 Task: Find an Airbnb in Shizuishan, China for 6 guests from 5th to 13th September, with a budget of ₹15,000 to ₹20,000, requiring 3 bedrooms, 3 beds, and 2 bathrooms.
Action: Mouse moved to (543, 97)
Screenshot: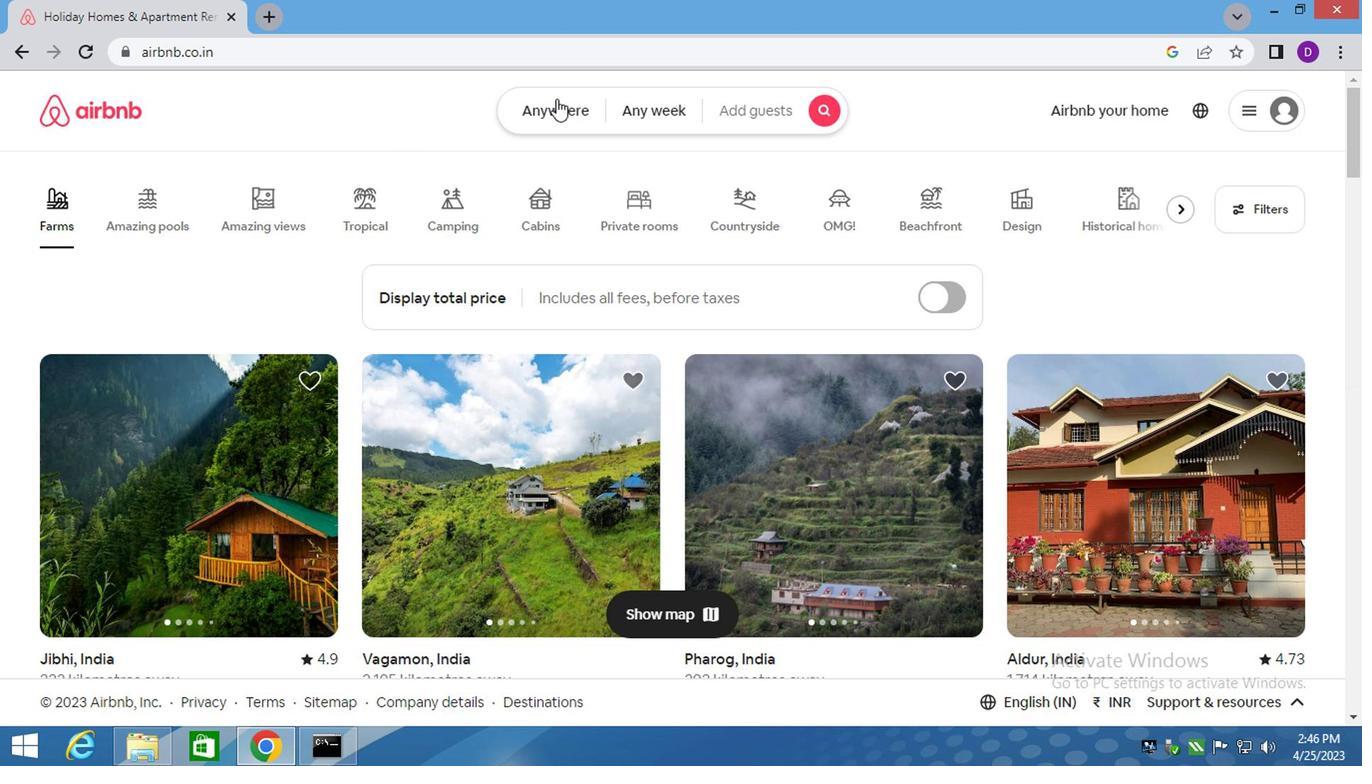 
Action: Mouse pressed left at (543, 97)
Screenshot: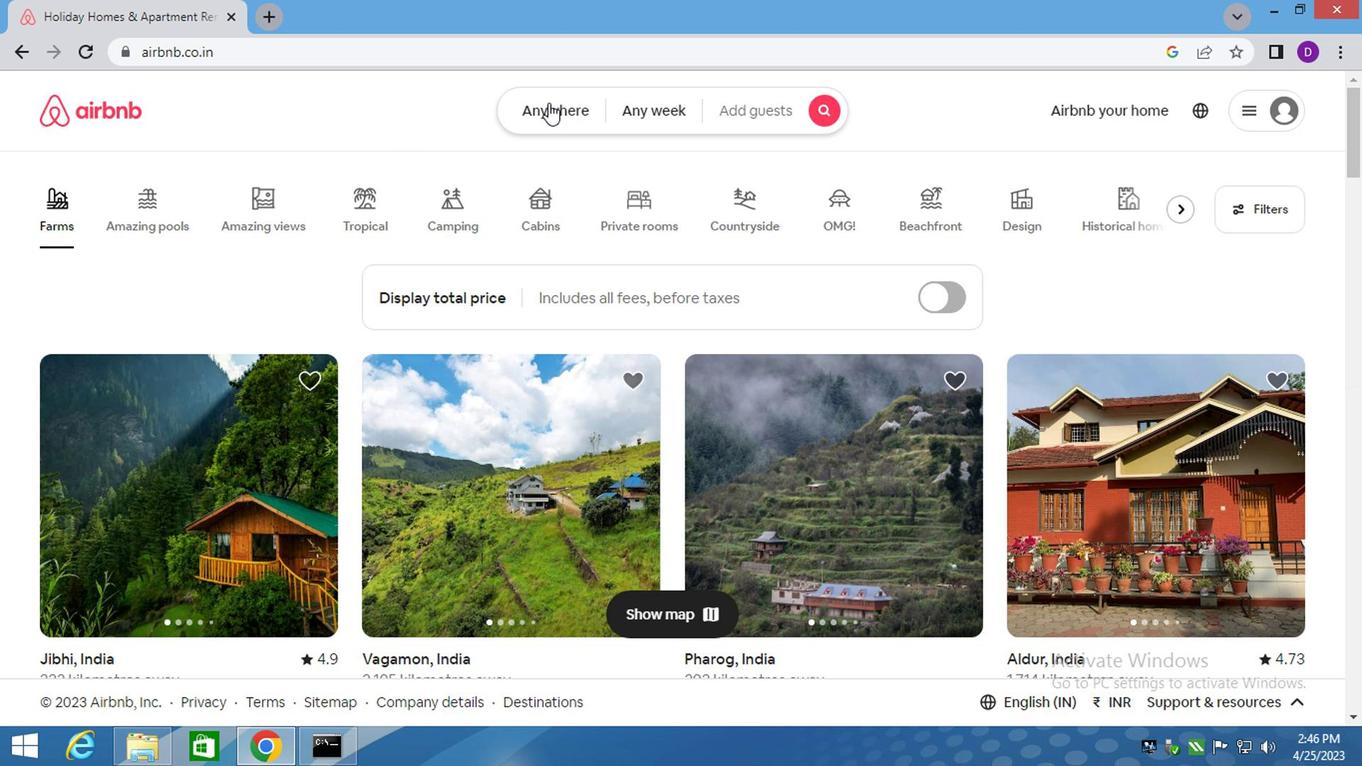 
Action: Mouse moved to (325, 195)
Screenshot: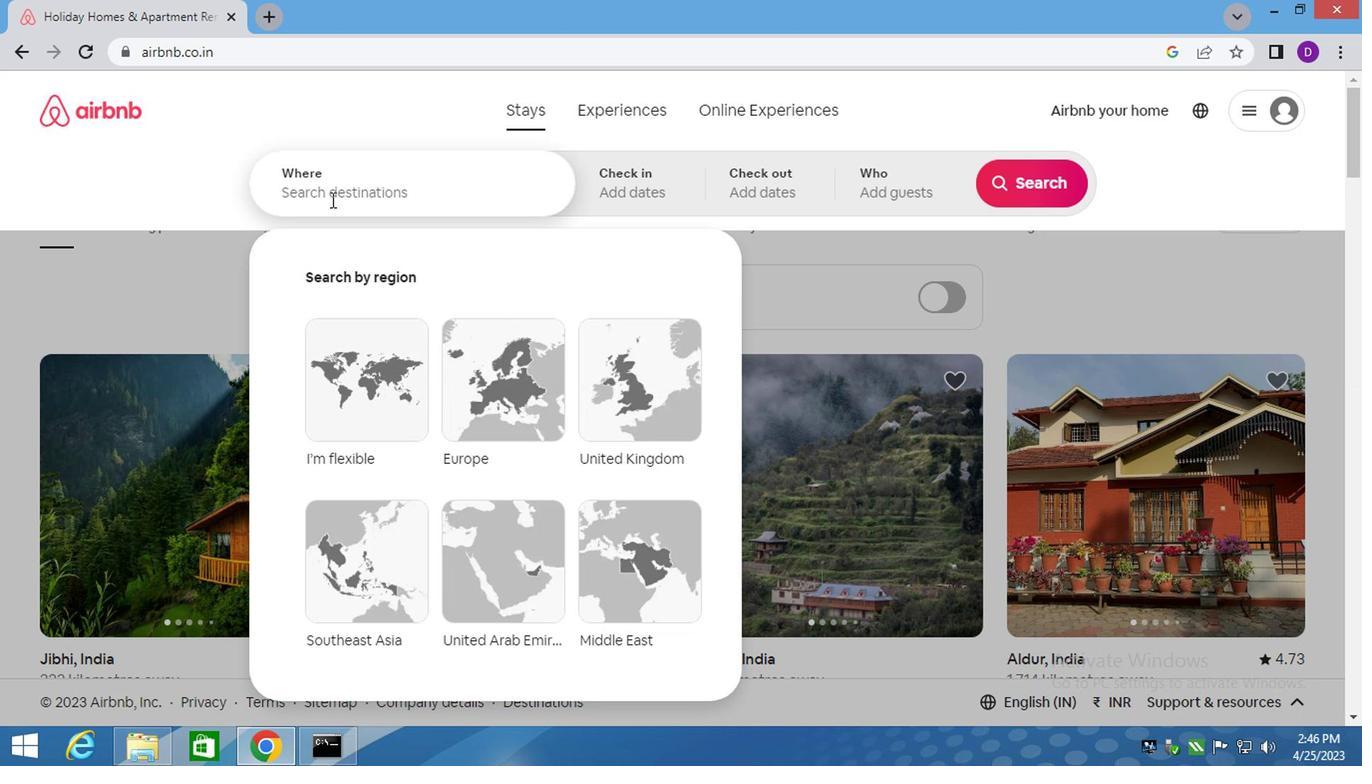 
Action: Mouse pressed left at (325, 195)
Screenshot: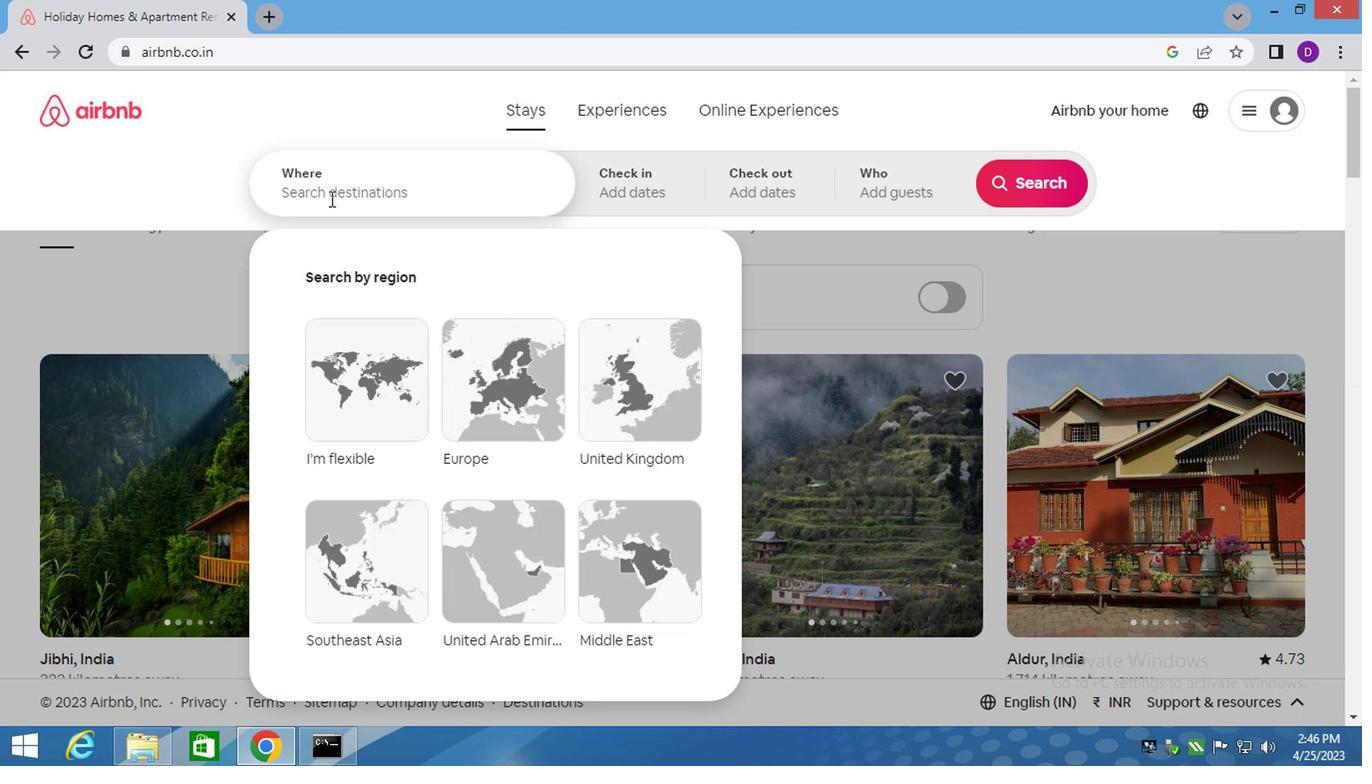 
Action: Key pressed <Key.shift>SHIZUISHAN,<Key.space><Key.shift><Key.shift><Key.shift><Key.shift><Key.shift><Key.shift><Key.shift><Key.shift>CHINA<Key.enter>
Screenshot: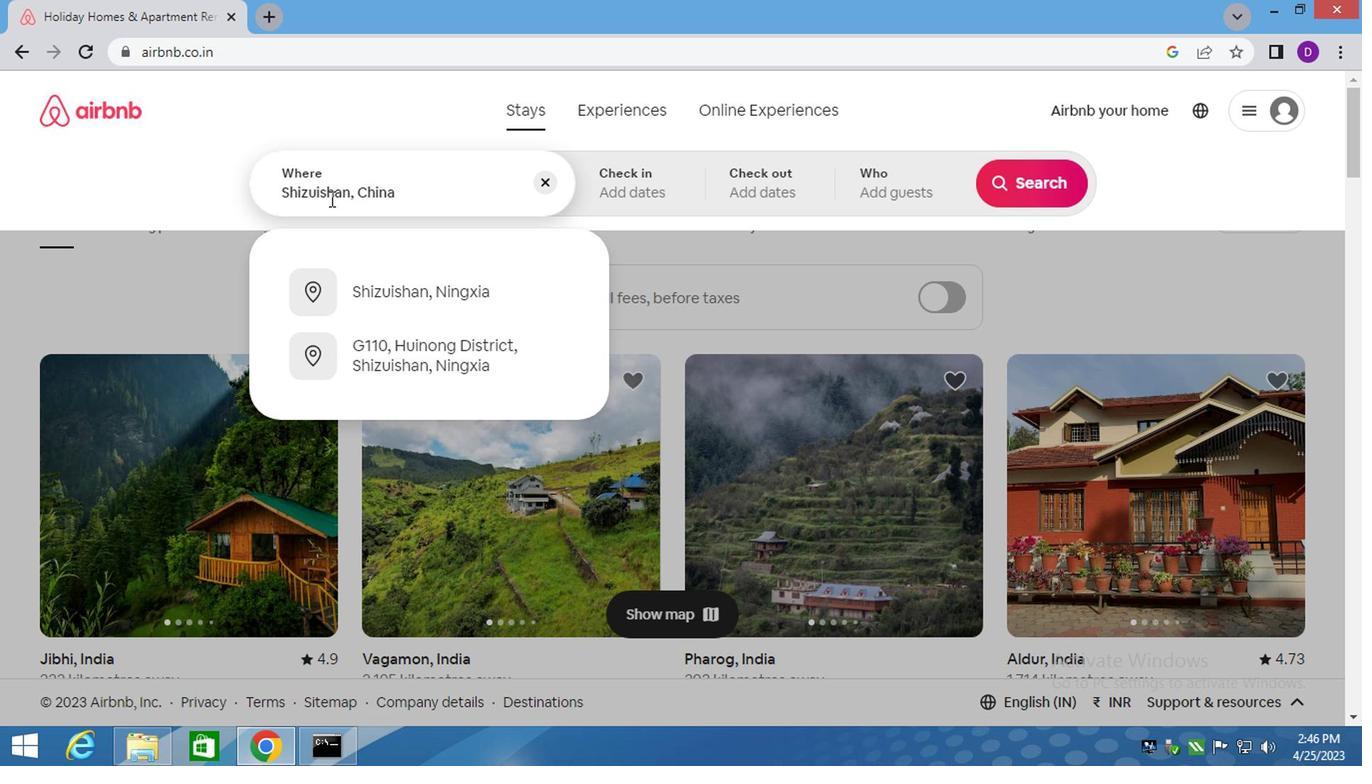 
Action: Mouse moved to (1007, 341)
Screenshot: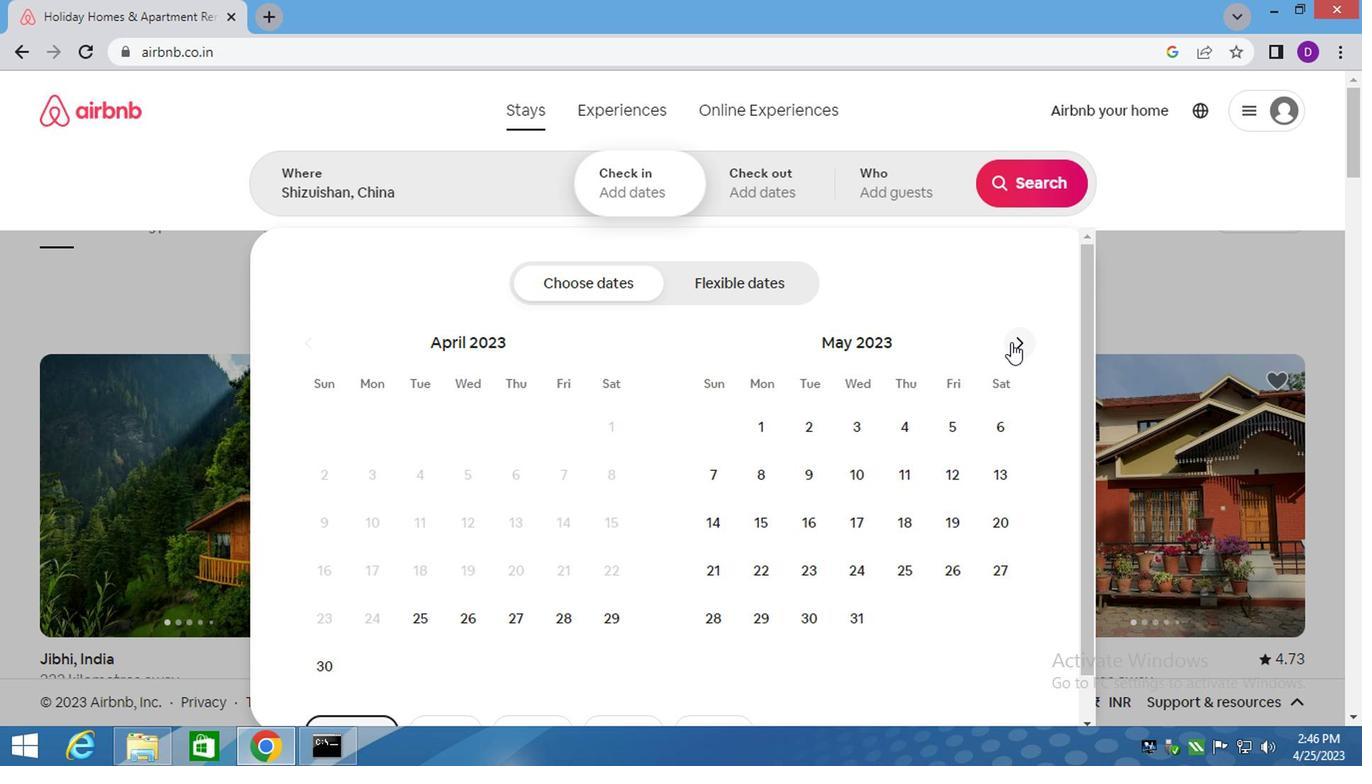 
Action: Mouse pressed left at (1007, 341)
Screenshot: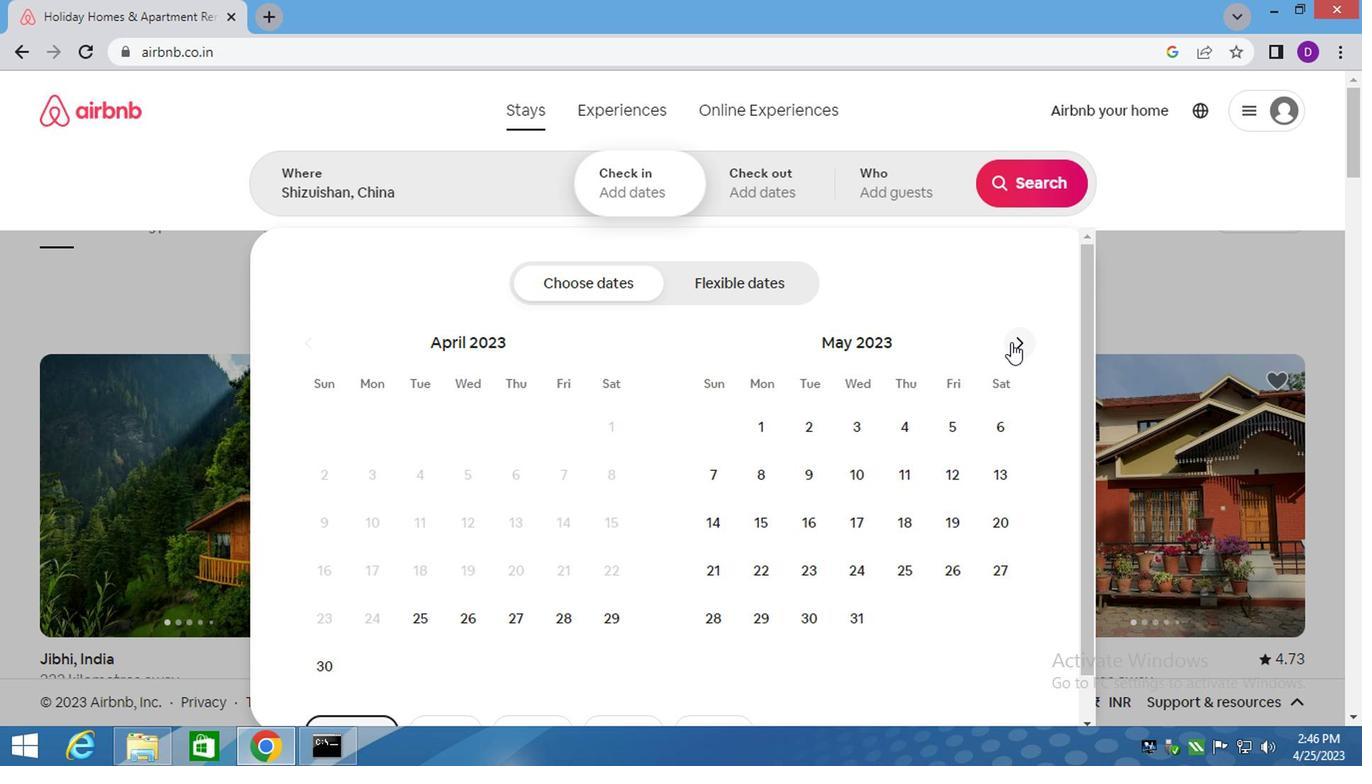 
Action: Mouse moved to (1007, 341)
Screenshot: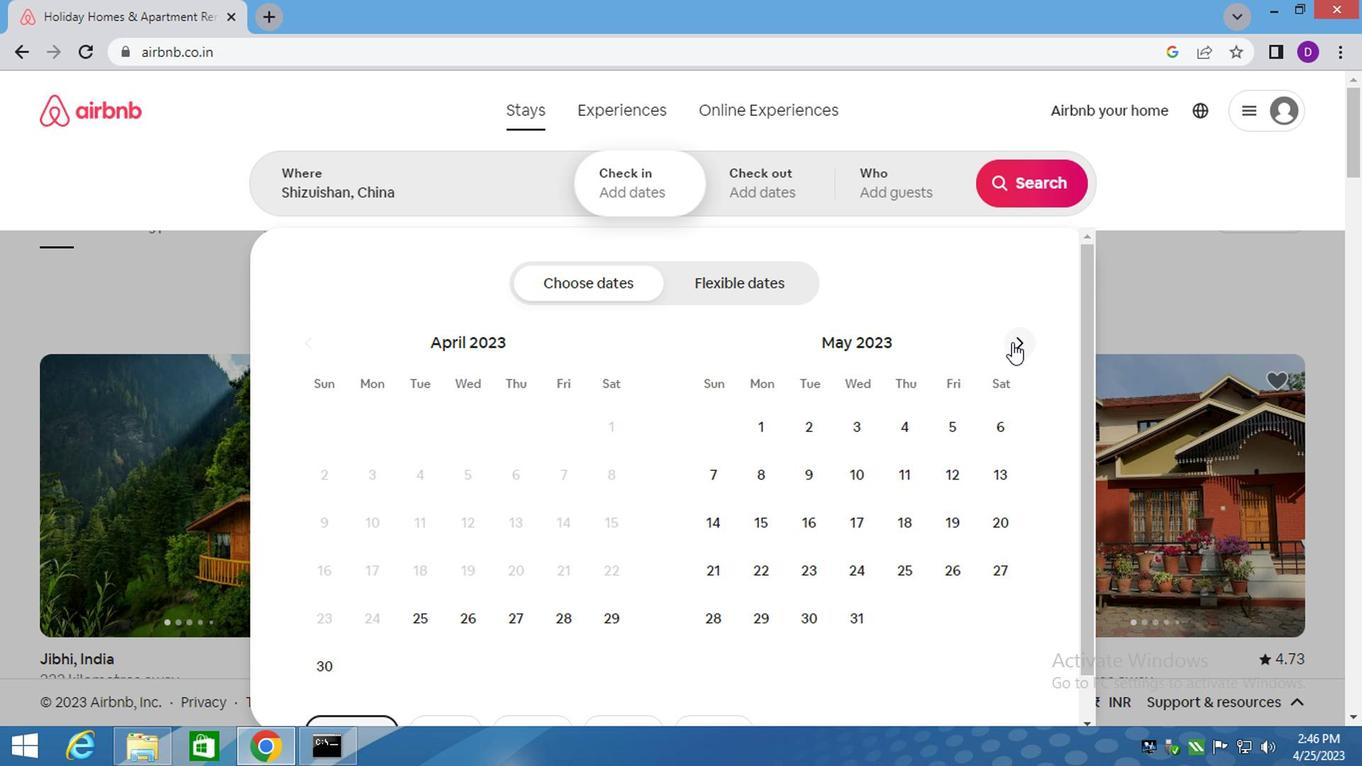 
Action: Mouse pressed left at (1007, 341)
Screenshot: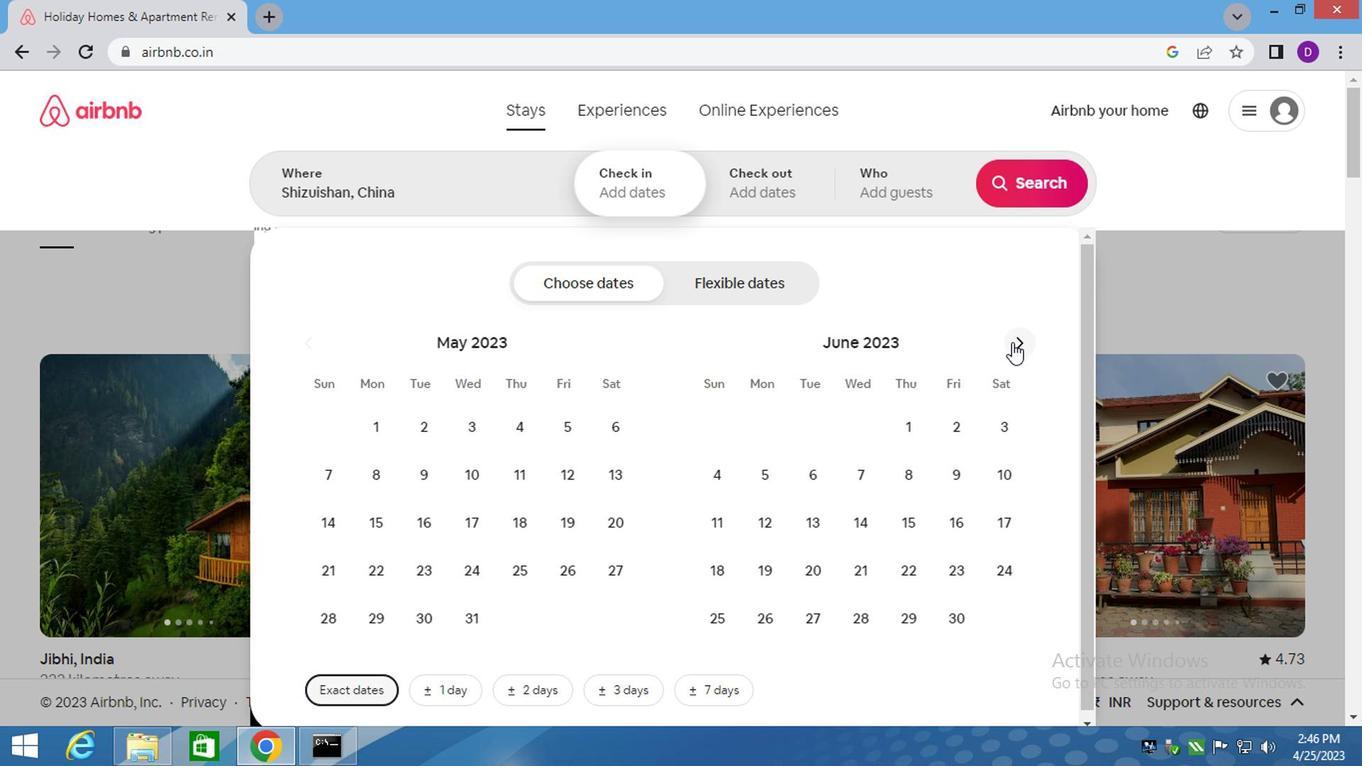
Action: Mouse moved to (1008, 341)
Screenshot: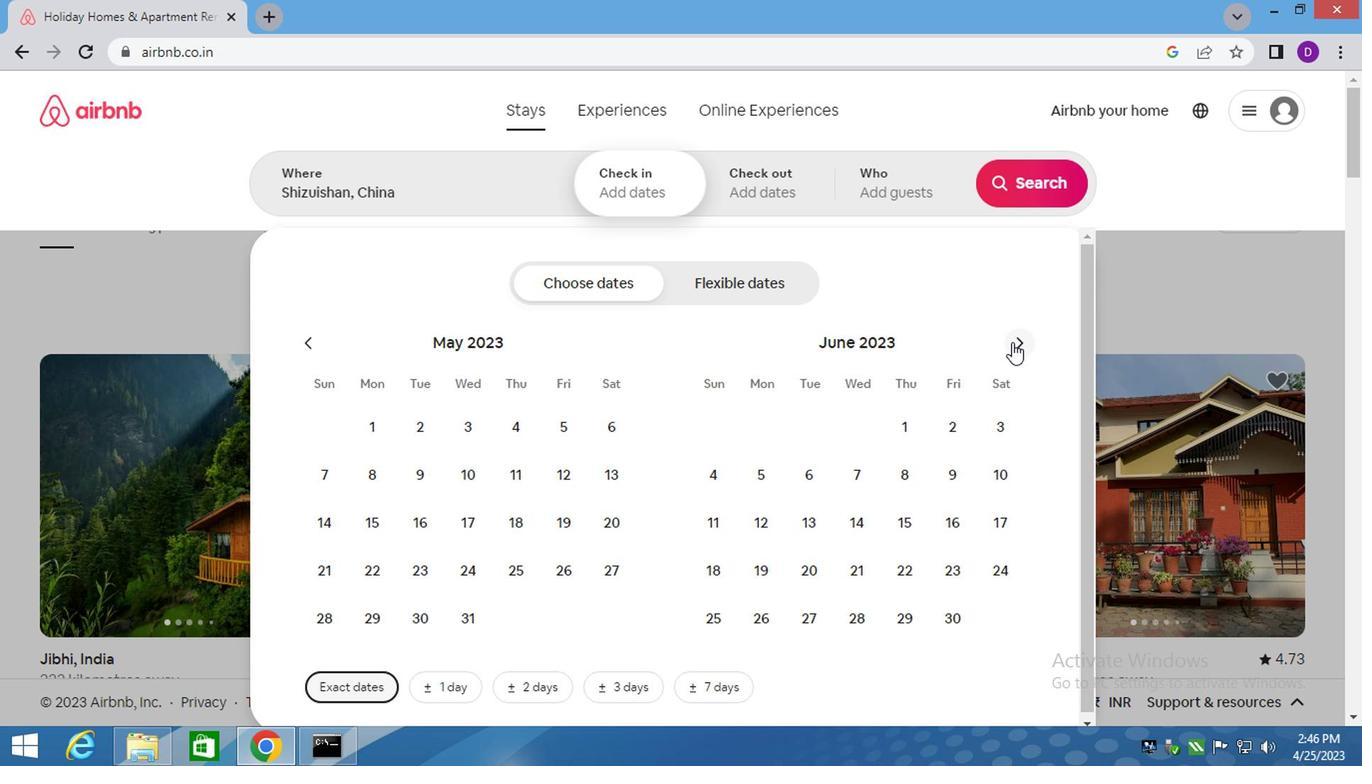 
Action: Mouse pressed left at (1008, 341)
Screenshot: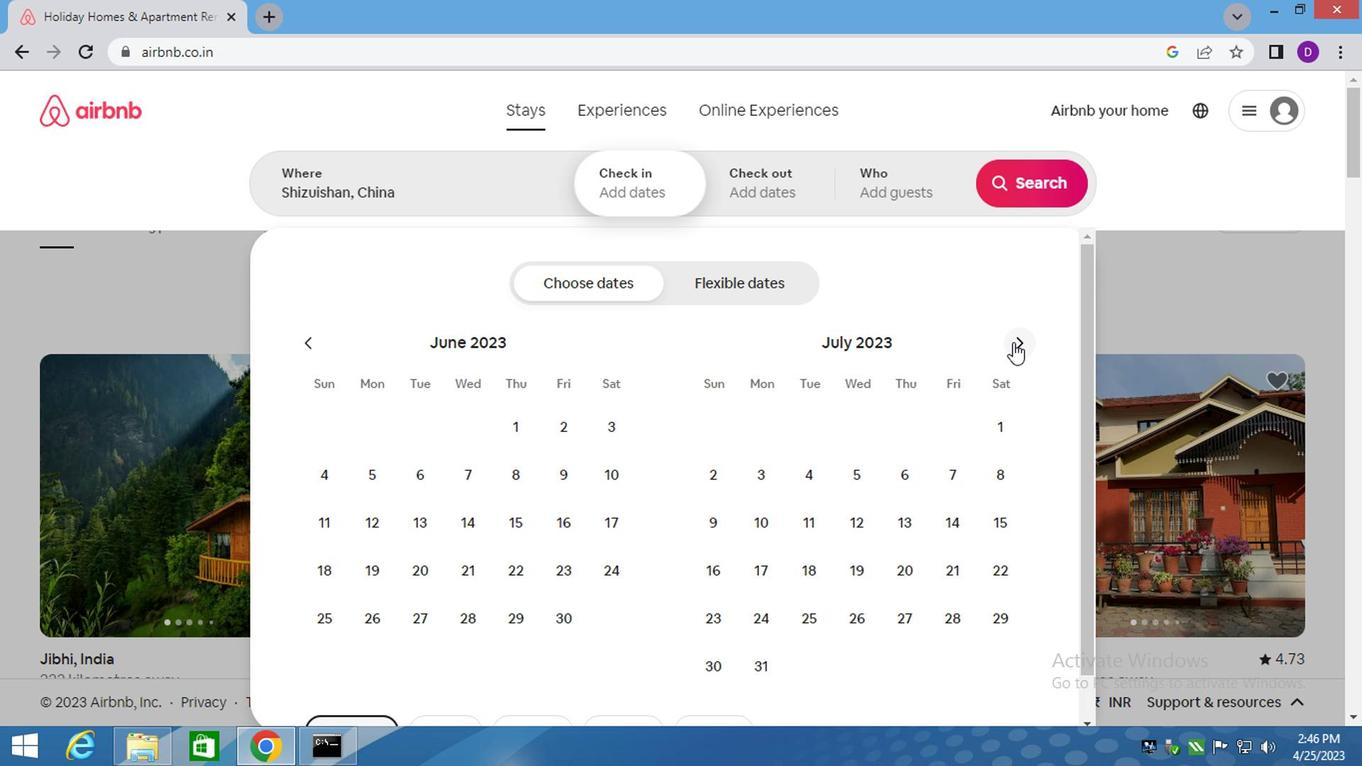 
Action: Mouse moved to (1010, 341)
Screenshot: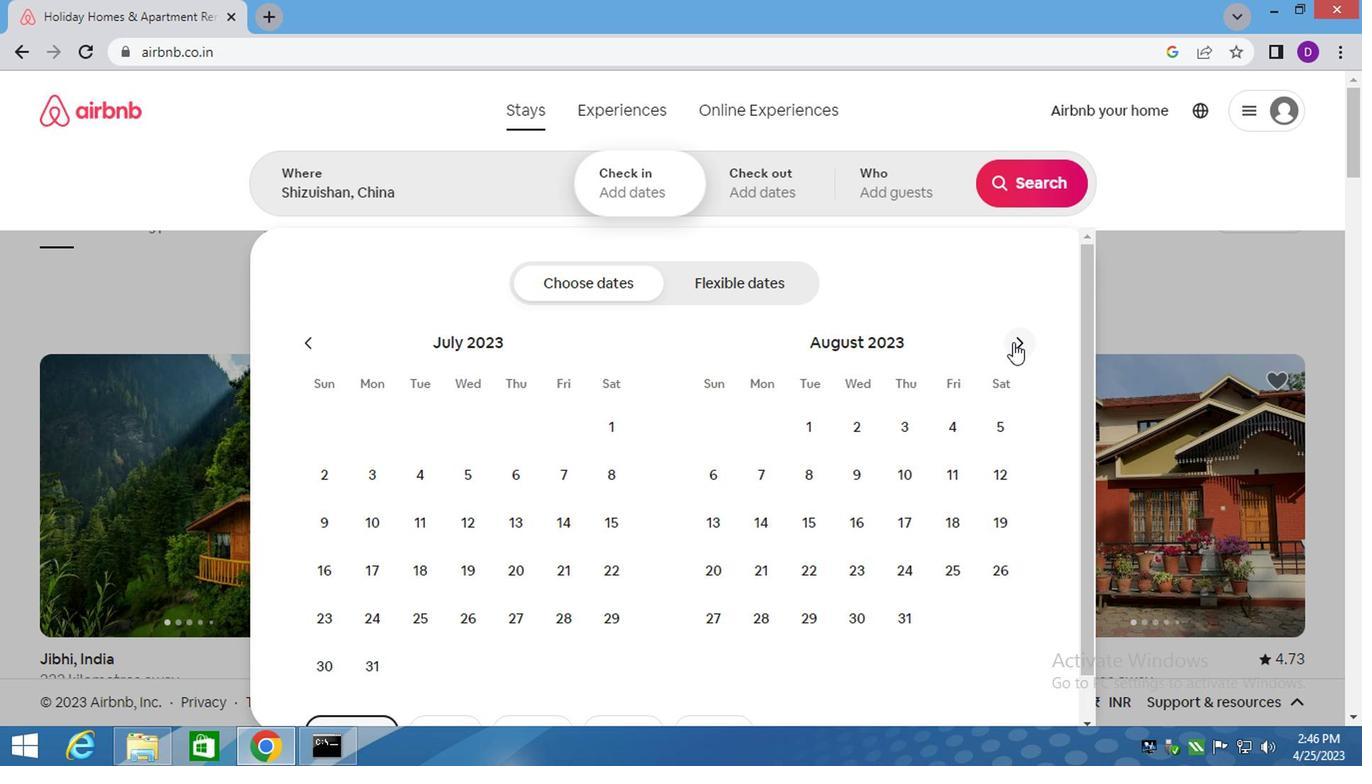 
Action: Mouse pressed left at (1010, 341)
Screenshot: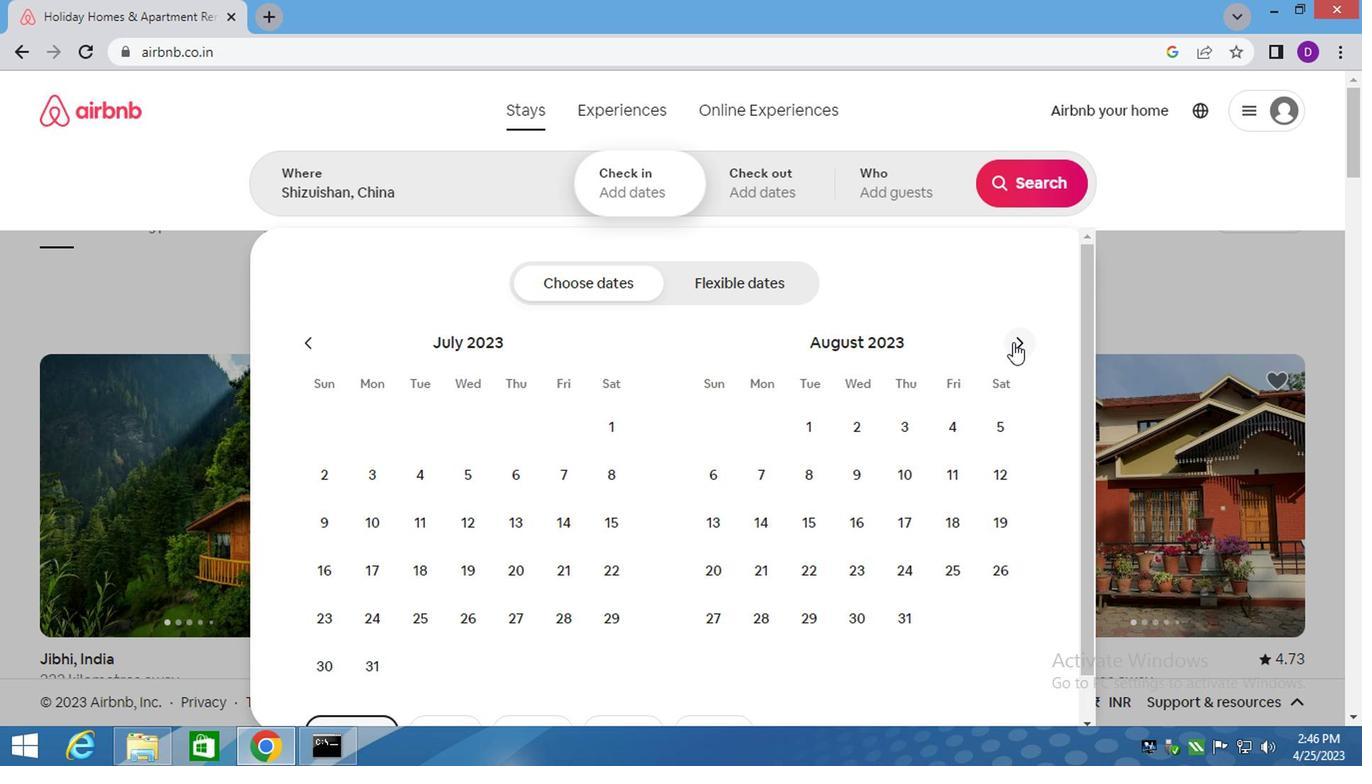 
Action: Mouse moved to (804, 474)
Screenshot: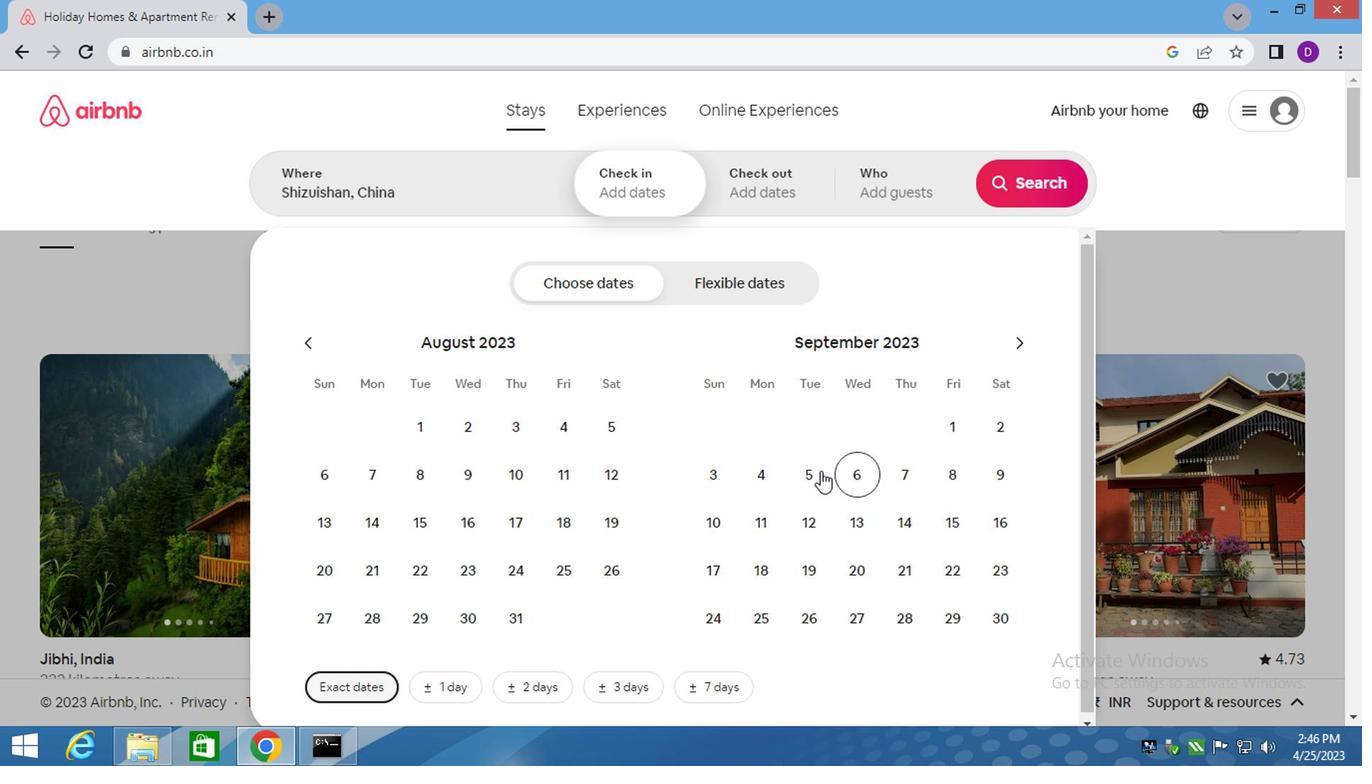 
Action: Mouse pressed left at (804, 474)
Screenshot: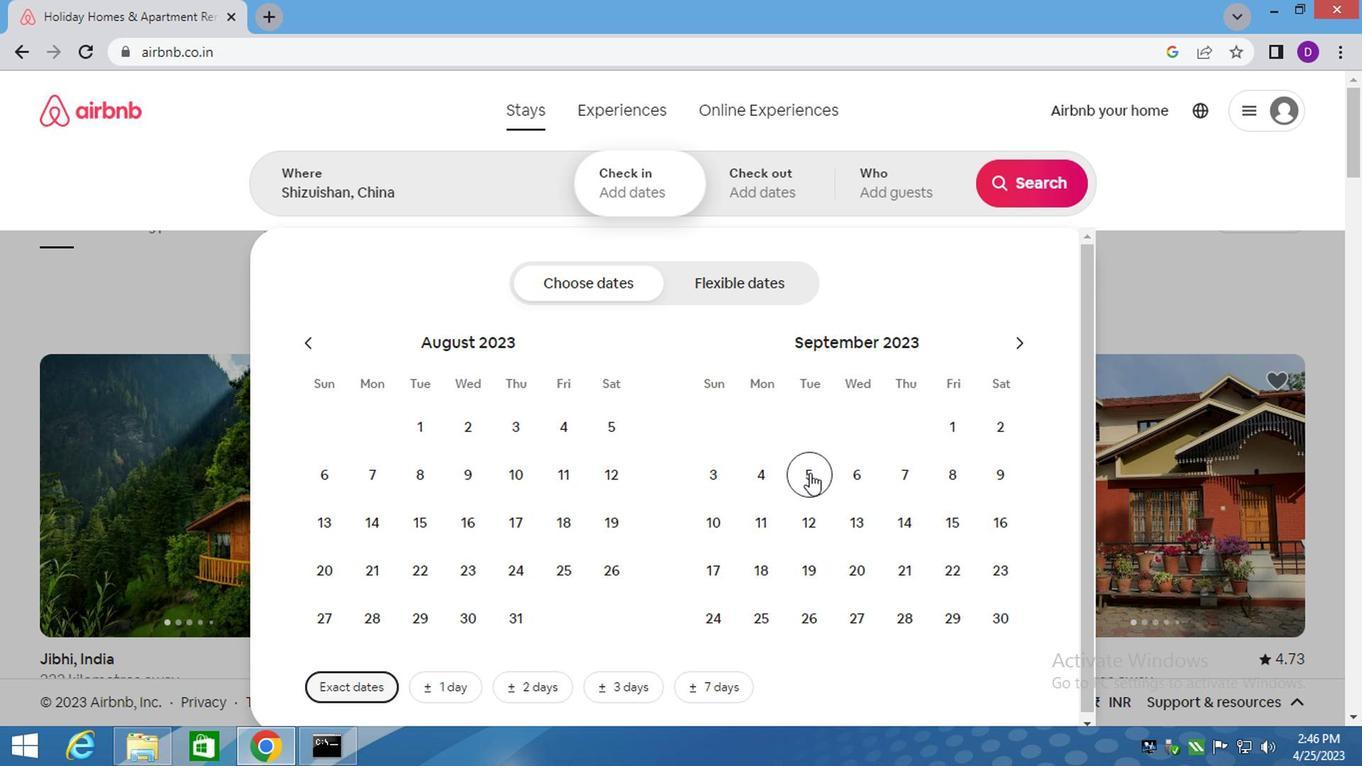 
Action: Mouse moved to (845, 513)
Screenshot: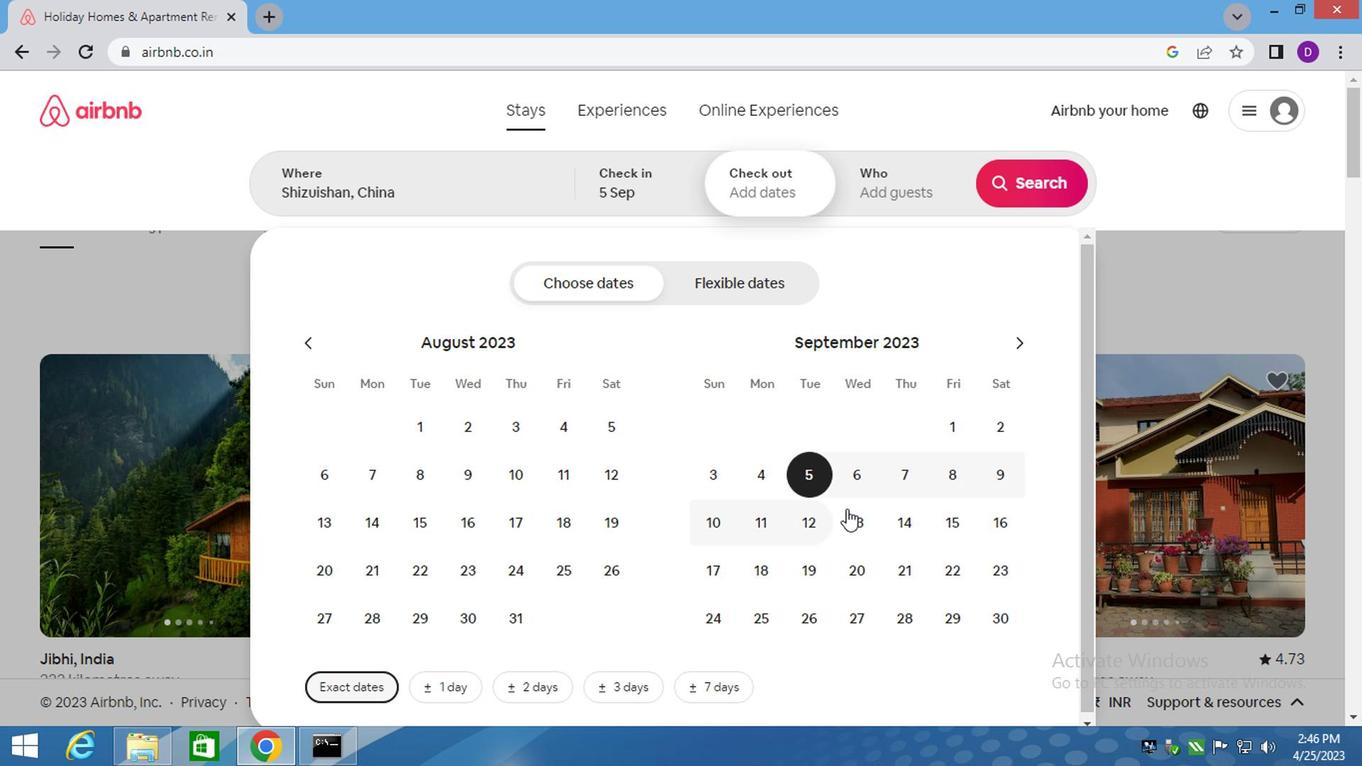 
Action: Mouse pressed left at (845, 513)
Screenshot: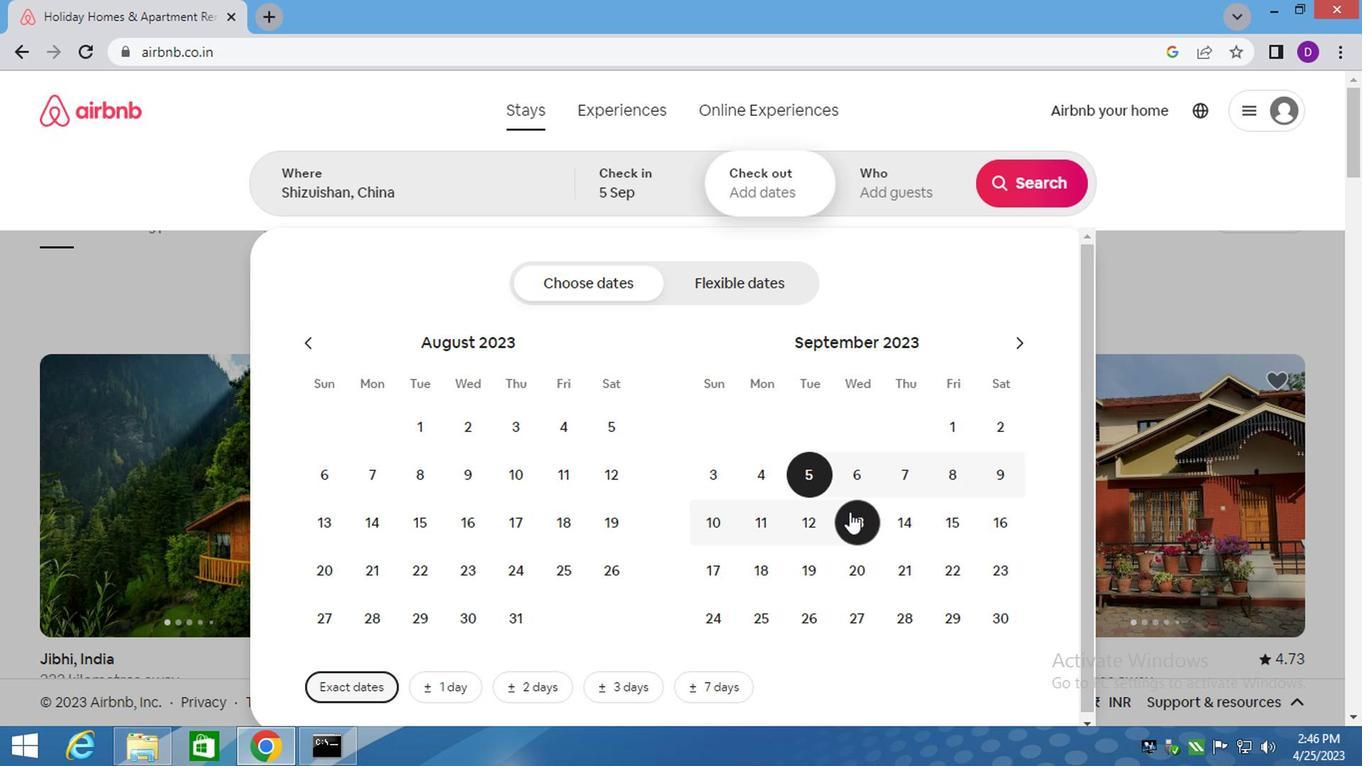 
Action: Mouse moved to (878, 181)
Screenshot: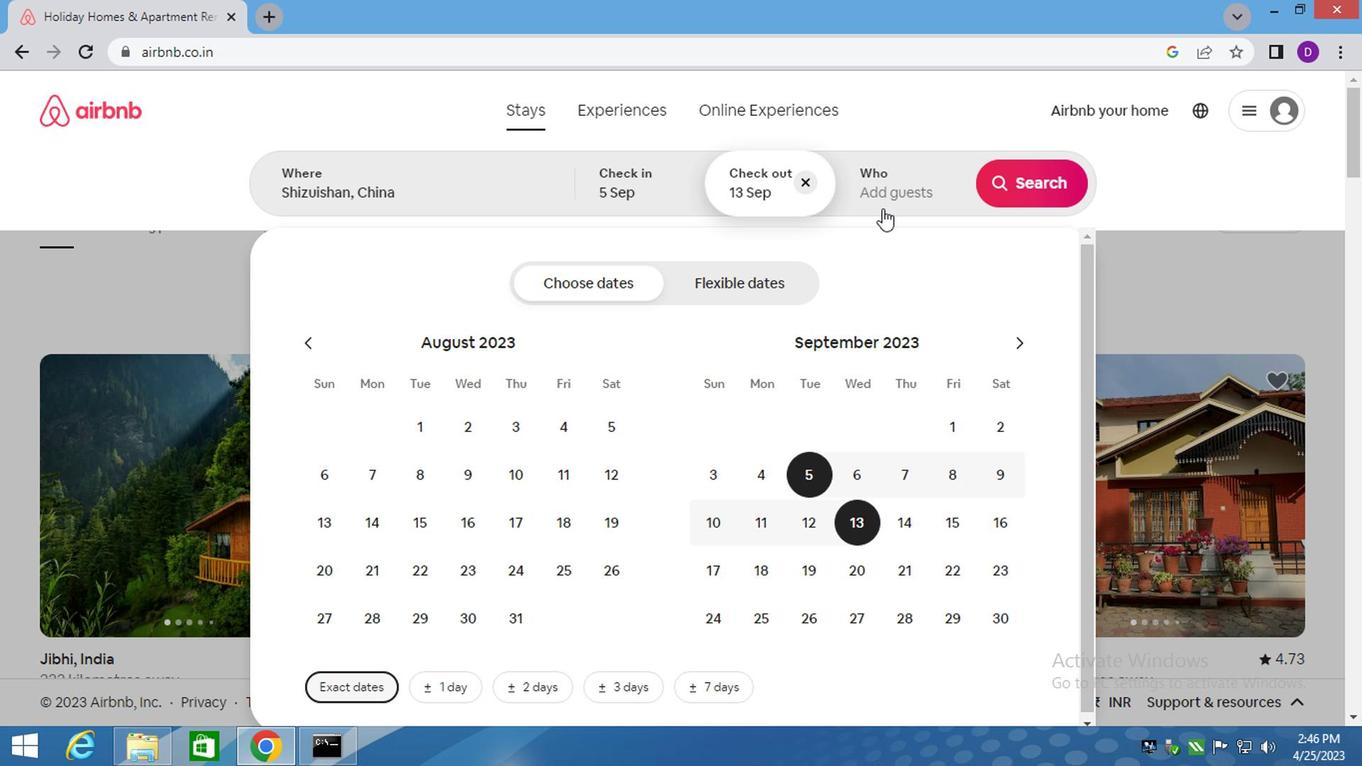 
Action: Mouse pressed left at (878, 181)
Screenshot: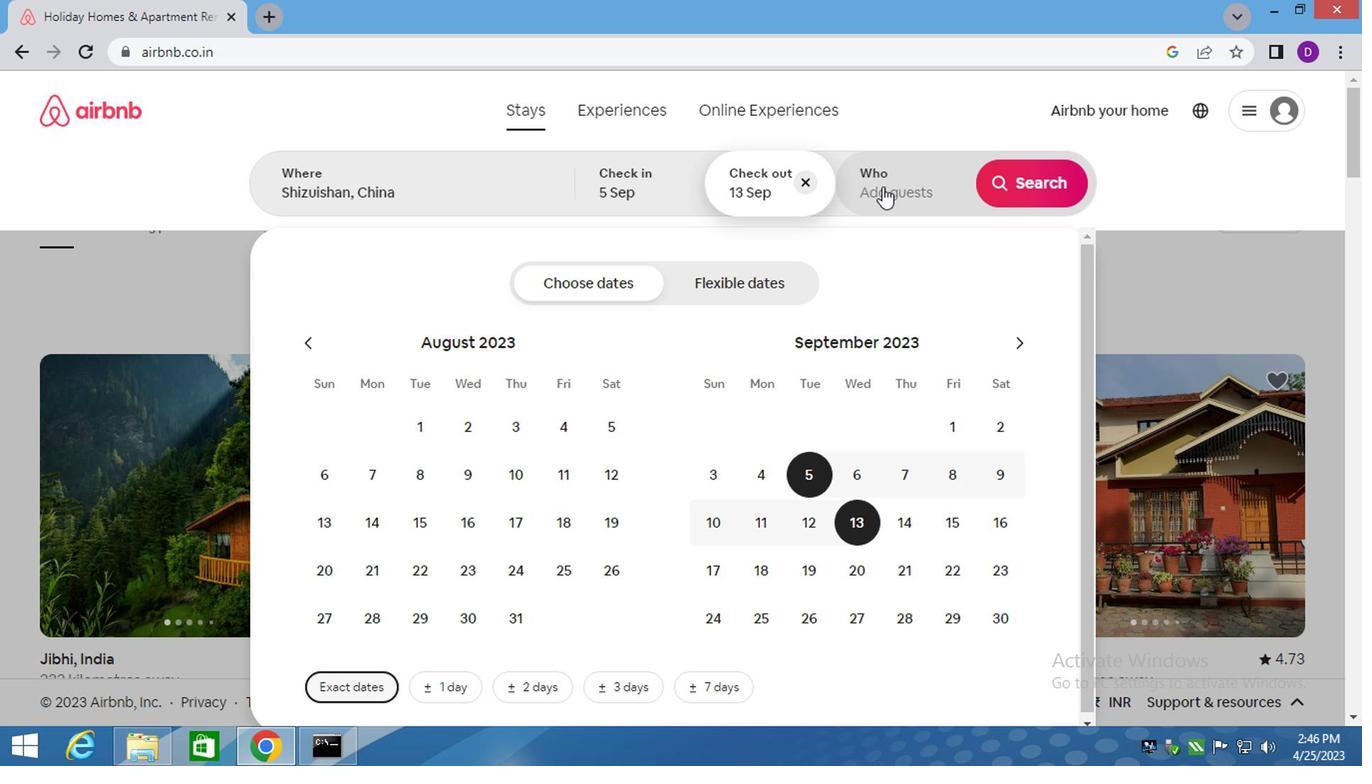 
Action: Mouse moved to (1027, 294)
Screenshot: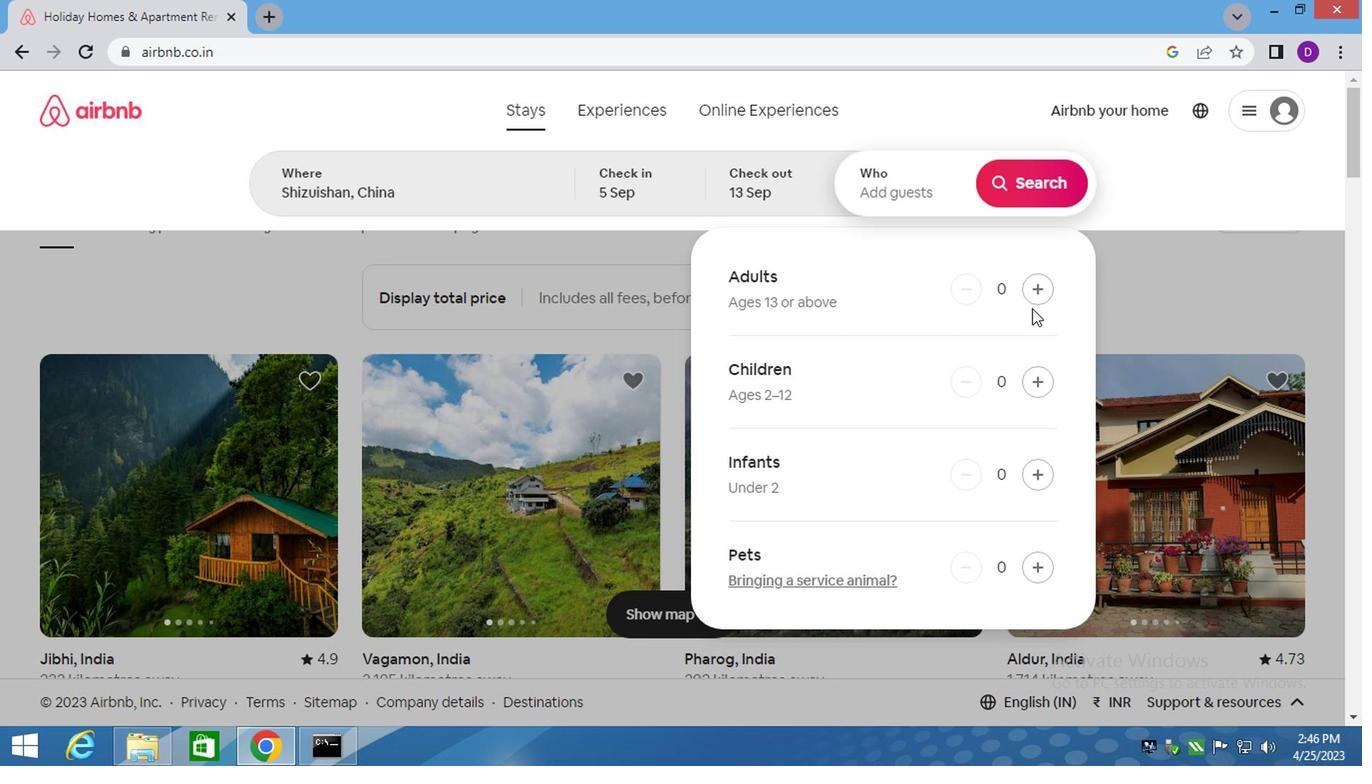 
Action: Mouse pressed left at (1027, 294)
Screenshot: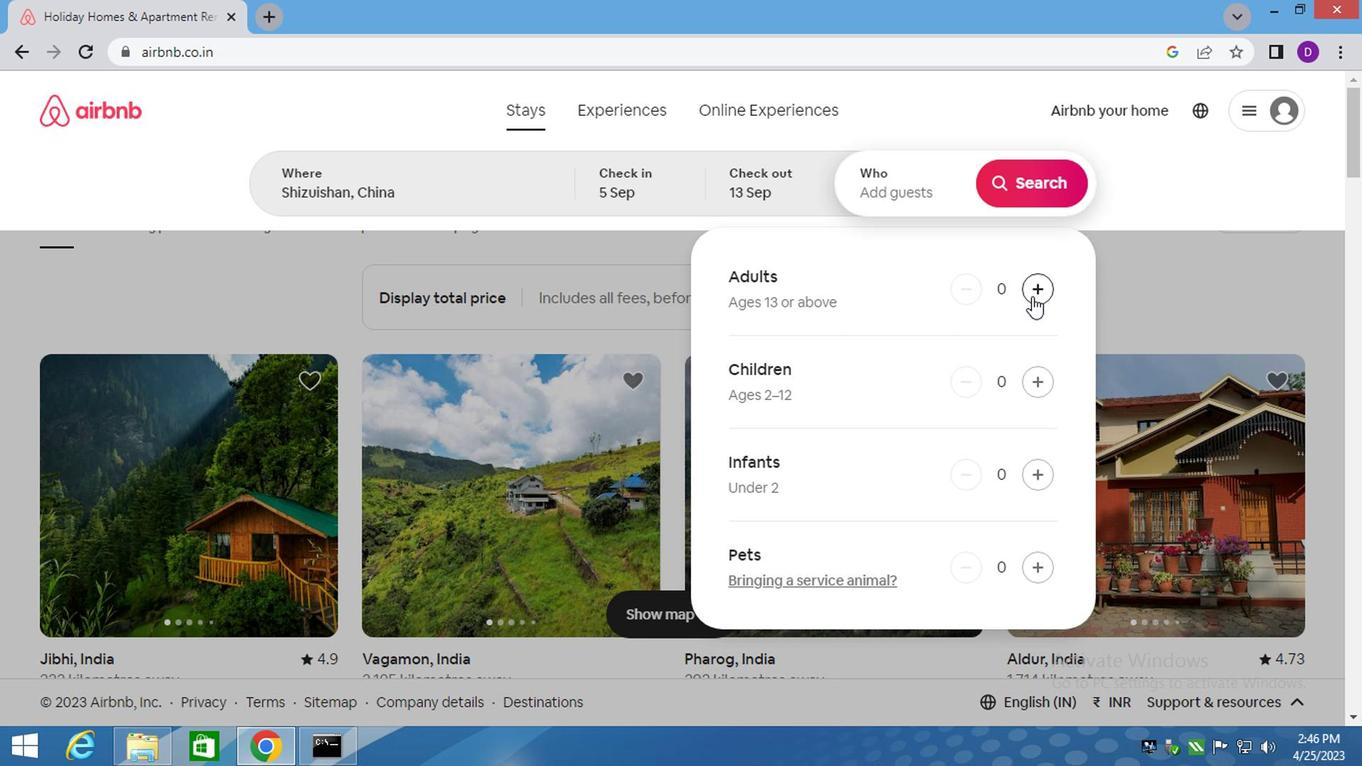 
Action: Mouse pressed left at (1027, 294)
Screenshot: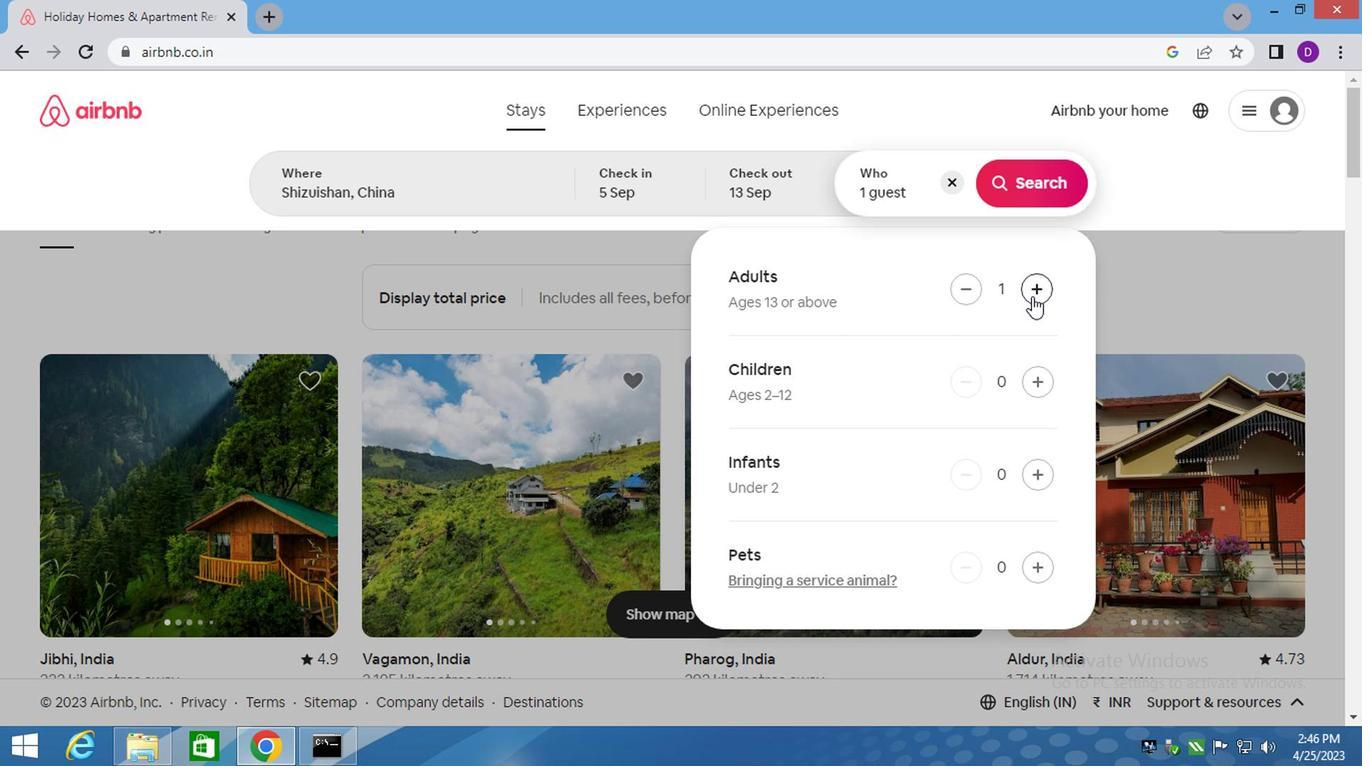
Action: Mouse pressed left at (1027, 294)
Screenshot: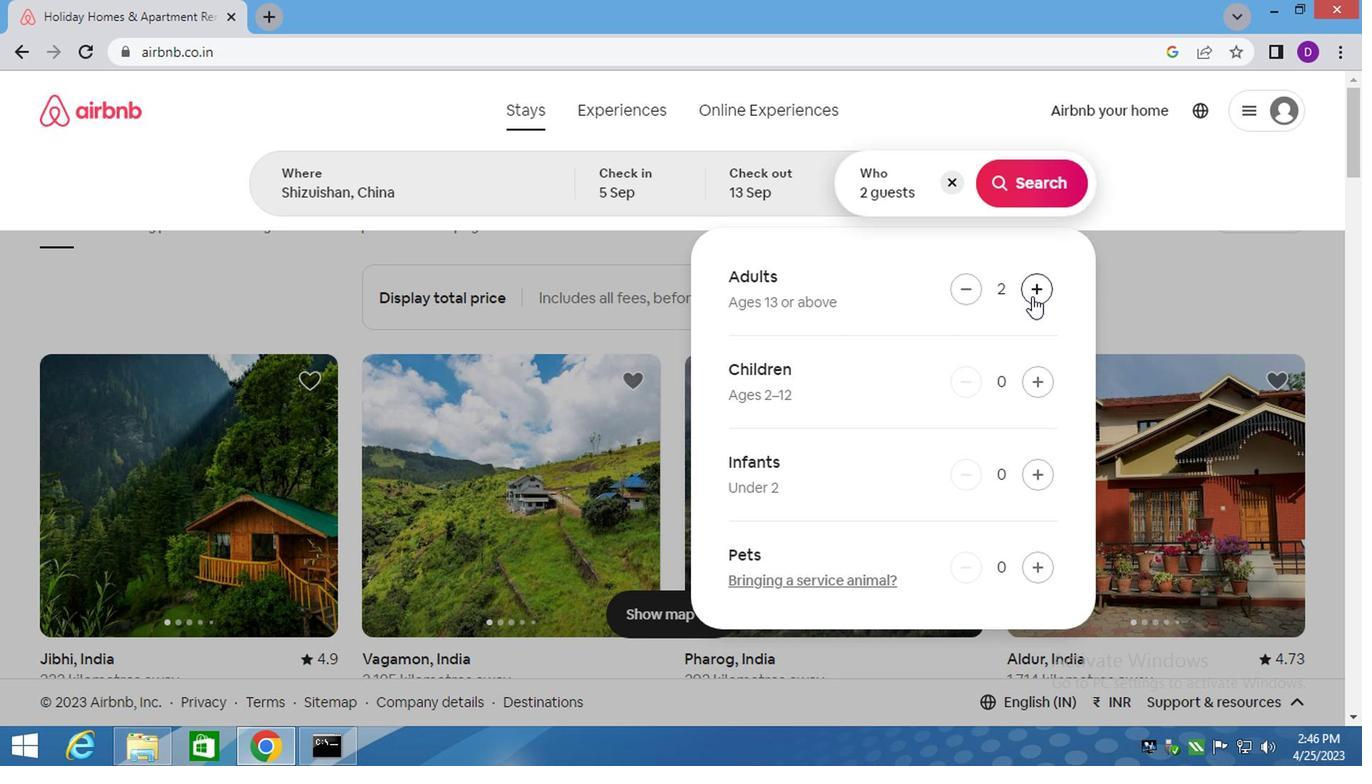 
Action: Mouse pressed left at (1027, 294)
Screenshot: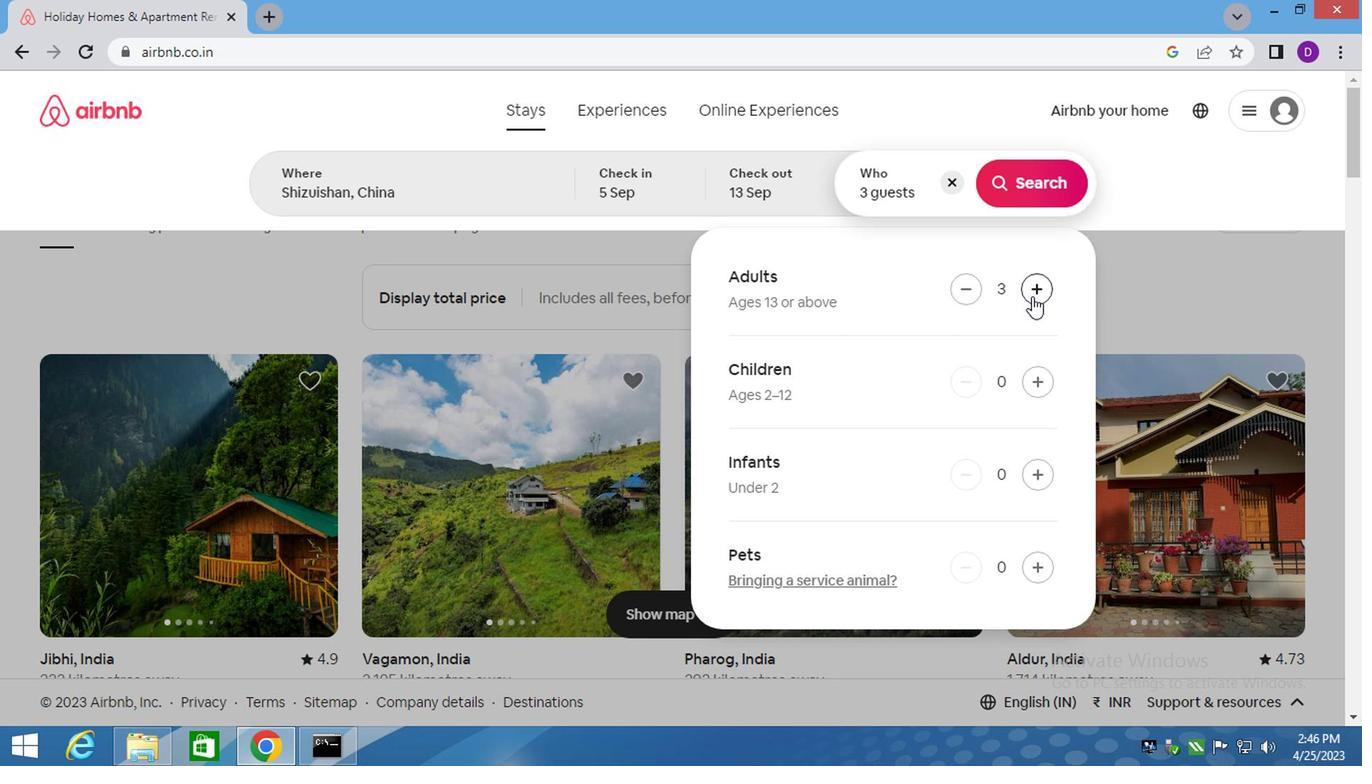 
Action: Mouse pressed left at (1027, 294)
Screenshot: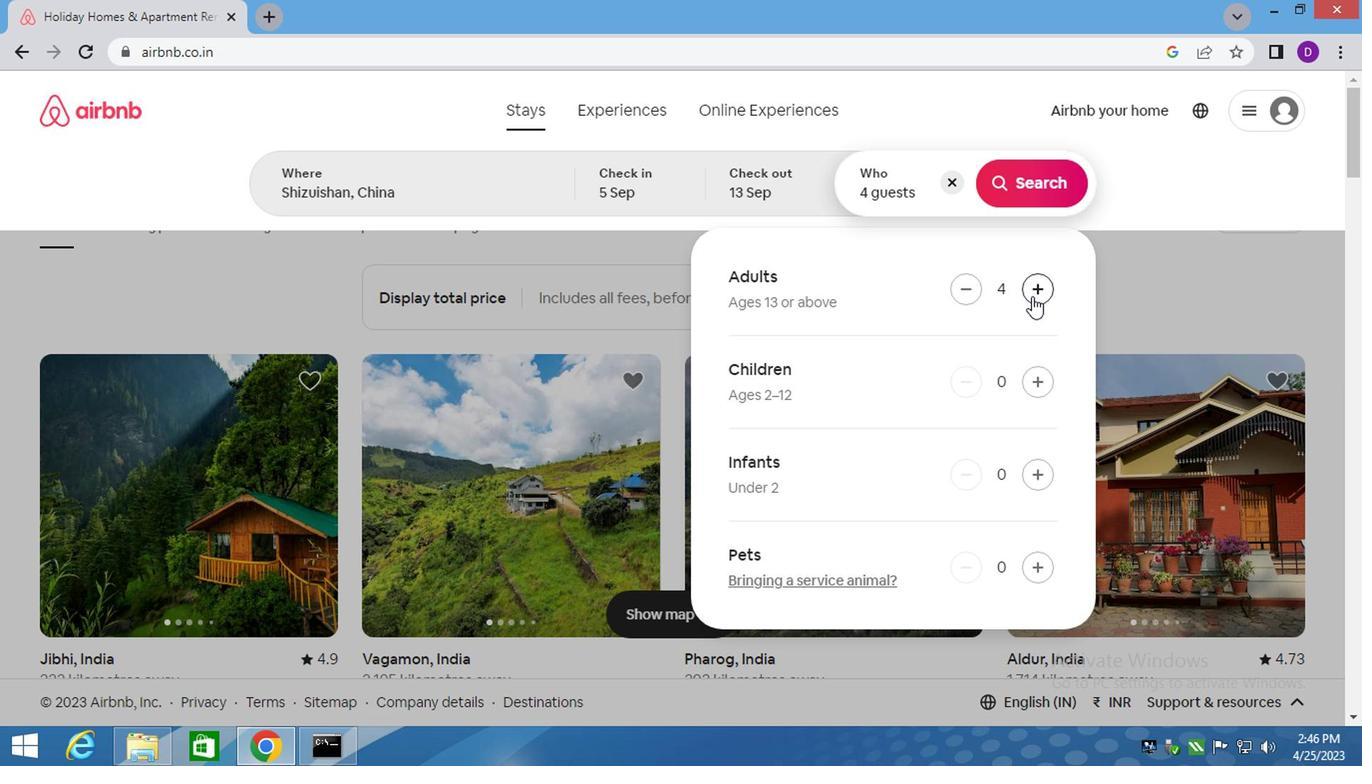 
Action: Mouse pressed left at (1027, 294)
Screenshot: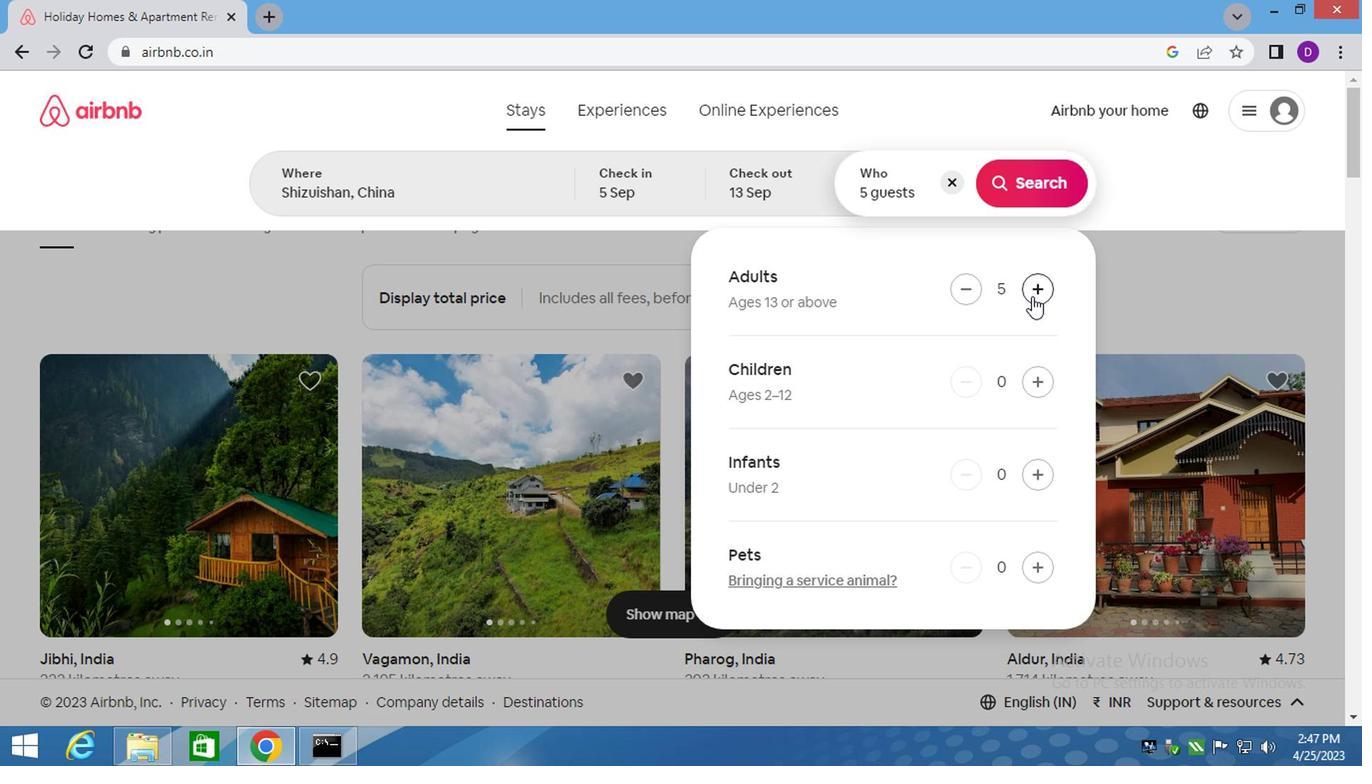 
Action: Mouse moved to (1049, 181)
Screenshot: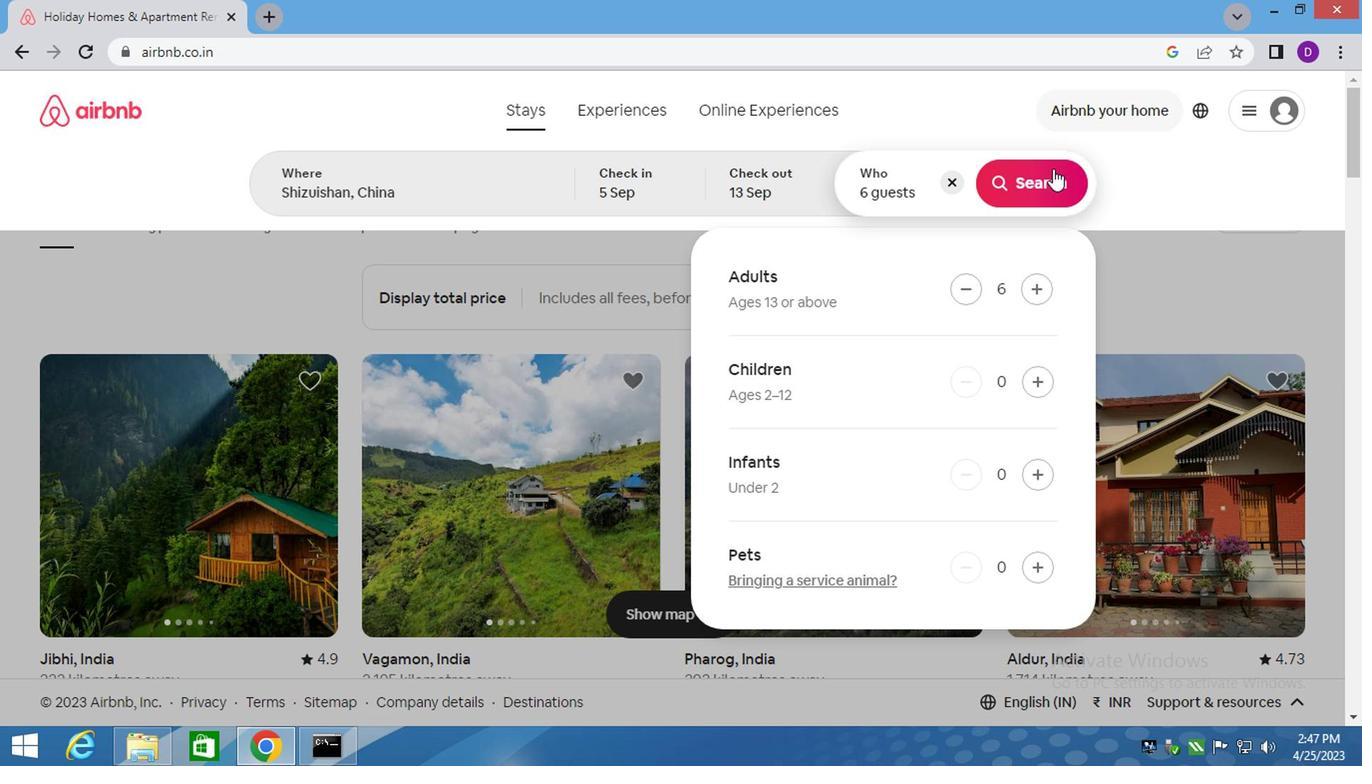 
Action: Mouse pressed left at (1049, 181)
Screenshot: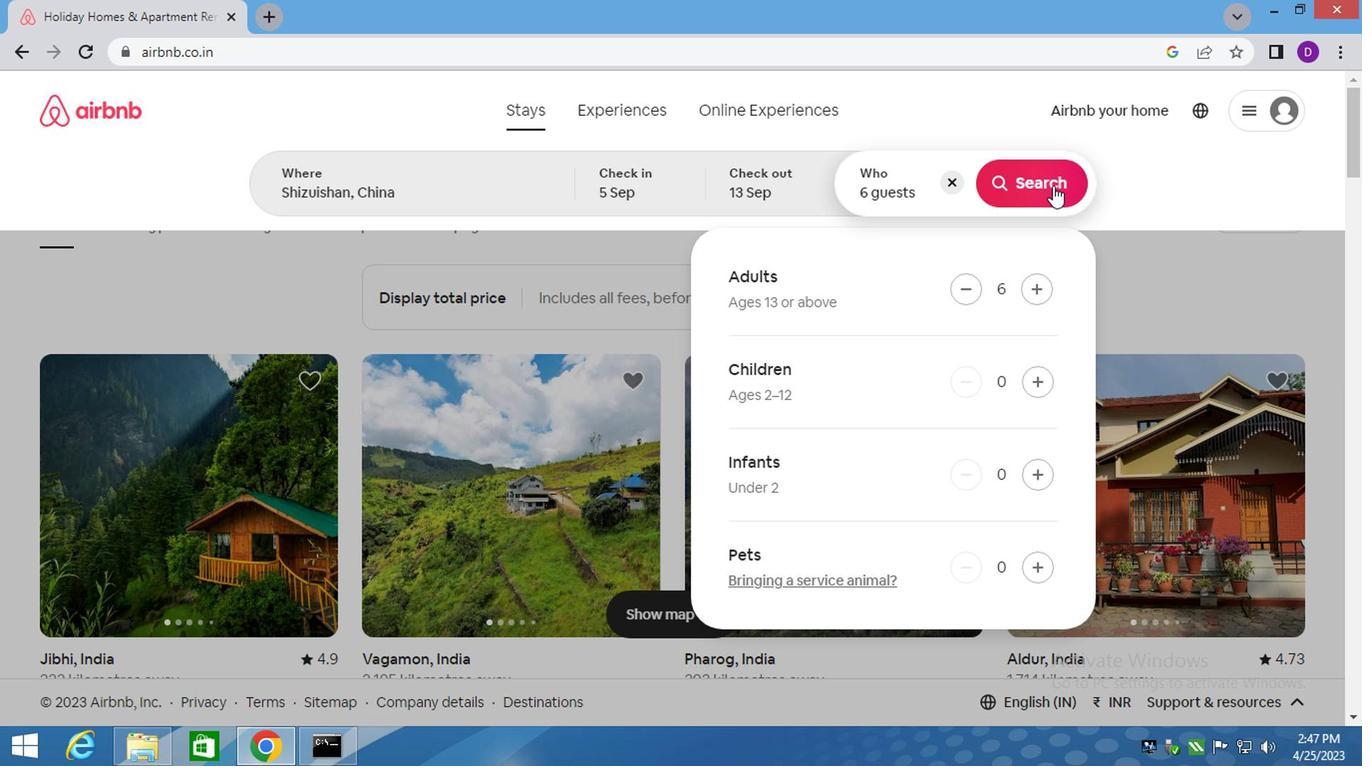 
Action: Mouse moved to (1232, 194)
Screenshot: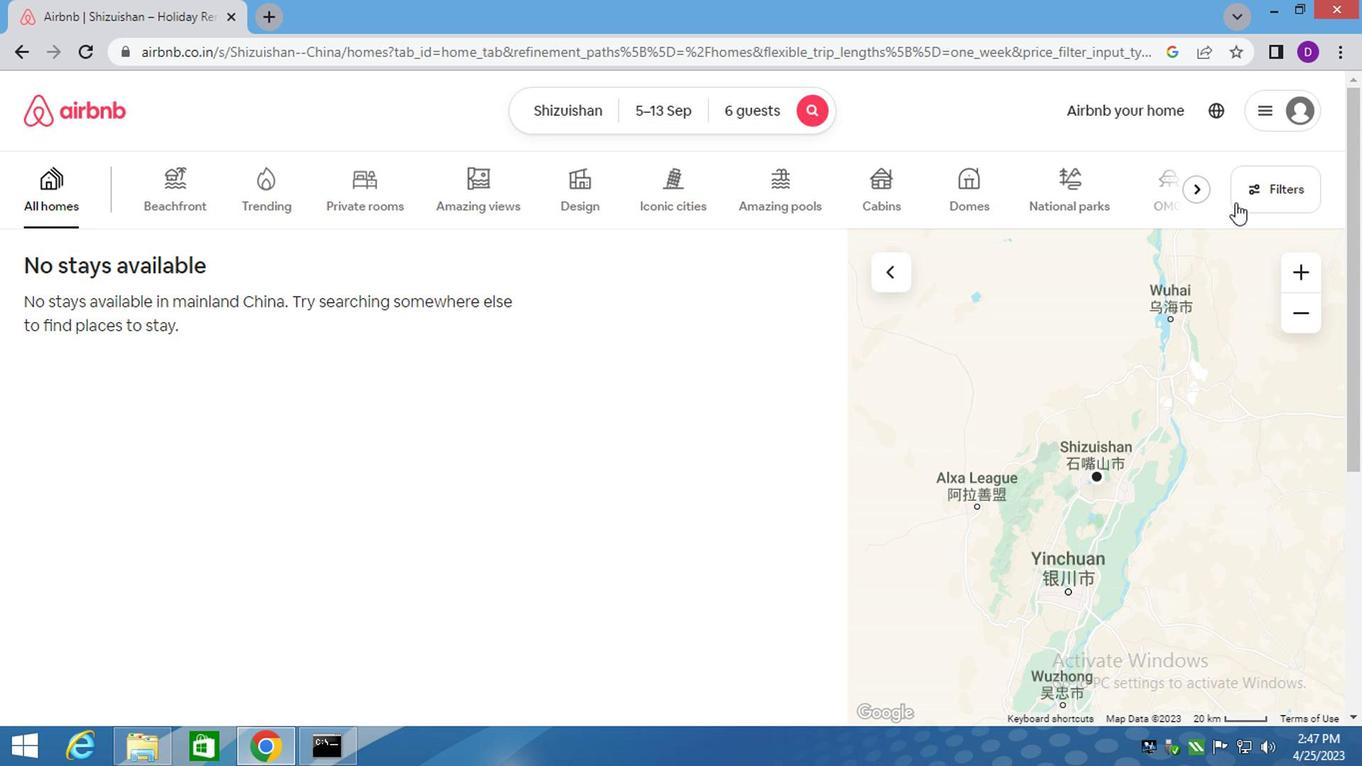 
Action: Mouse pressed left at (1232, 194)
Screenshot: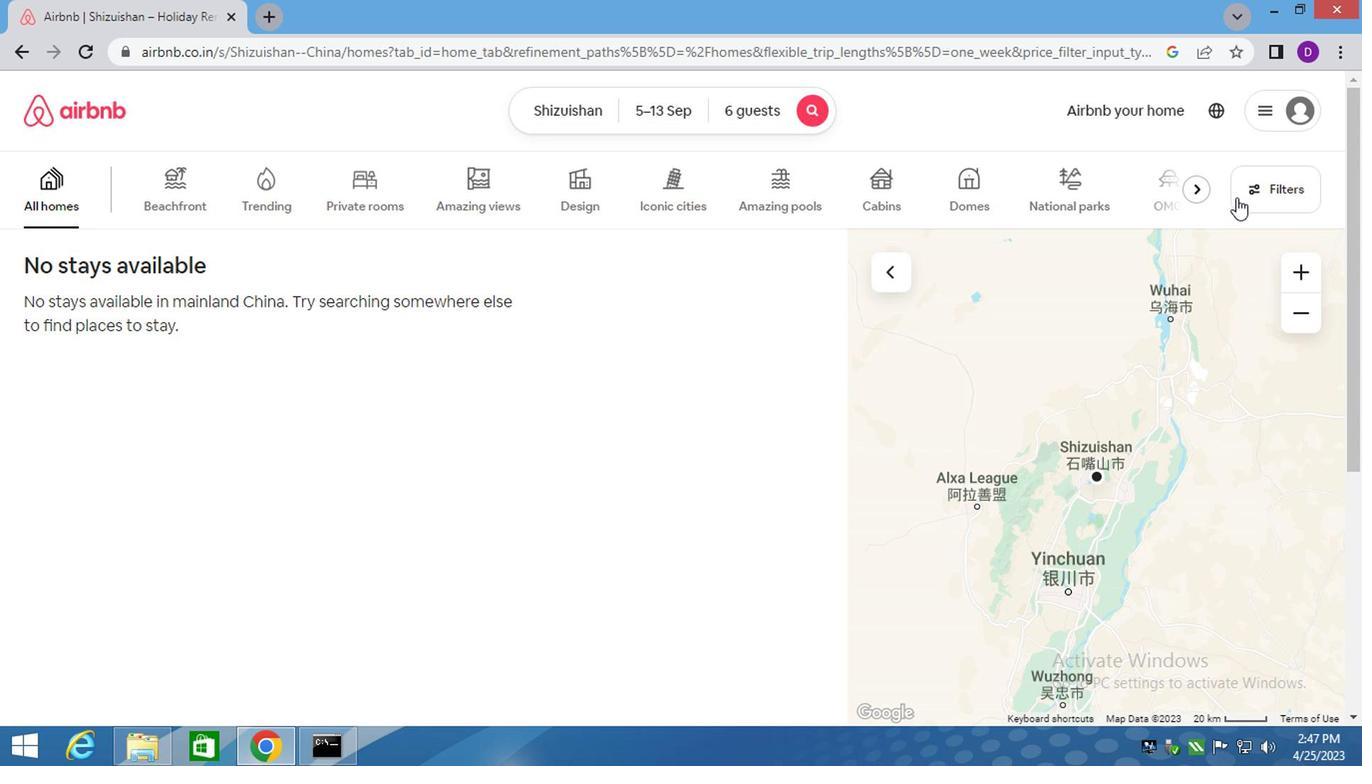 
Action: Mouse moved to (462, 316)
Screenshot: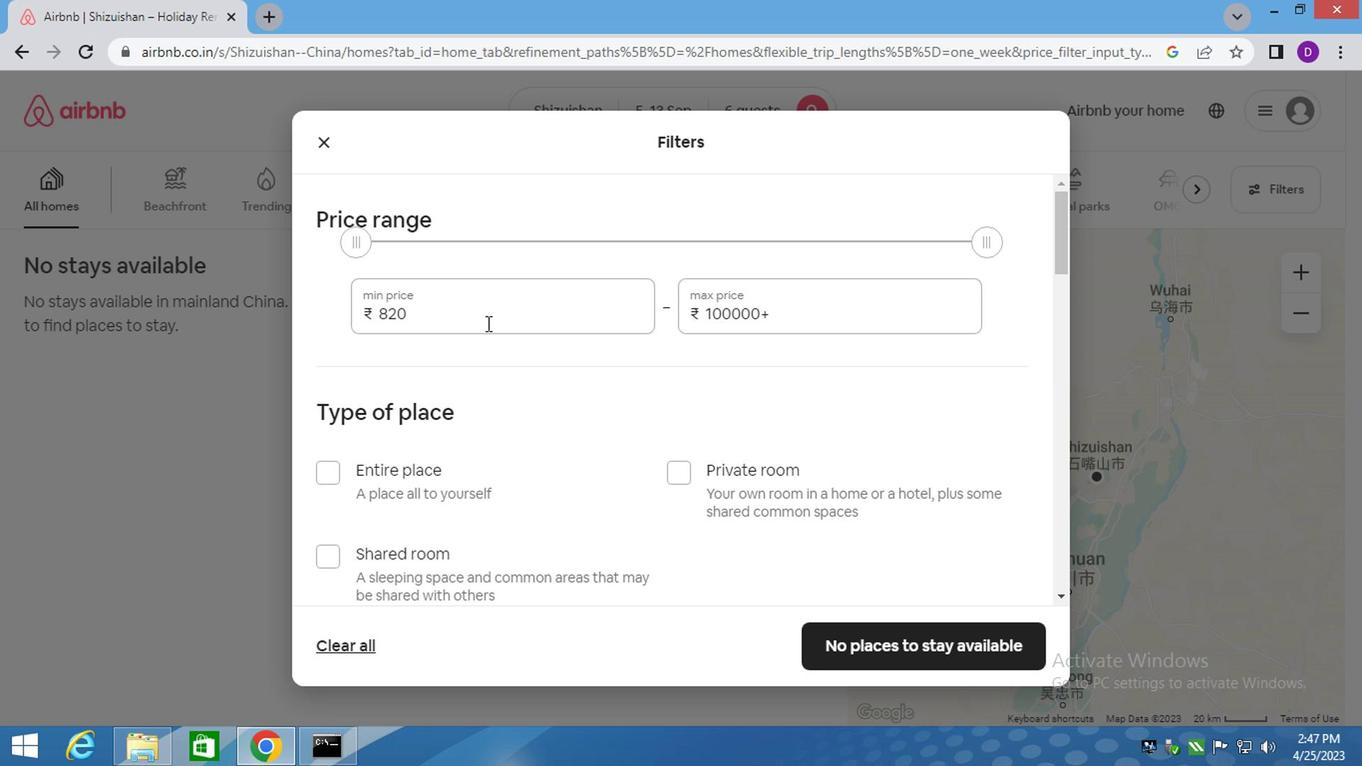 
Action: Mouse pressed left at (462, 316)
Screenshot: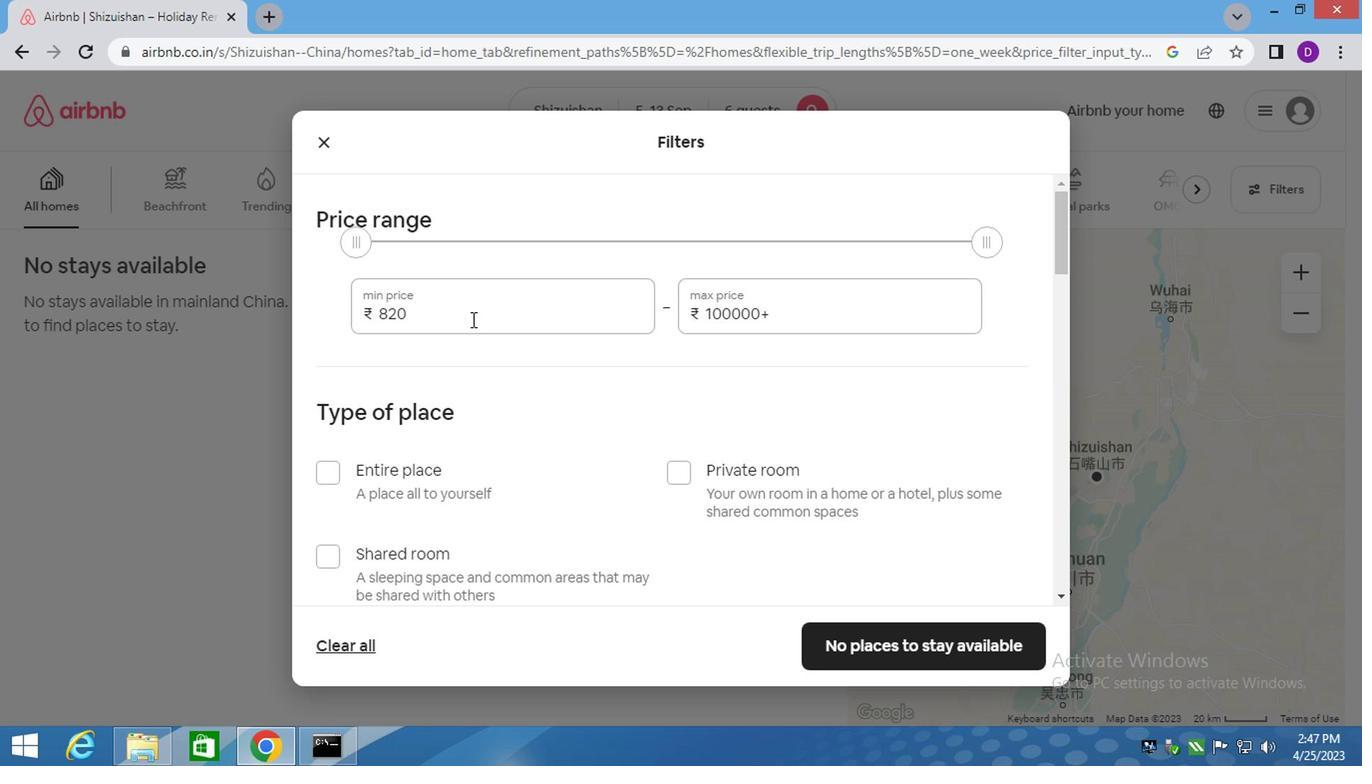 
Action: Mouse pressed left at (462, 316)
Screenshot: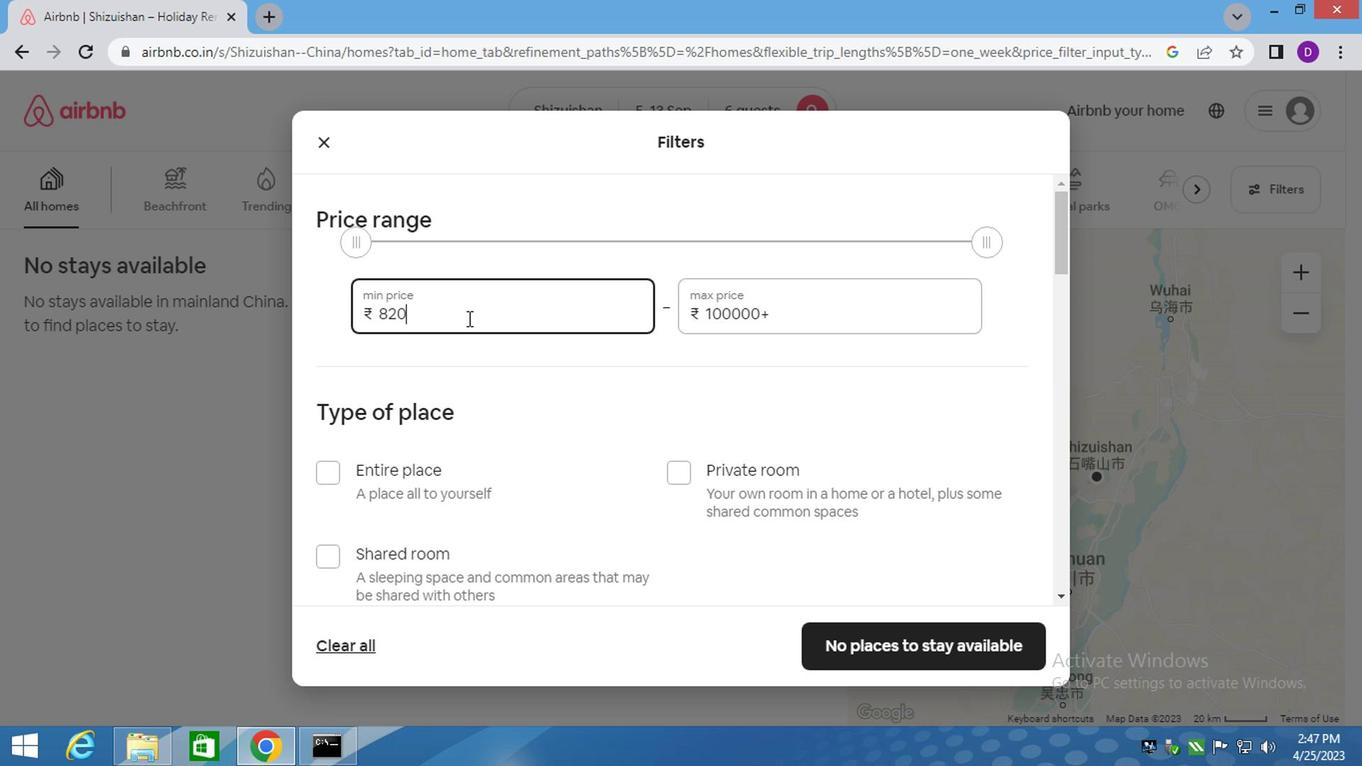 
Action: Key pressed 15000<Key.tab>20000
Screenshot: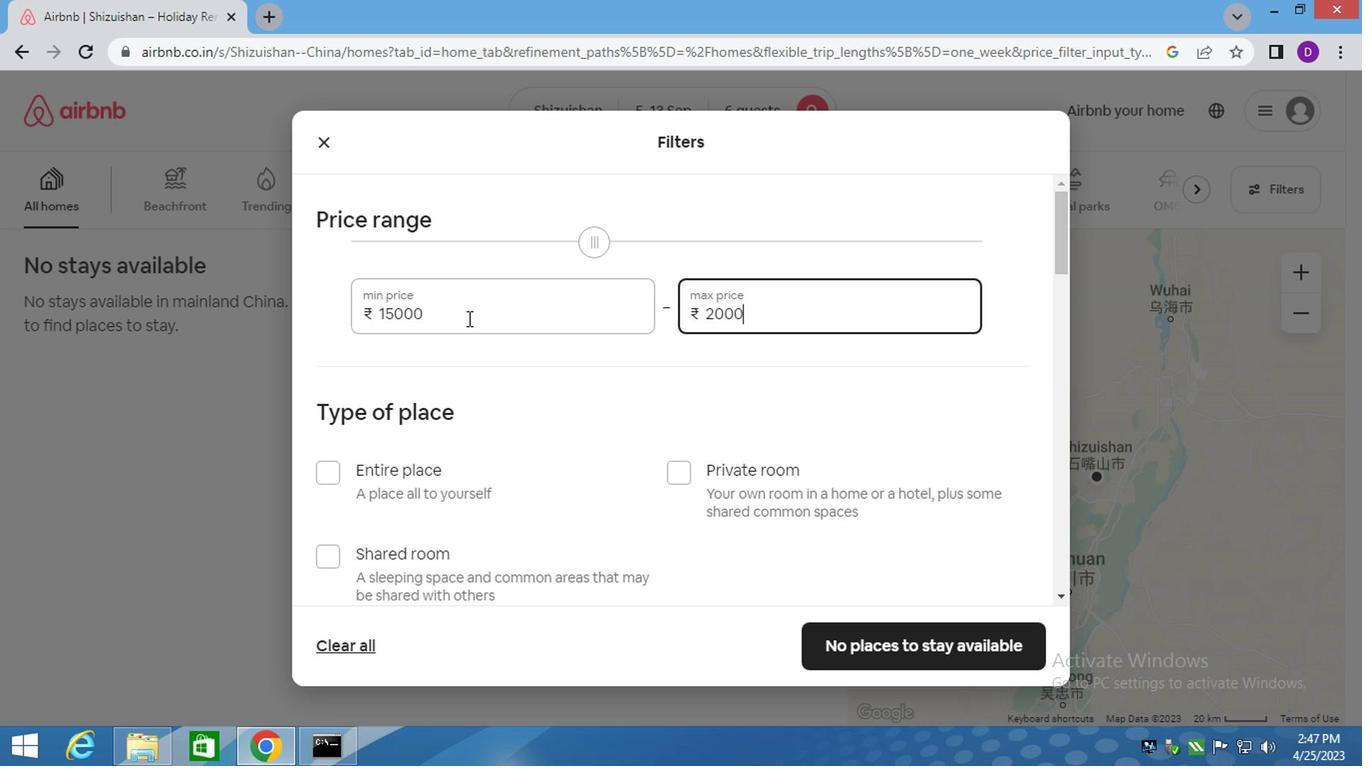 
Action: Mouse scrolled (462, 318) with delta (0, 1)
Screenshot: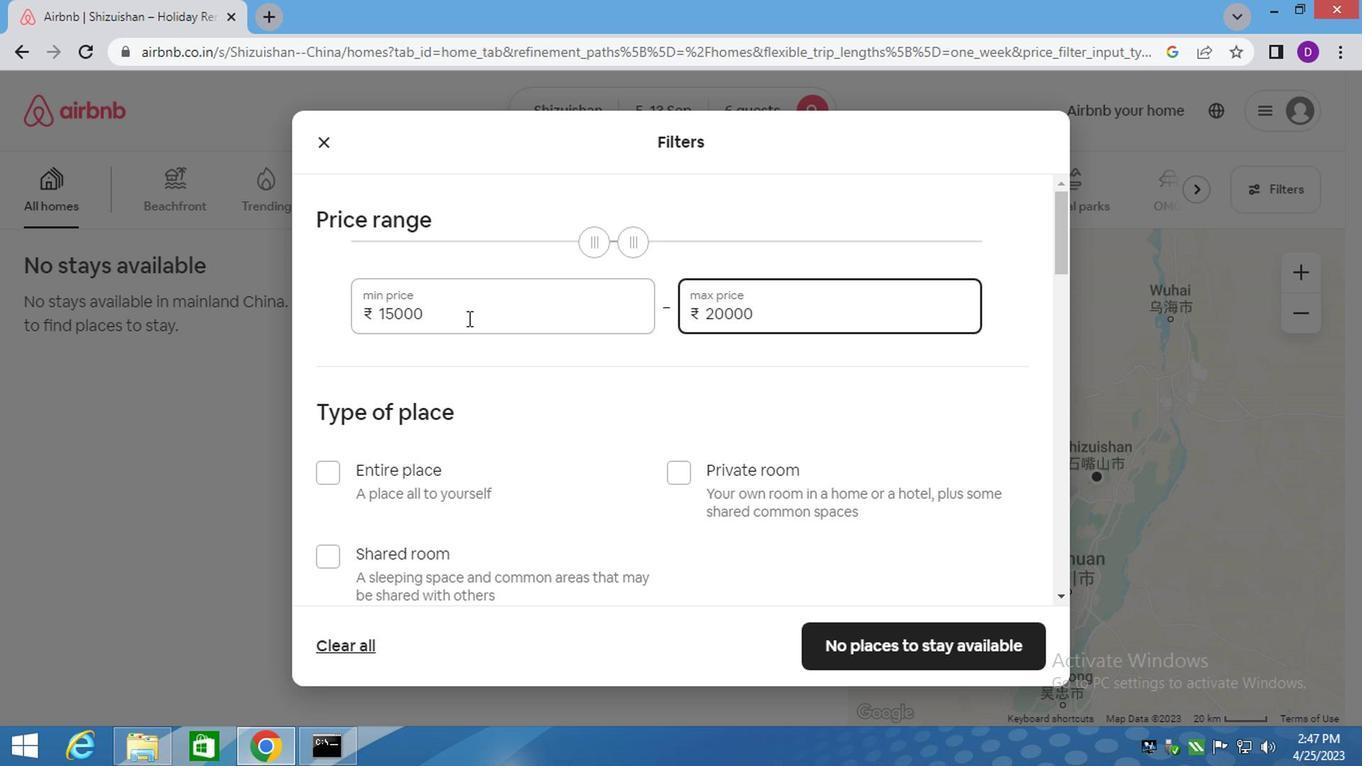 
Action: Mouse moved to (322, 481)
Screenshot: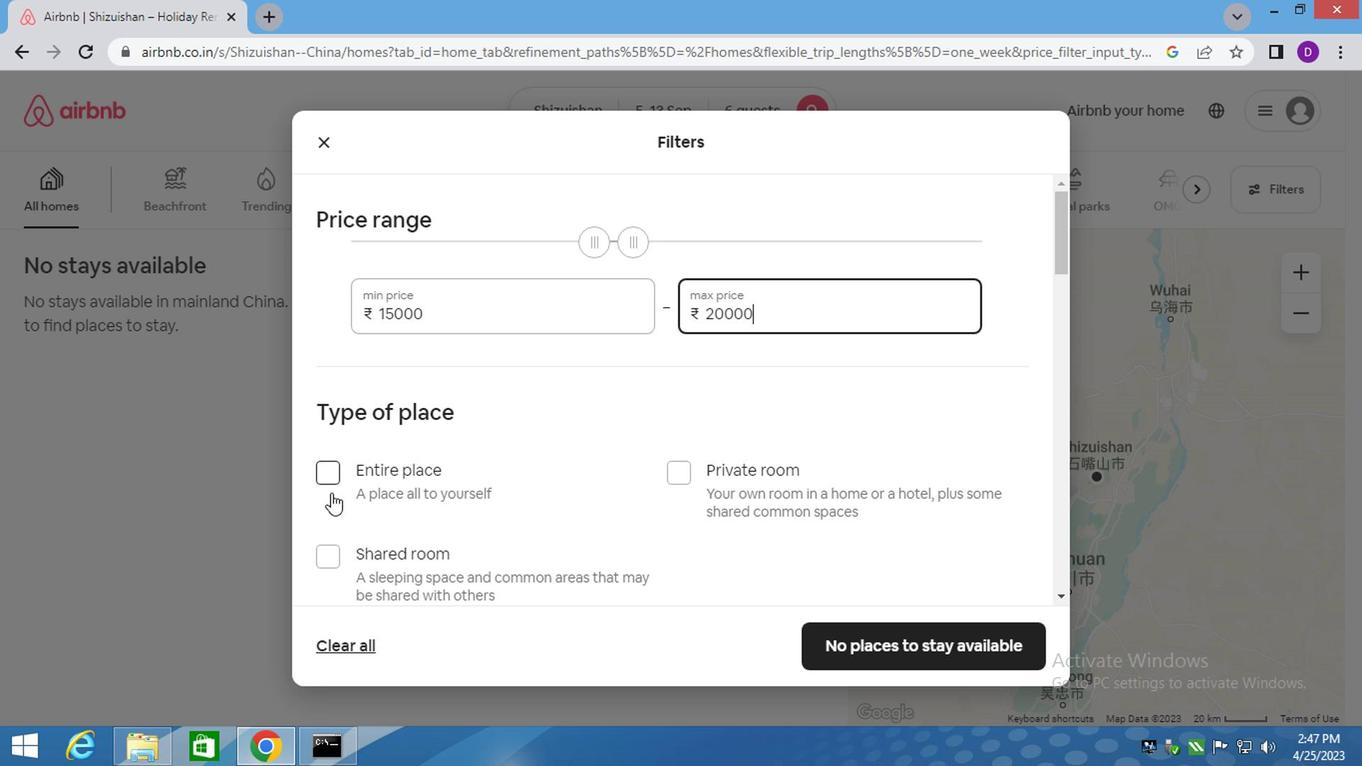 
Action: Mouse pressed left at (322, 481)
Screenshot: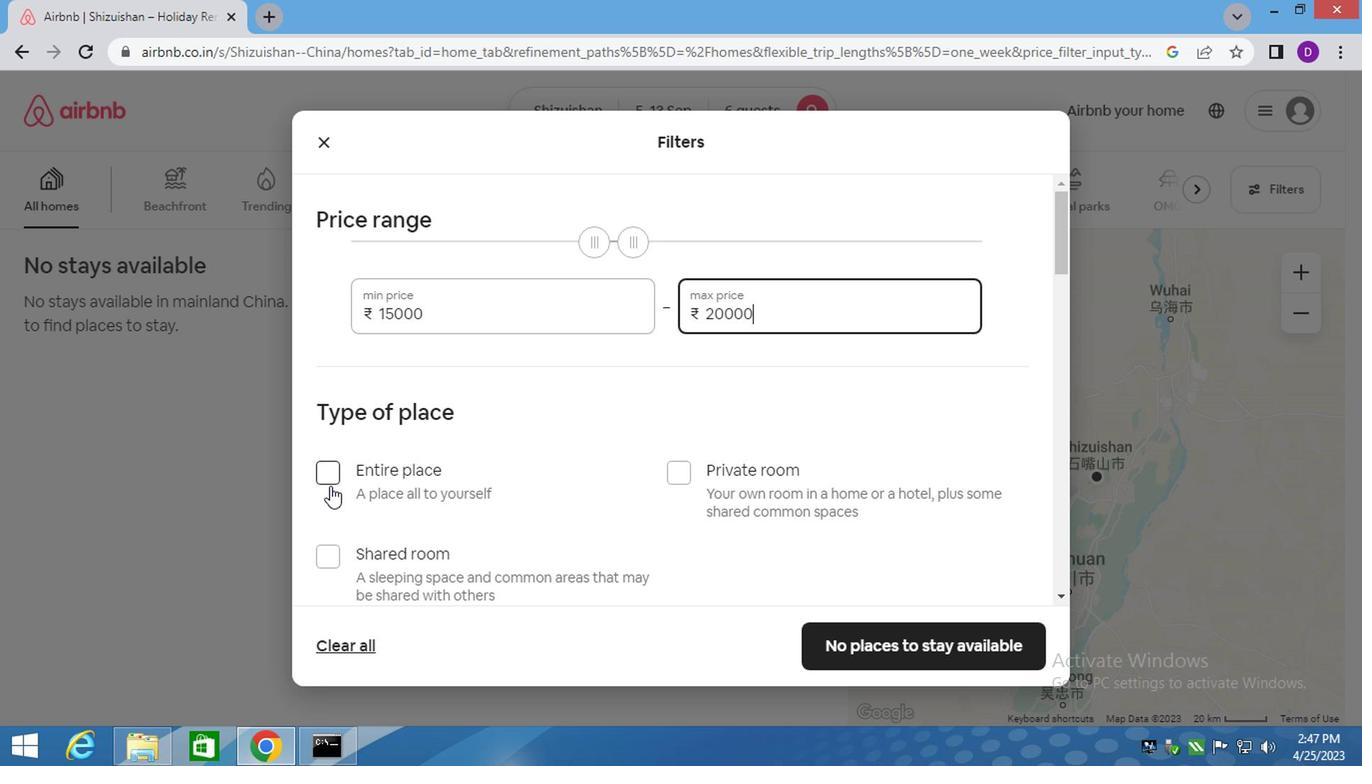 
Action: Mouse moved to (590, 530)
Screenshot: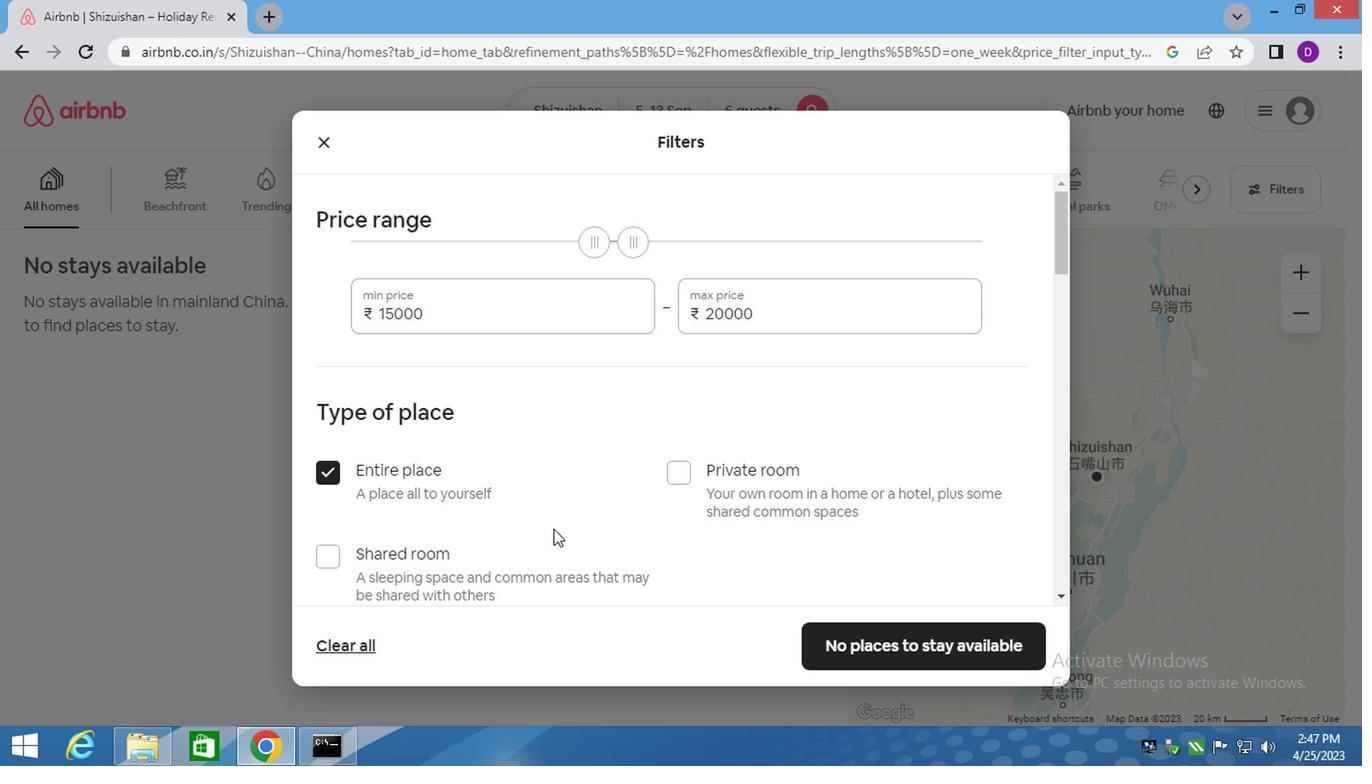 
Action: Mouse scrolled (590, 529) with delta (0, 0)
Screenshot: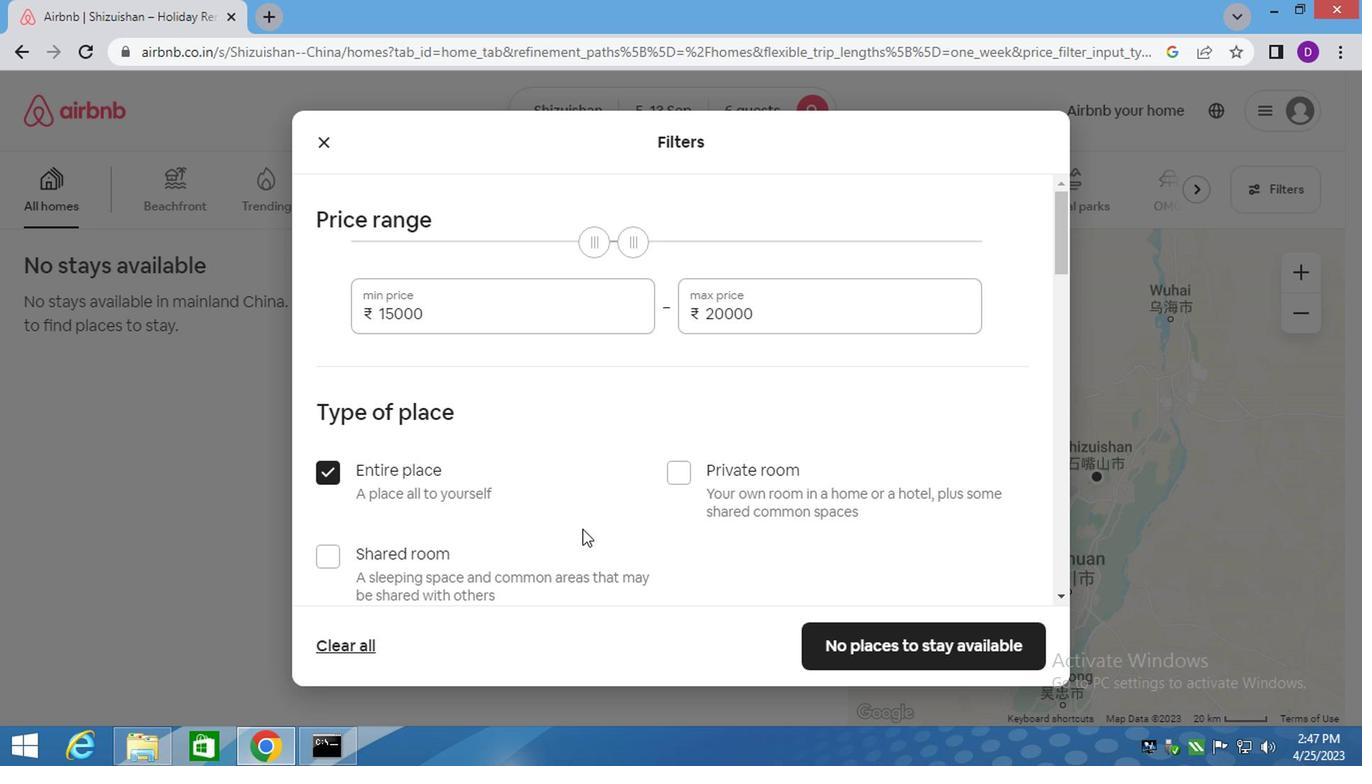 
Action: Mouse scrolled (590, 529) with delta (0, 0)
Screenshot: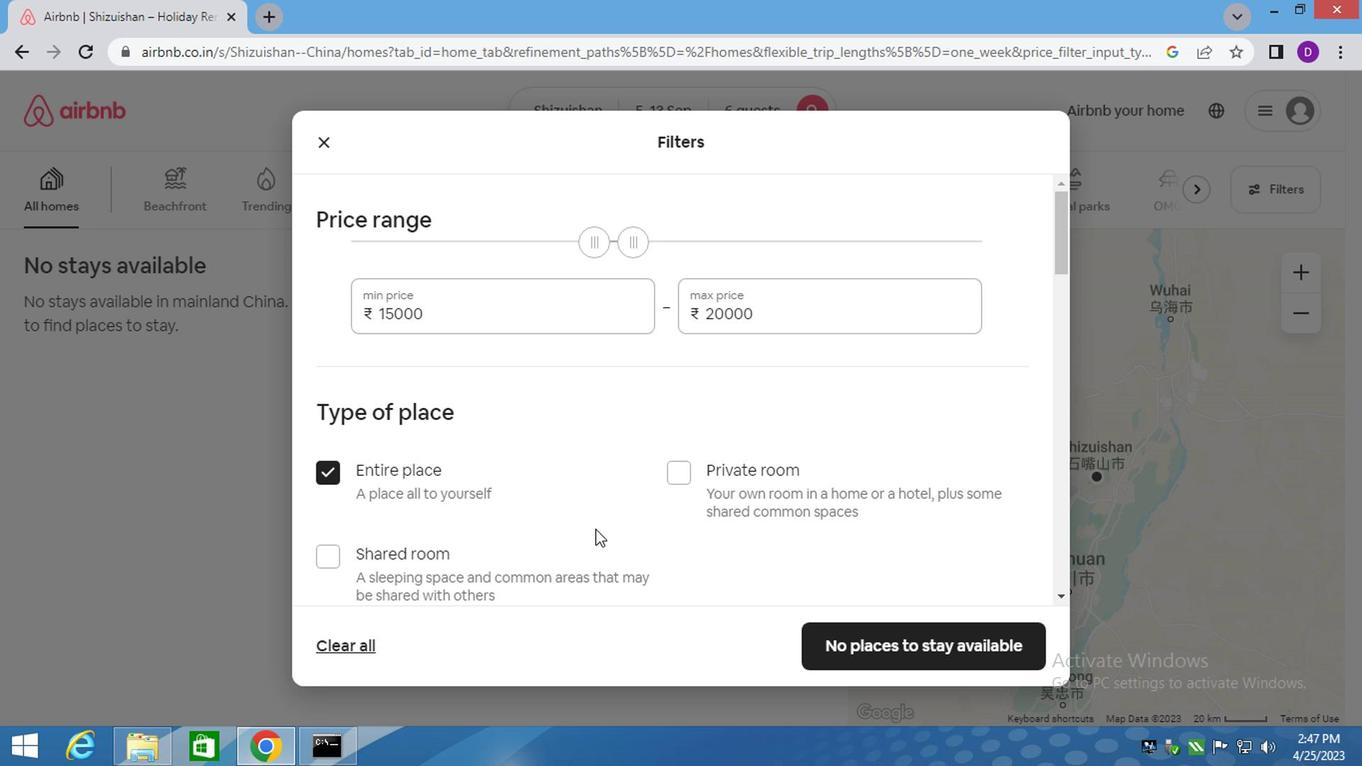 
Action: Mouse scrolled (590, 529) with delta (0, 0)
Screenshot: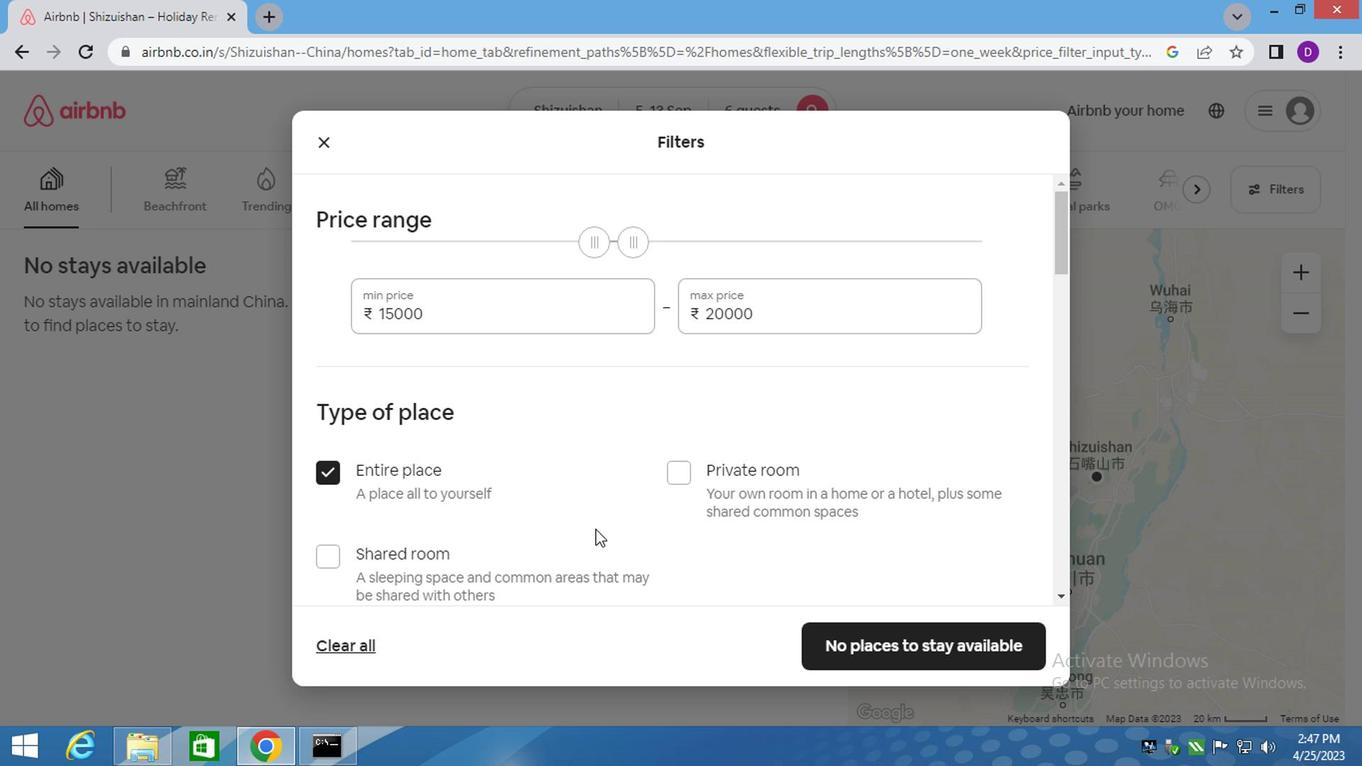 
Action: Mouse moved to (591, 530)
Screenshot: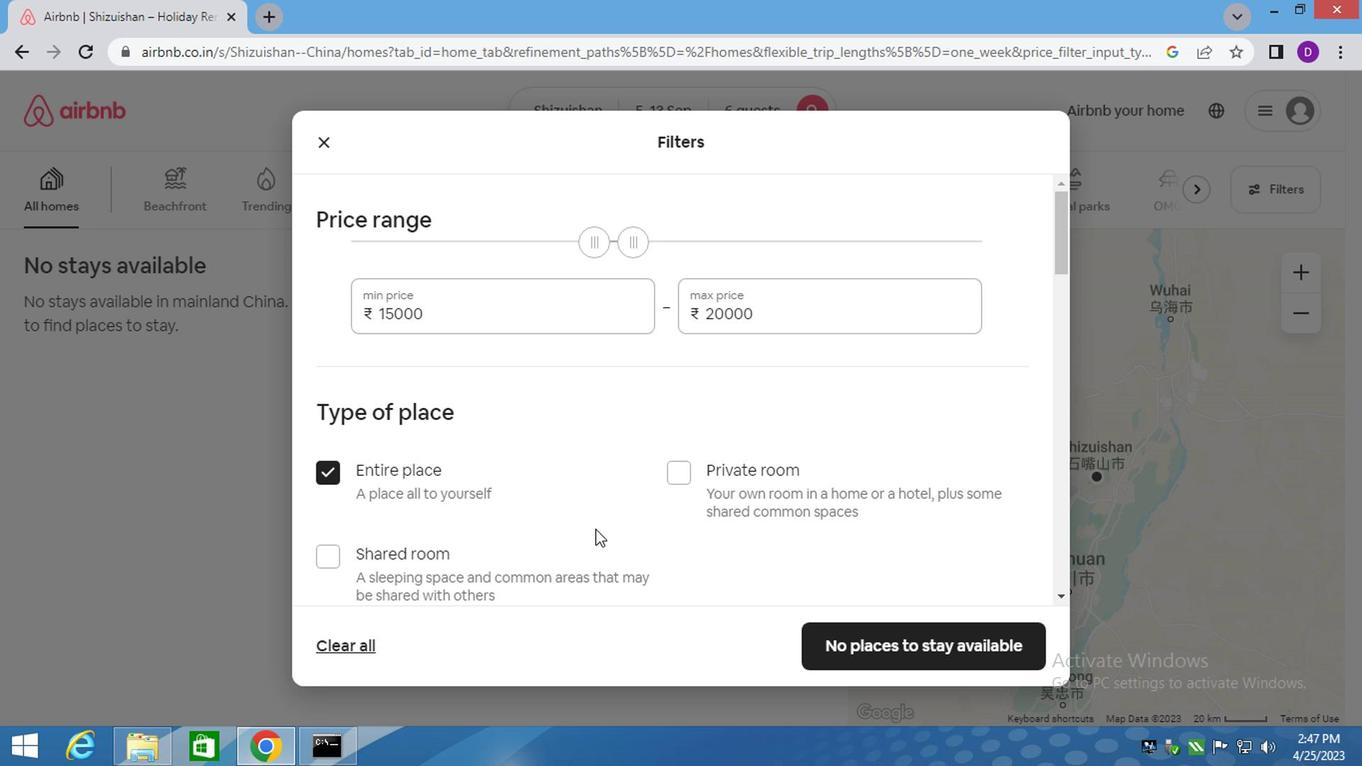 
Action: Mouse scrolled (591, 529) with delta (0, 0)
Screenshot: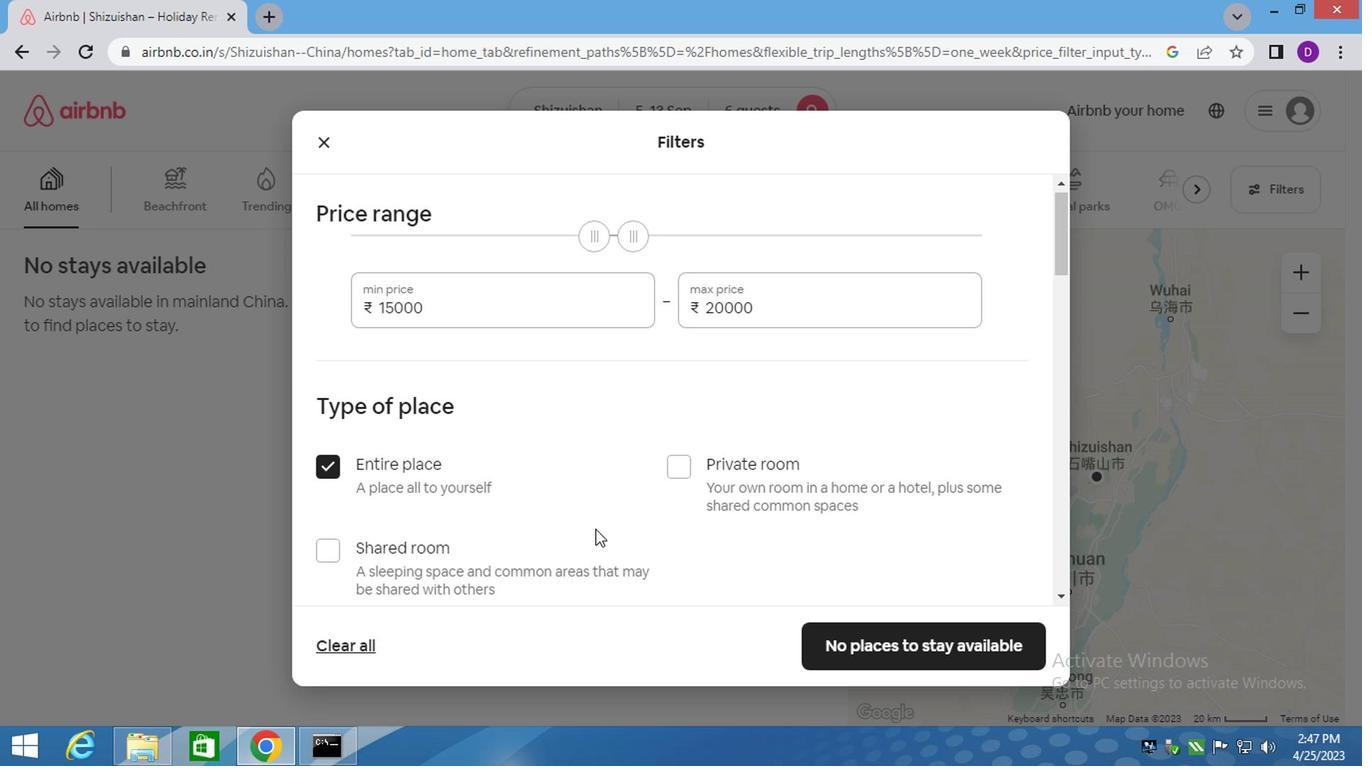
Action: Mouse scrolled (591, 529) with delta (0, 0)
Screenshot: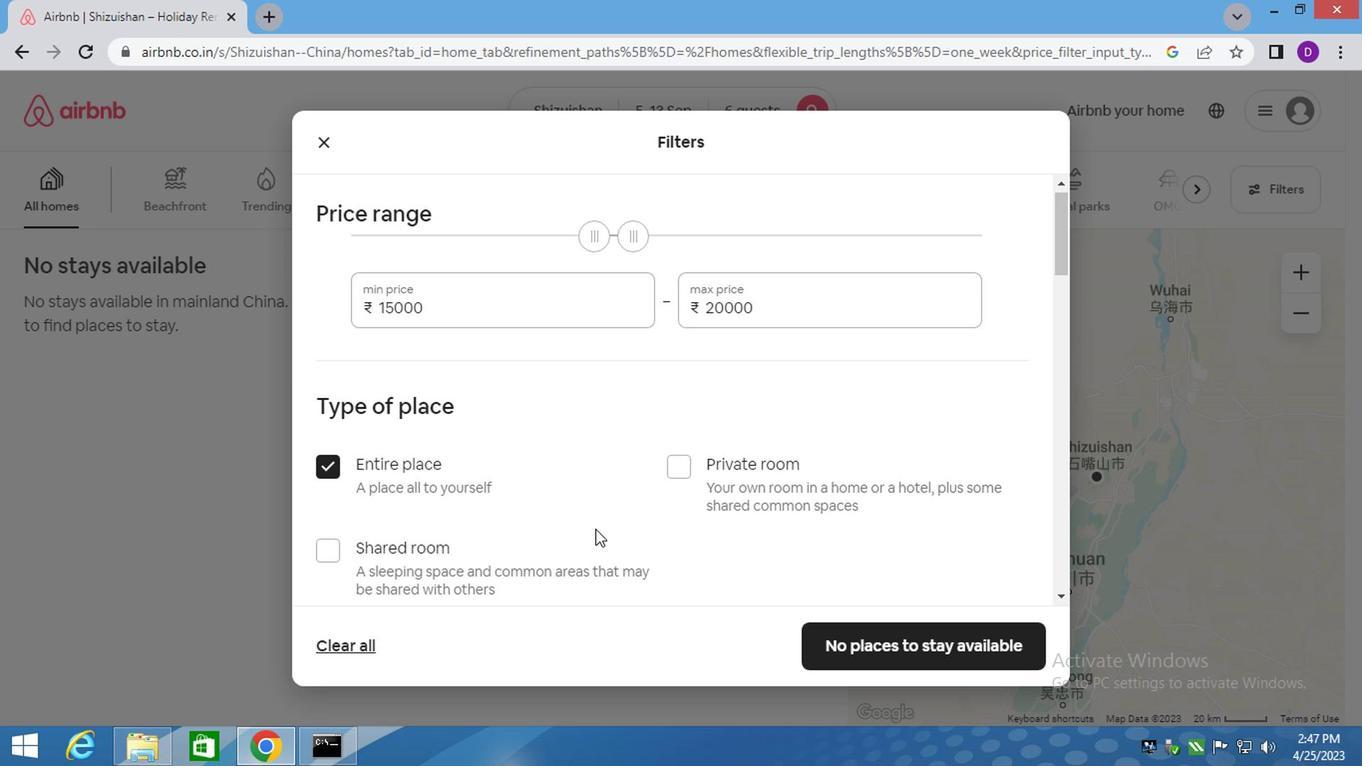 
Action: Mouse moved to (560, 302)
Screenshot: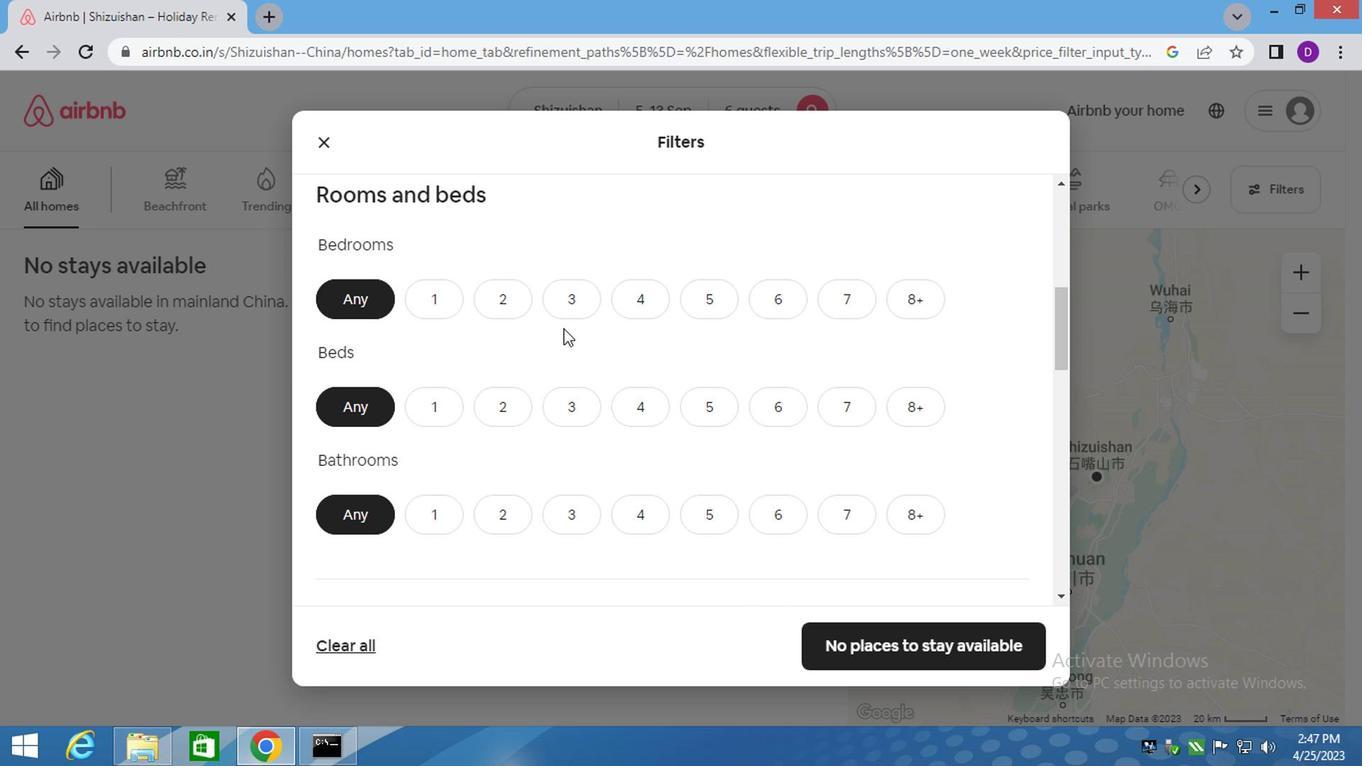 
Action: Mouse pressed left at (560, 302)
Screenshot: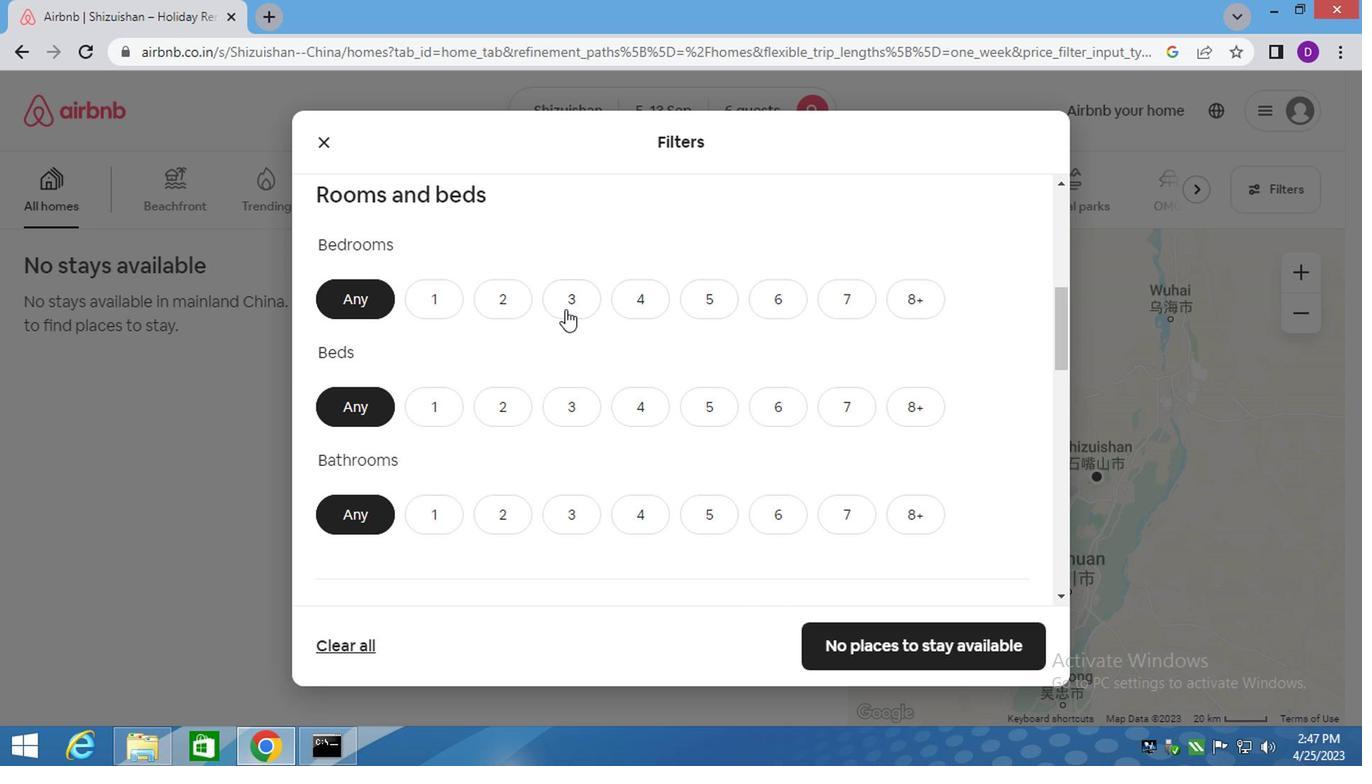 
Action: Mouse moved to (567, 401)
Screenshot: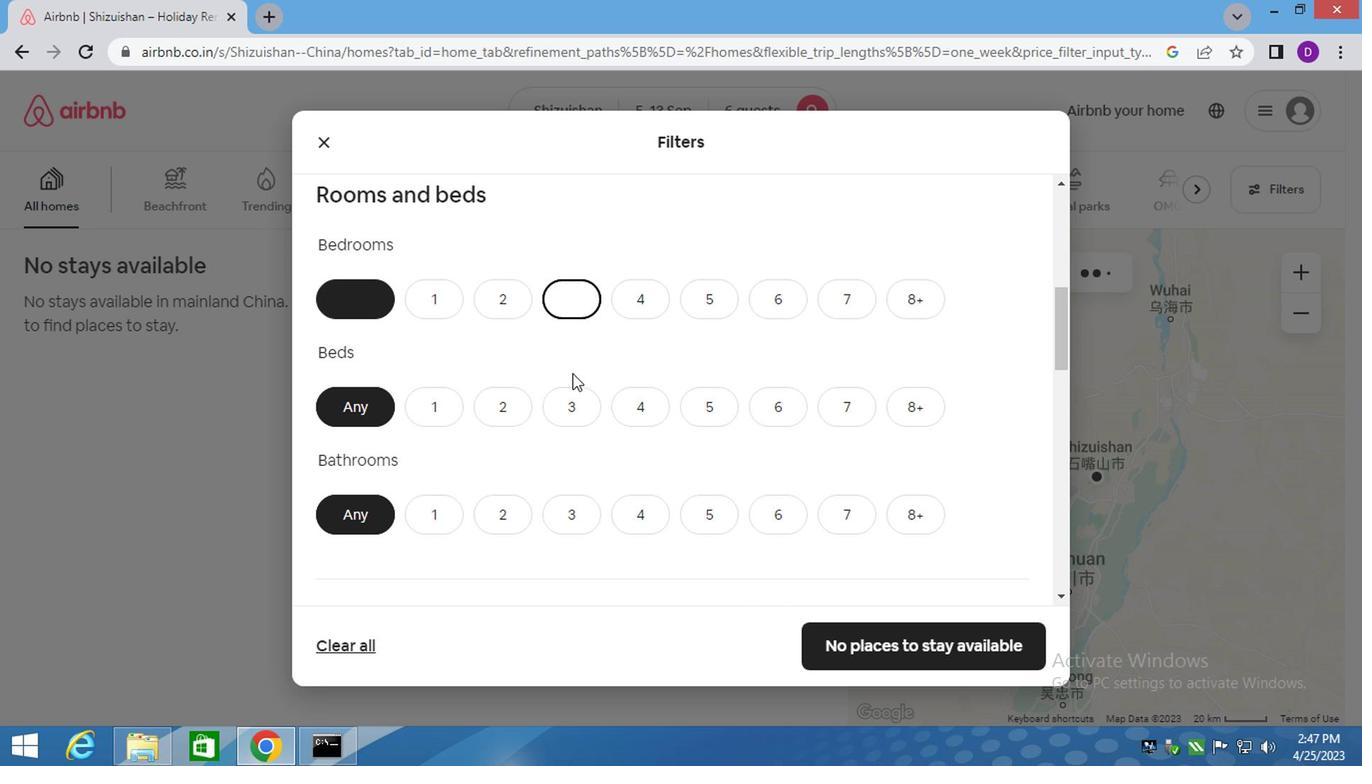 
Action: Mouse pressed left at (567, 401)
Screenshot: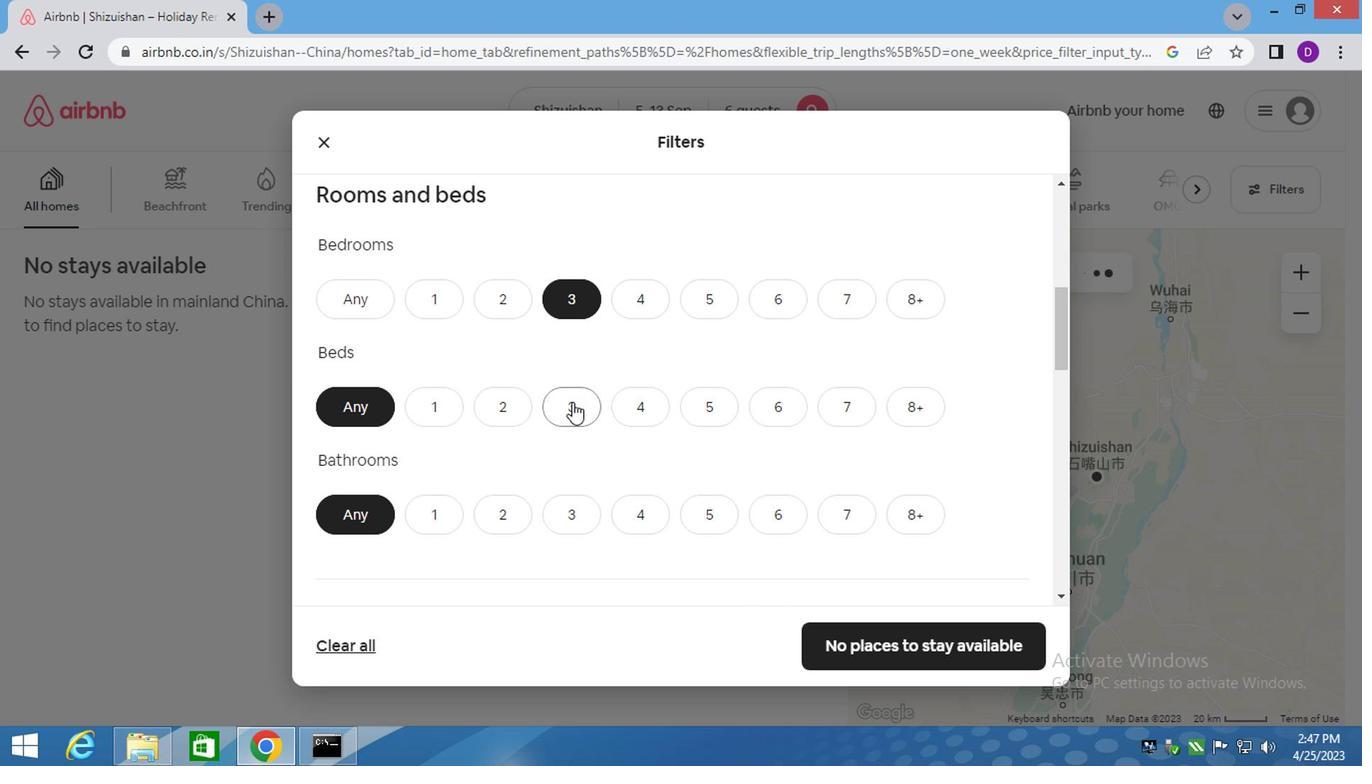 
Action: Mouse moved to (562, 512)
Screenshot: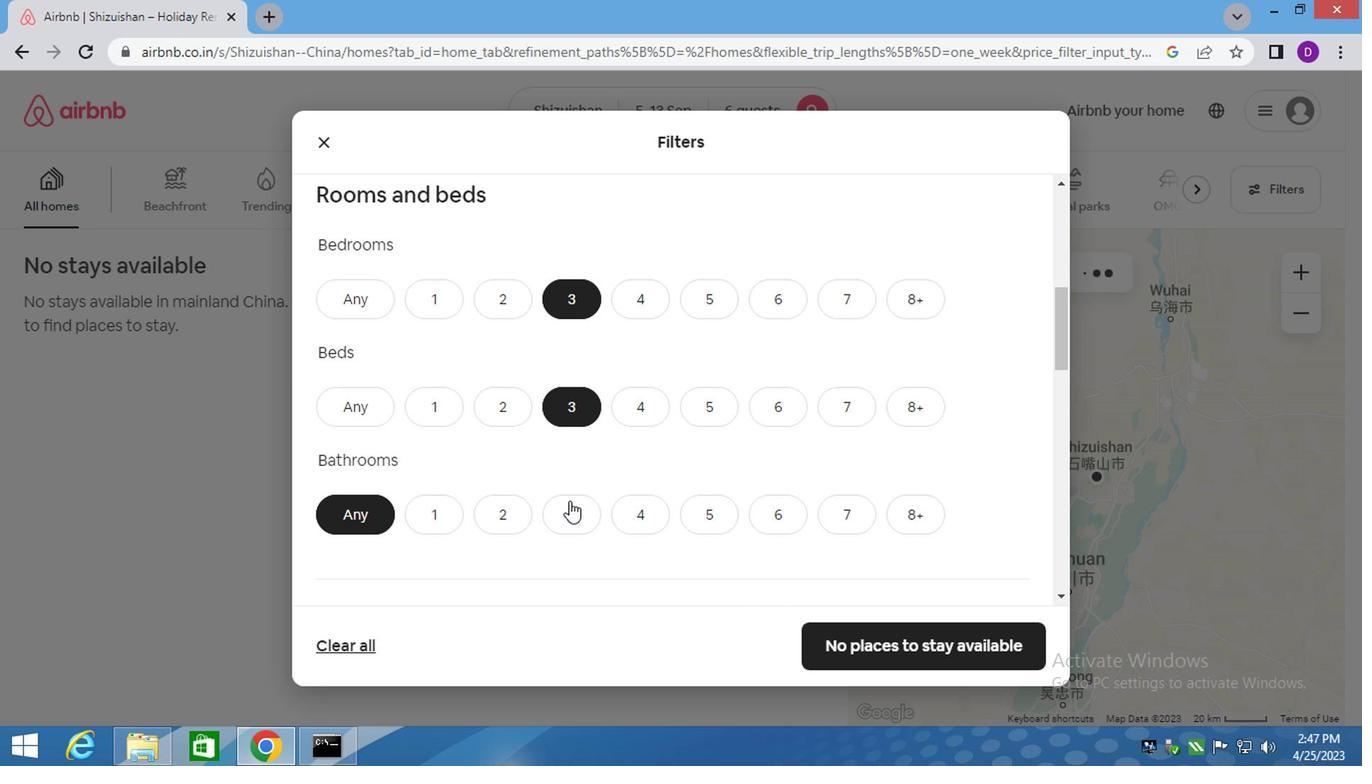 
Action: Mouse pressed left at (562, 512)
Screenshot: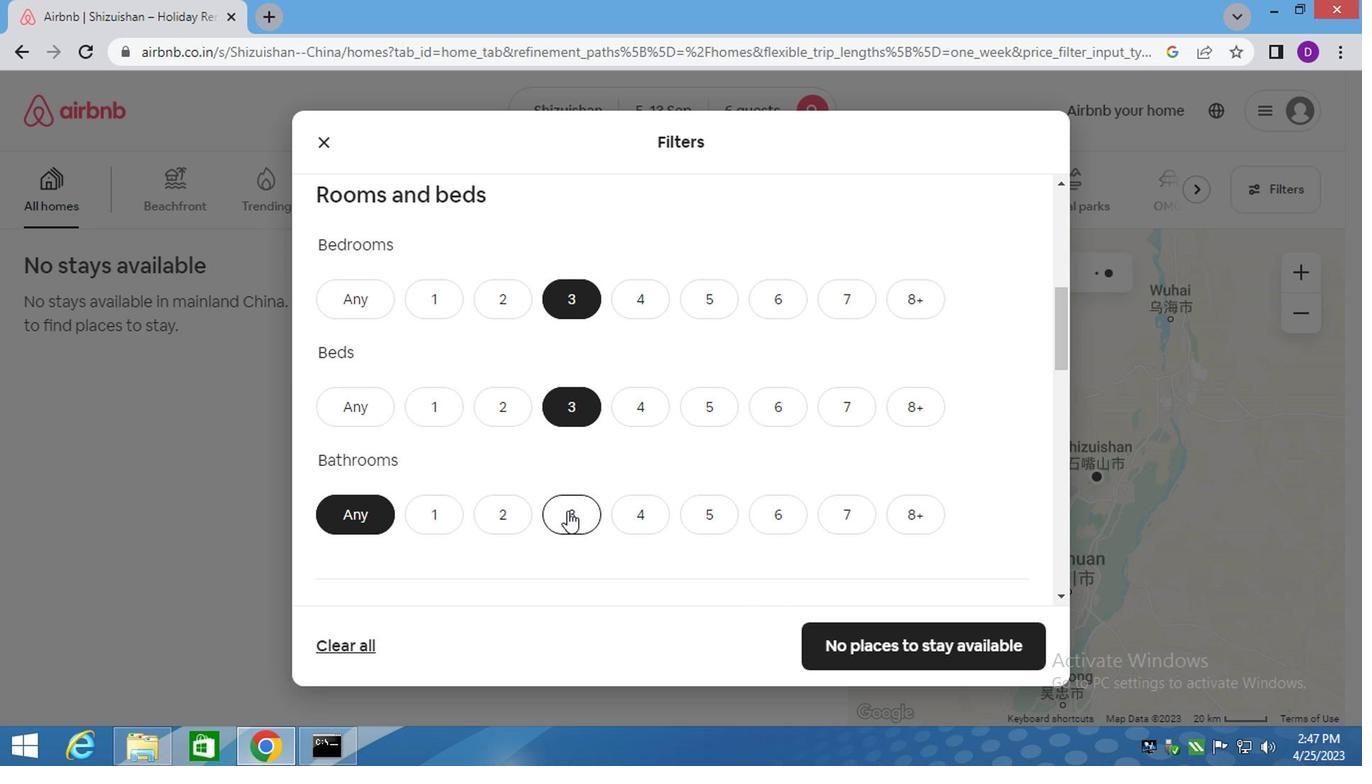 
Action: Mouse moved to (623, 511)
Screenshot: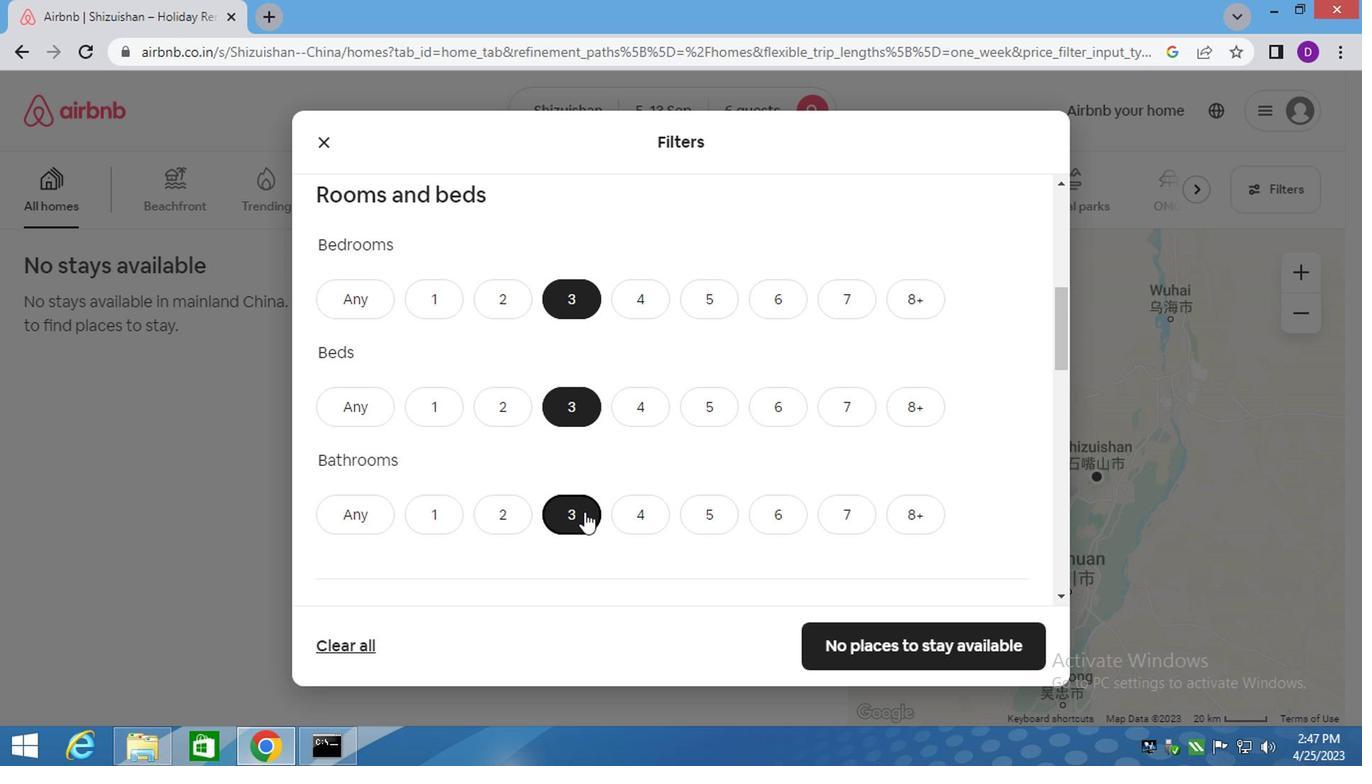 
Action: Mouse scrolled (623, 510) with delta (0, 0)
Screenshot: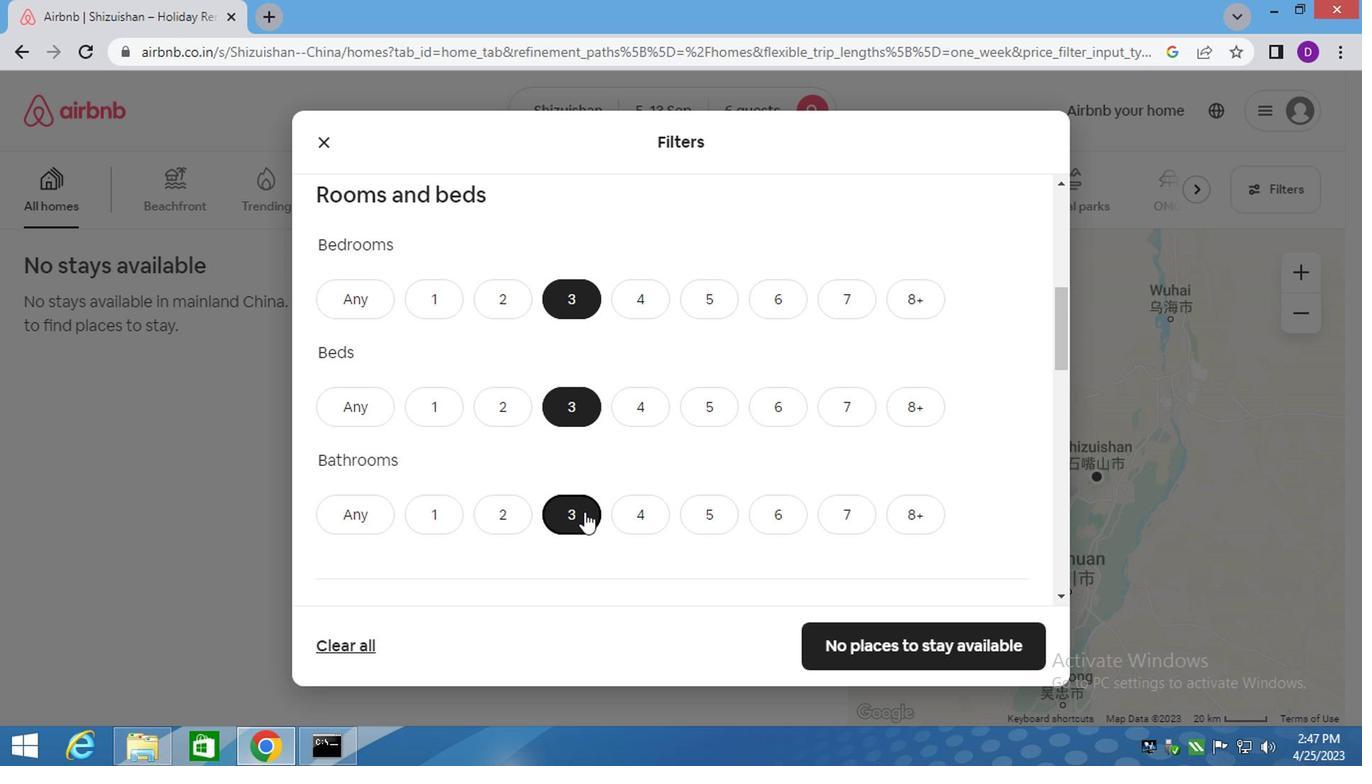 
Action: Mouse scrolled (623, 510) with delta (0, 0)
Screenshot: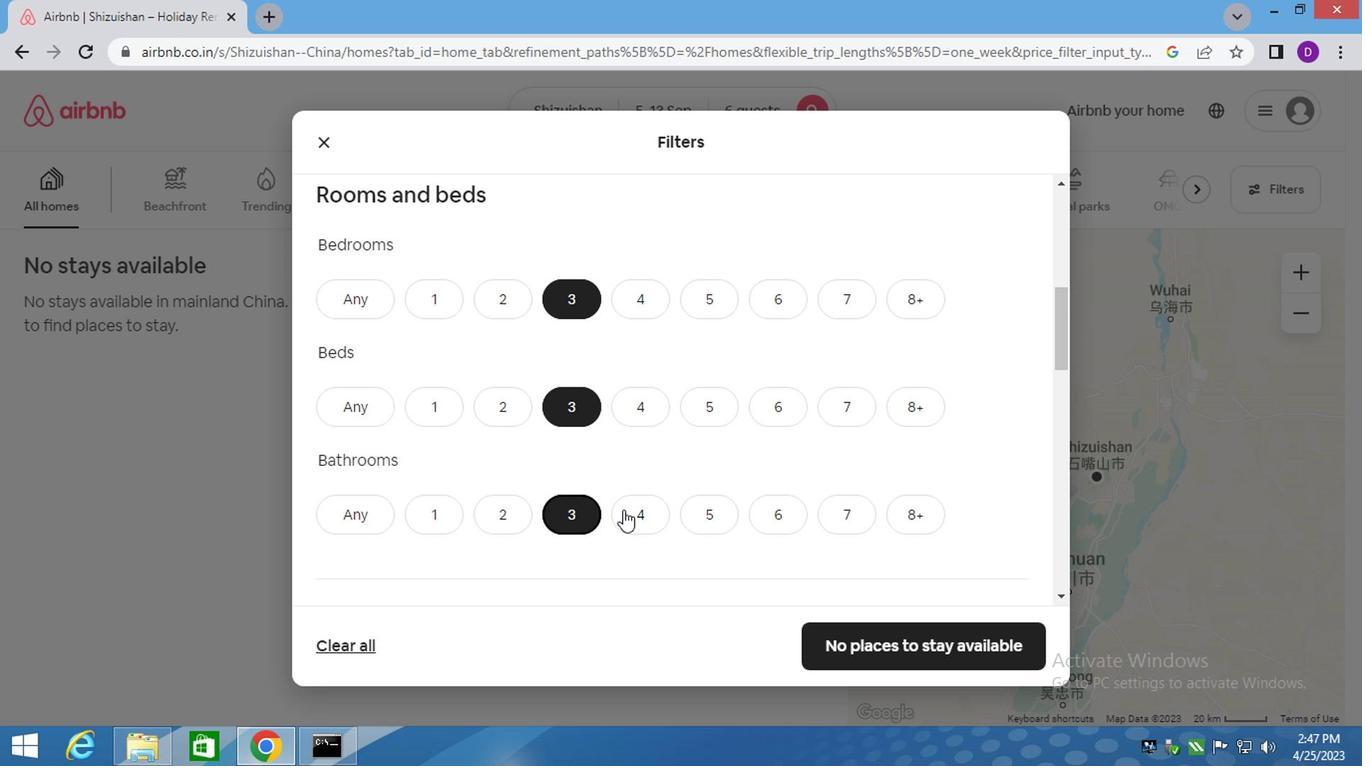 
Action: Mouse scrolled (623, 510) with delta (0, 0)
Screenshot: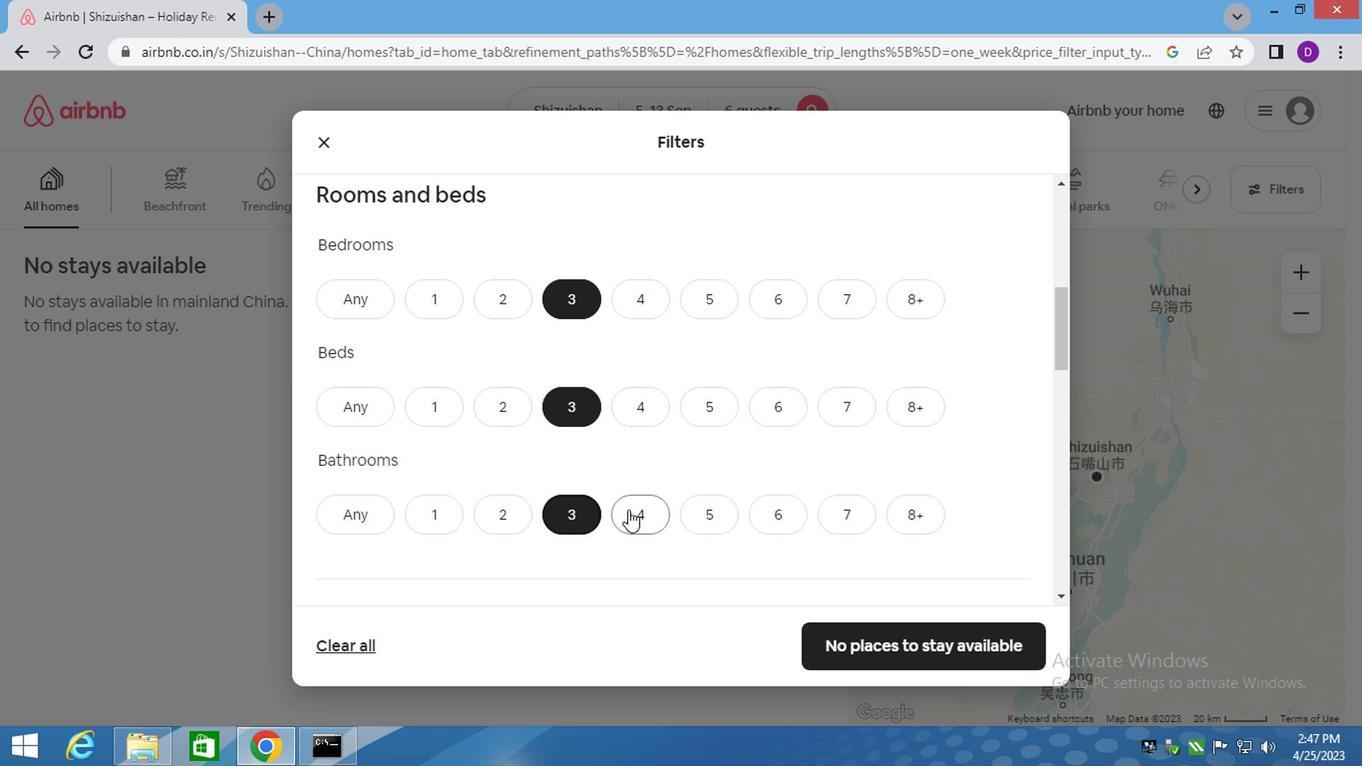 
Action: Mouse moved to (601, 501)
Screenshot: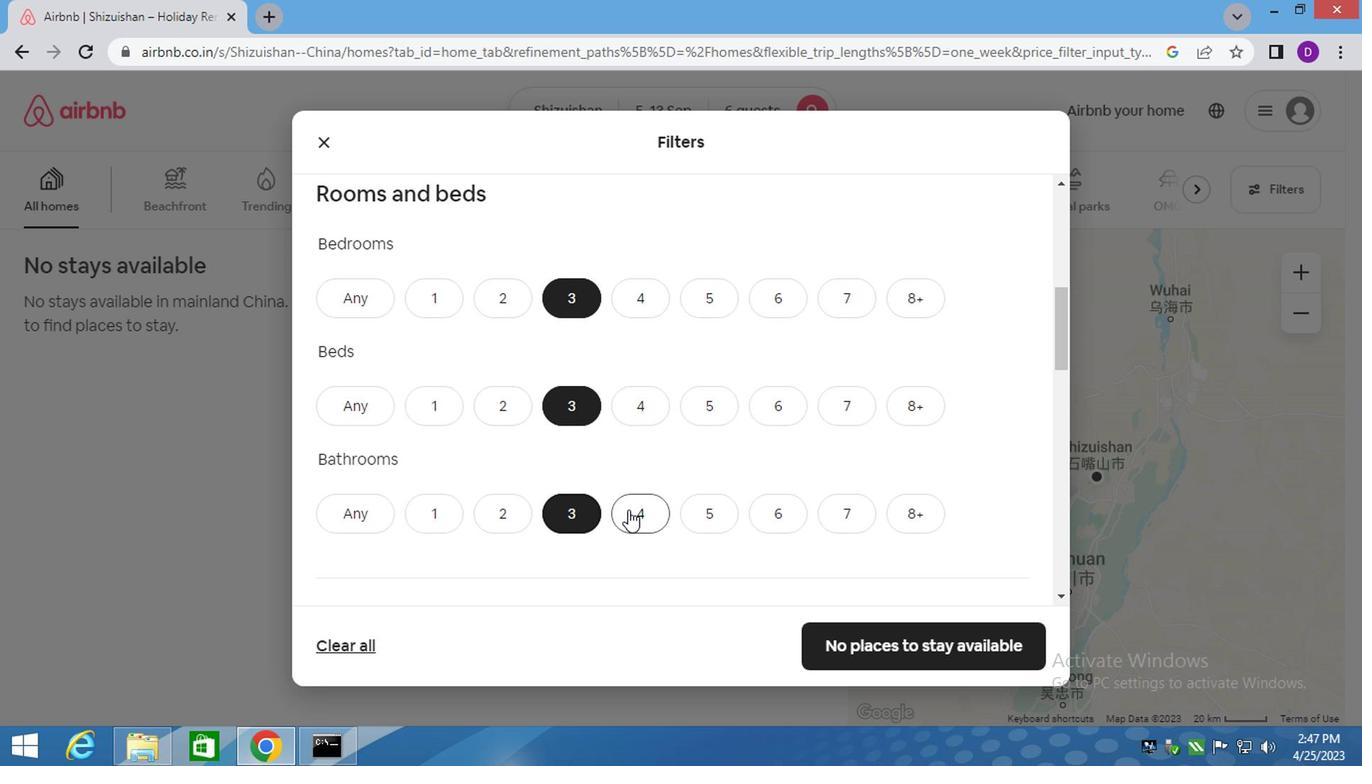 
Action: Mouse scrolled (615, 507) with delta (0, 0)
Screenshot: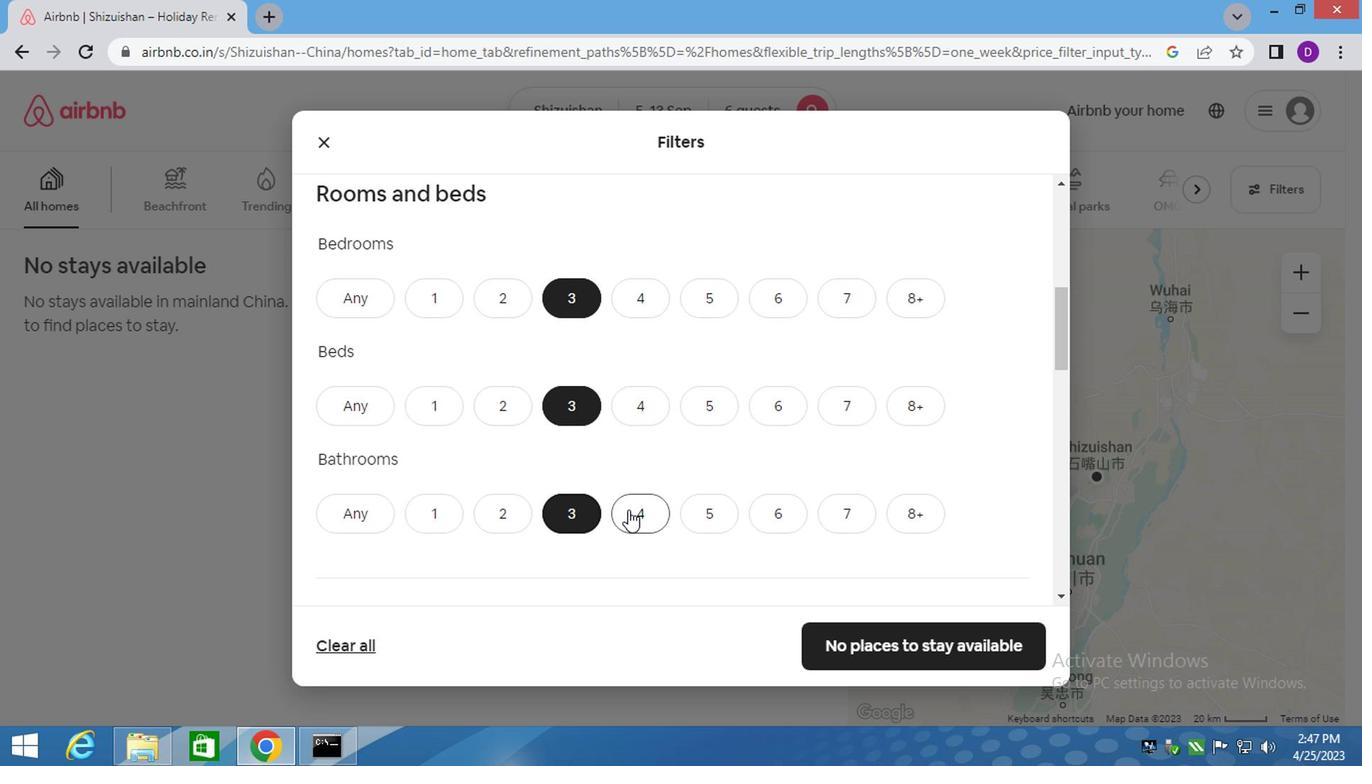 
Action: Mouse moved to (608, 491)
Screenshot: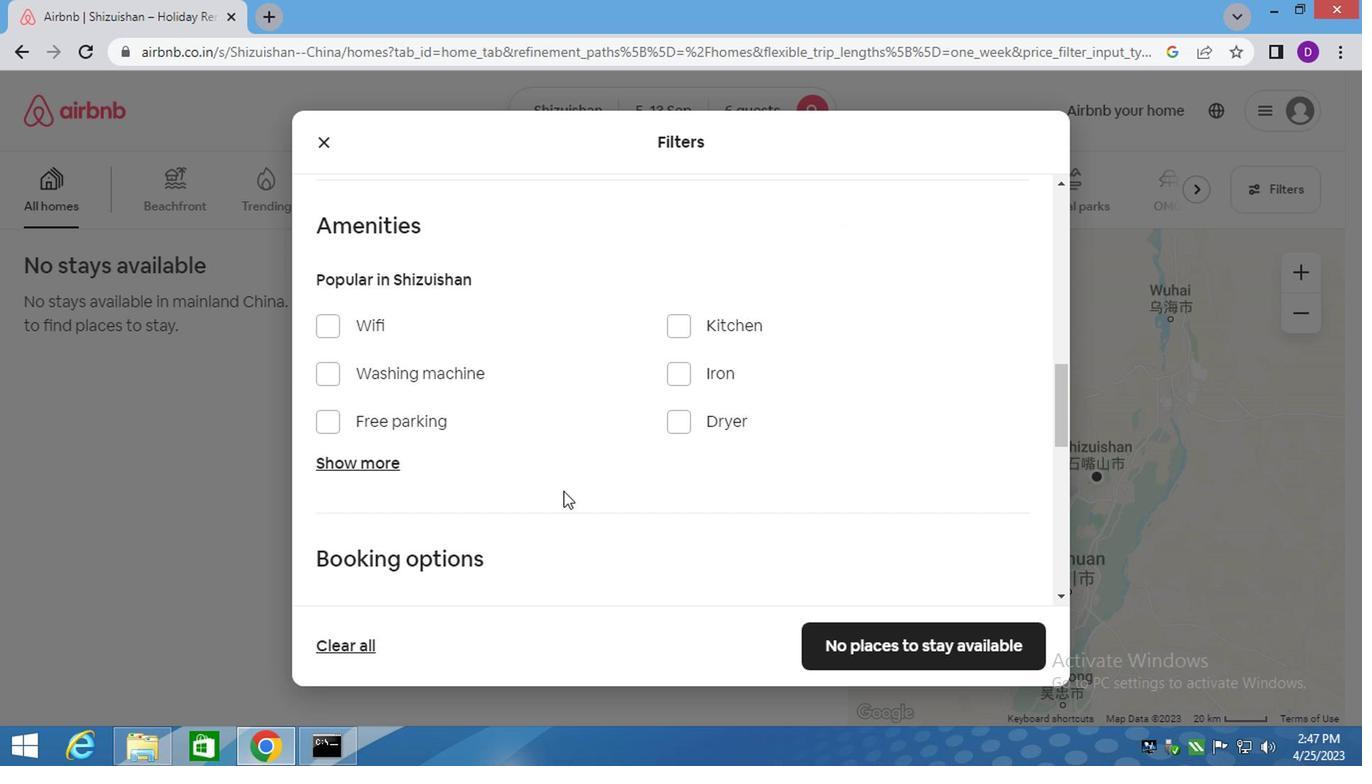 
Action: Mouse scrolled (608, 489) with delta (0, -1)
Screenshot: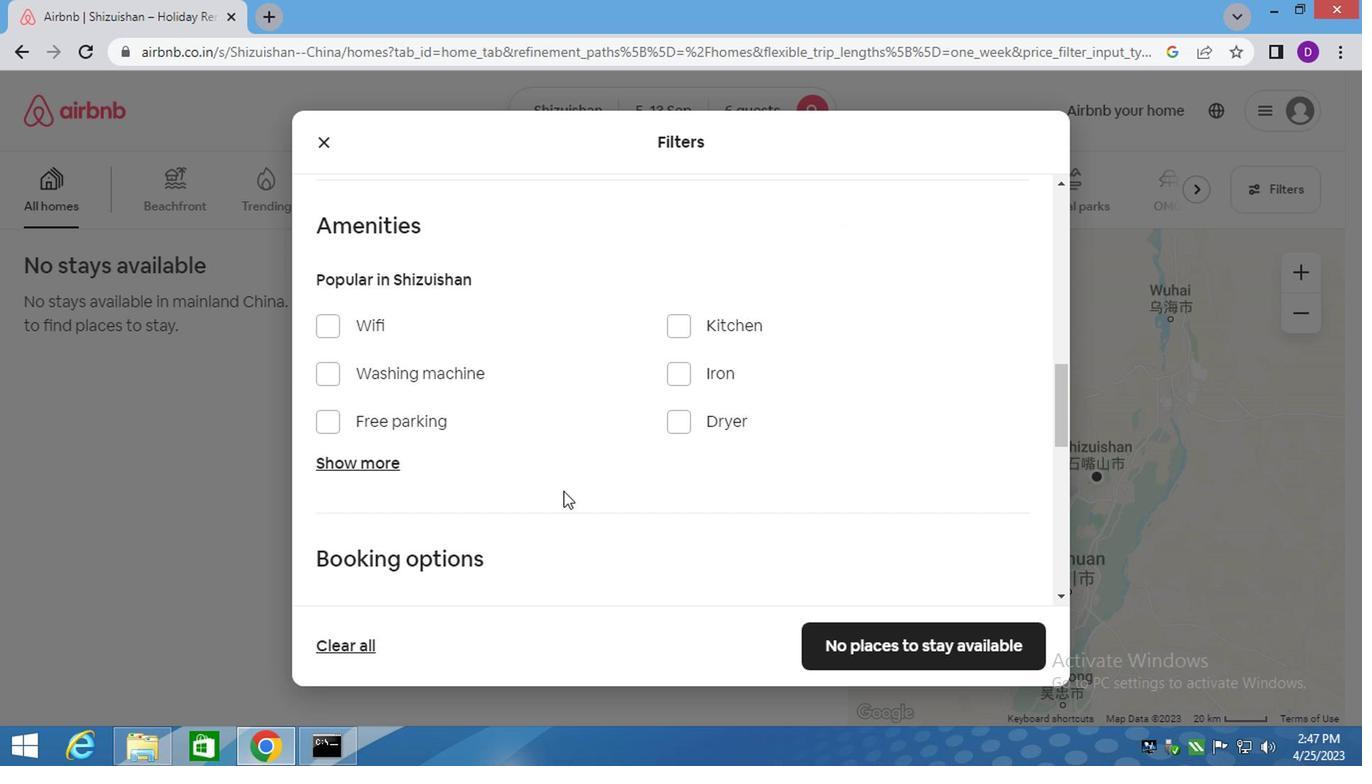 
Action: Mouse moved to (628, 491)
Screenshot: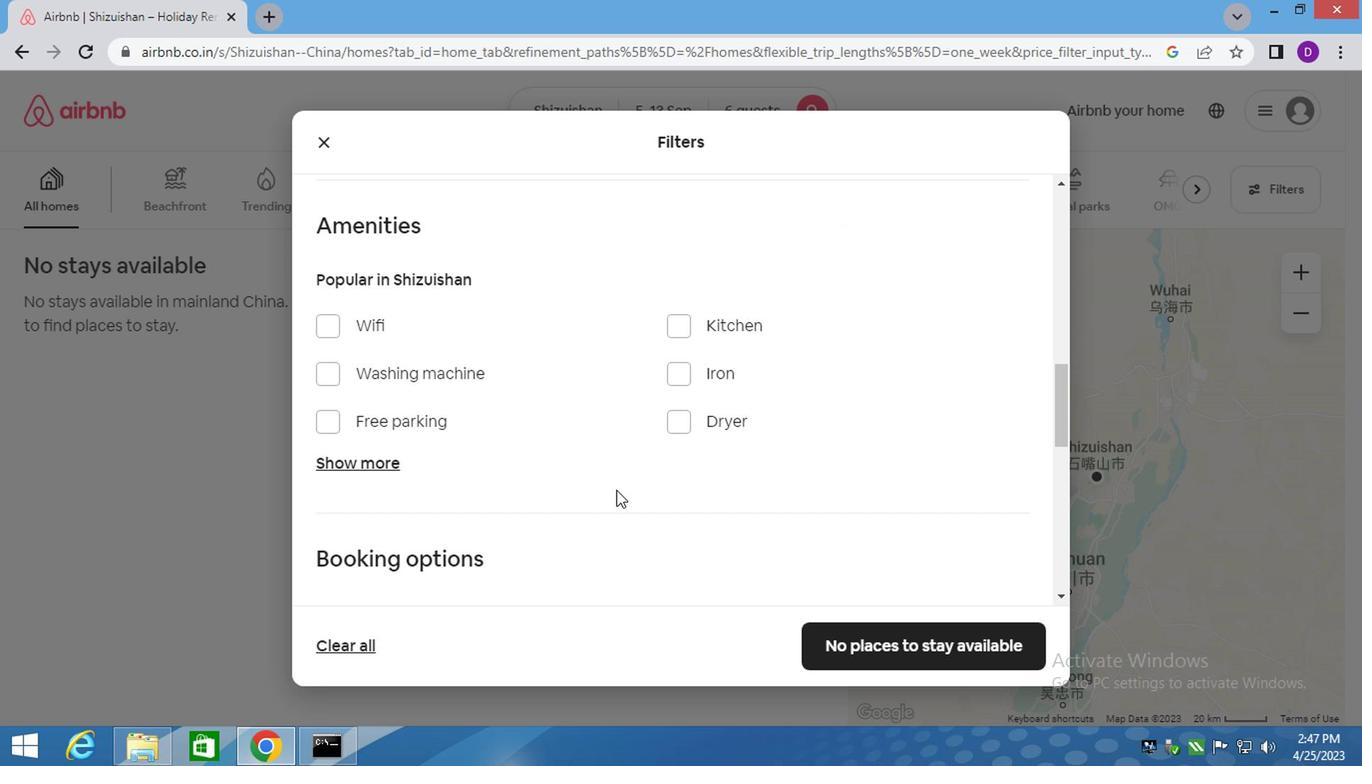 
Action: Mouse scrolled (628, 489) with delta (0, -1)
Screenshot: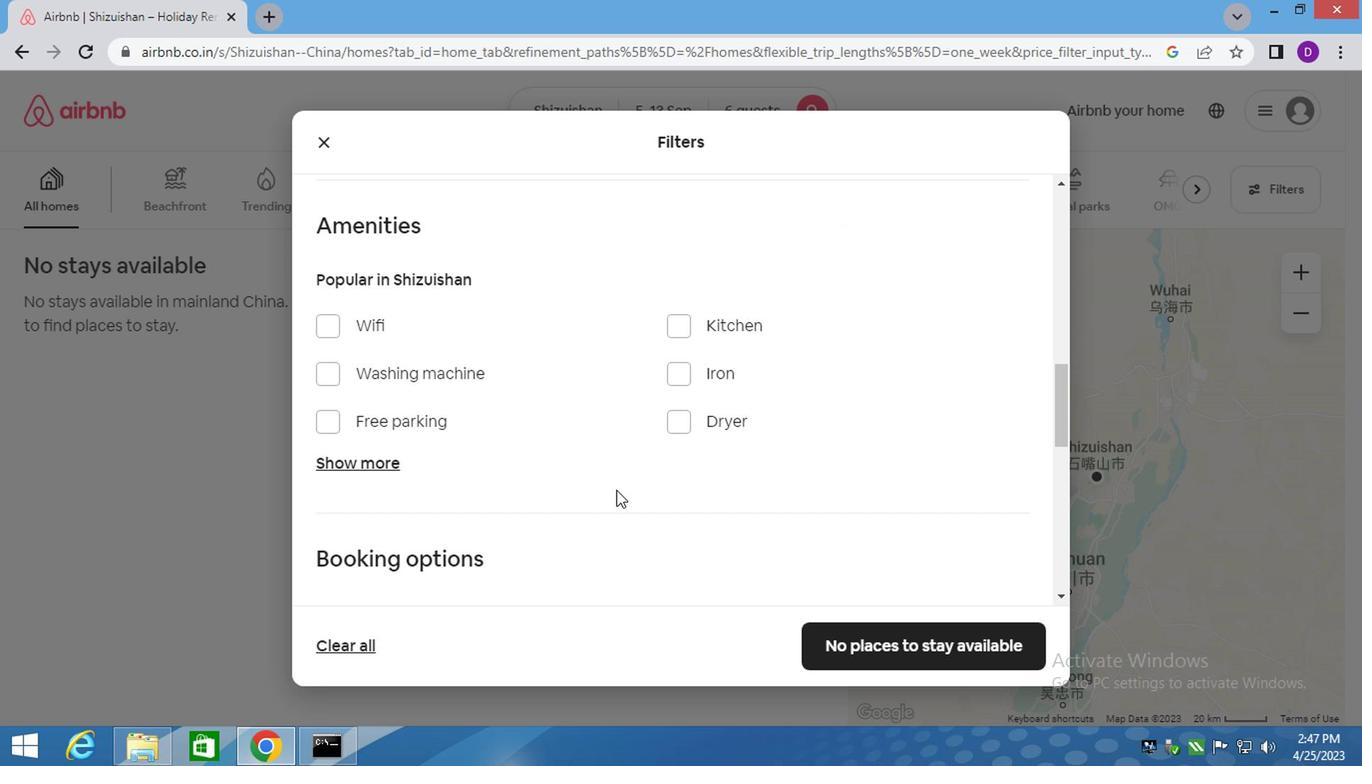 
Action: Mouse moved to (787, 467)
Screenshot: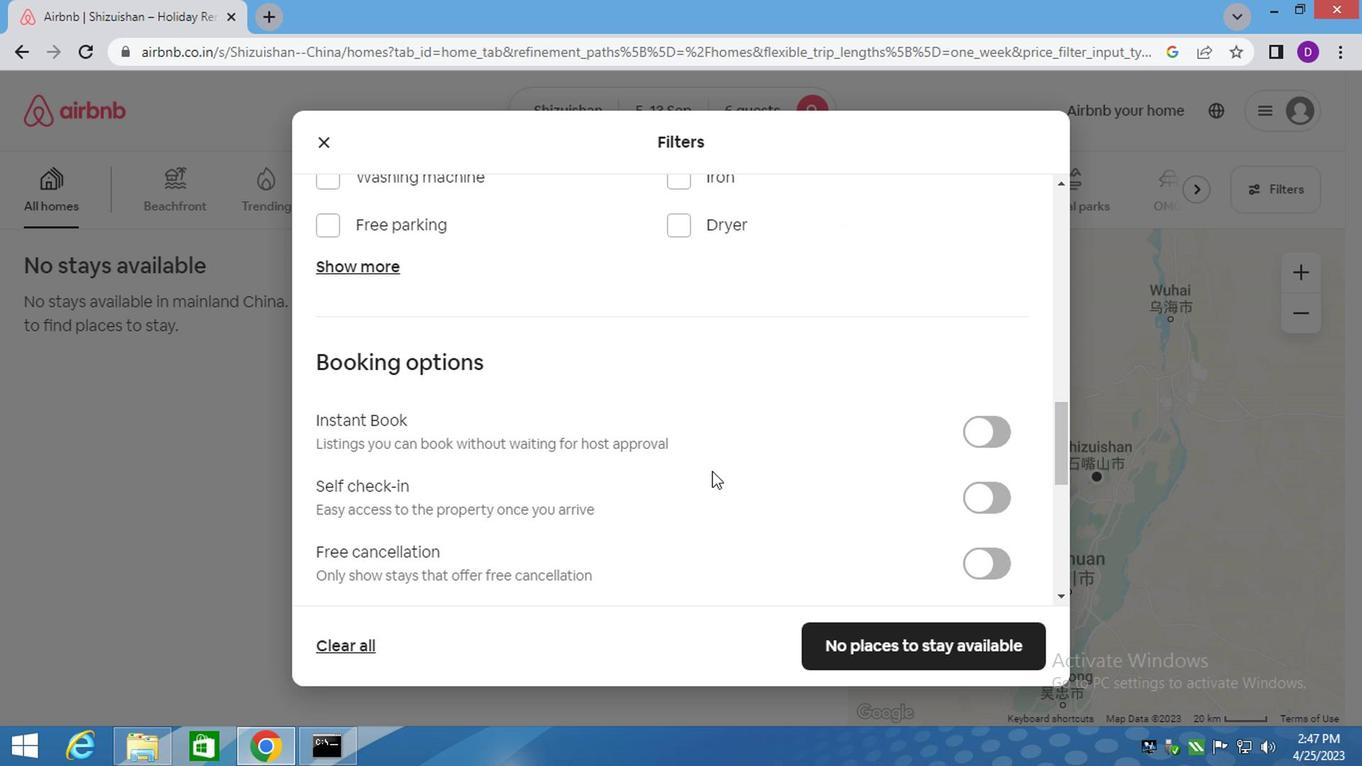 
Action: Mouse scrolled (784, 465) with delta (0, -1)
Screenshot: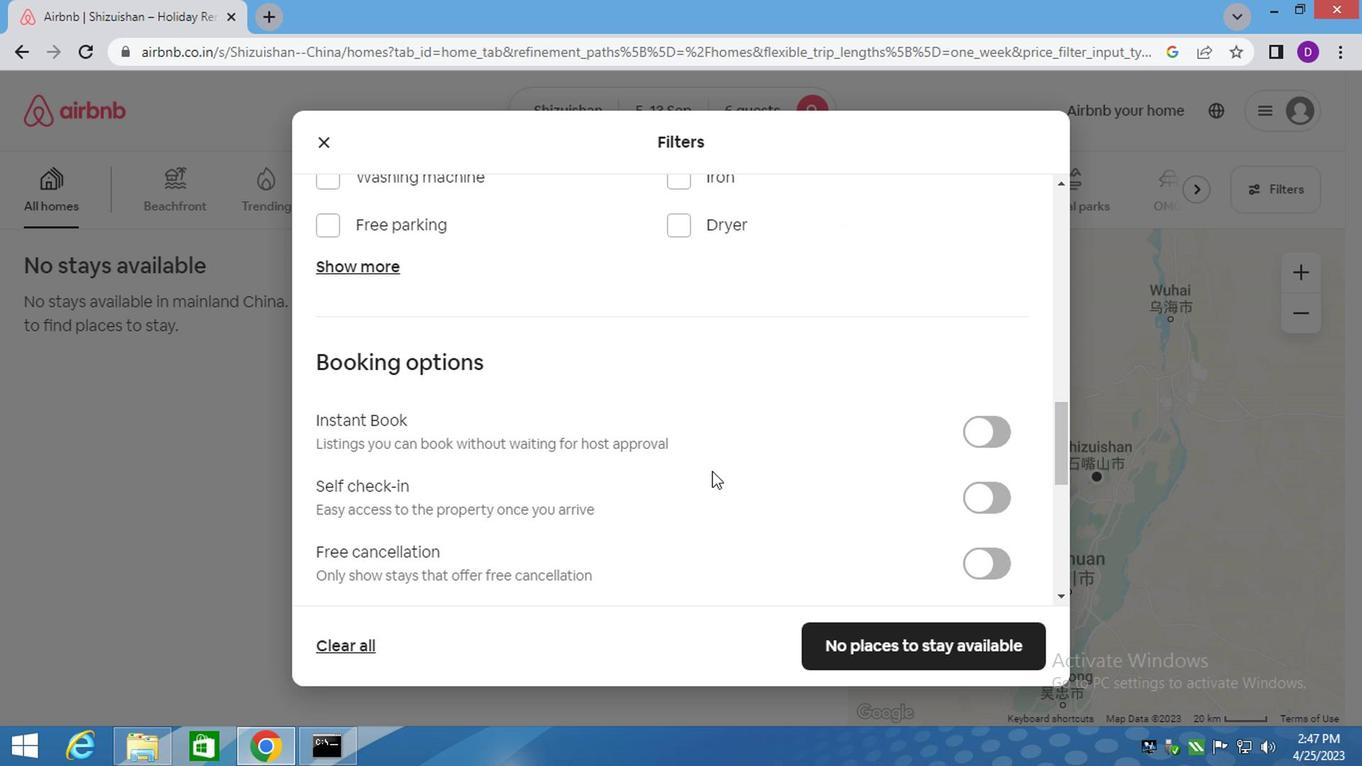 
Action: Mouse moved to (976, 401)
Screenshot: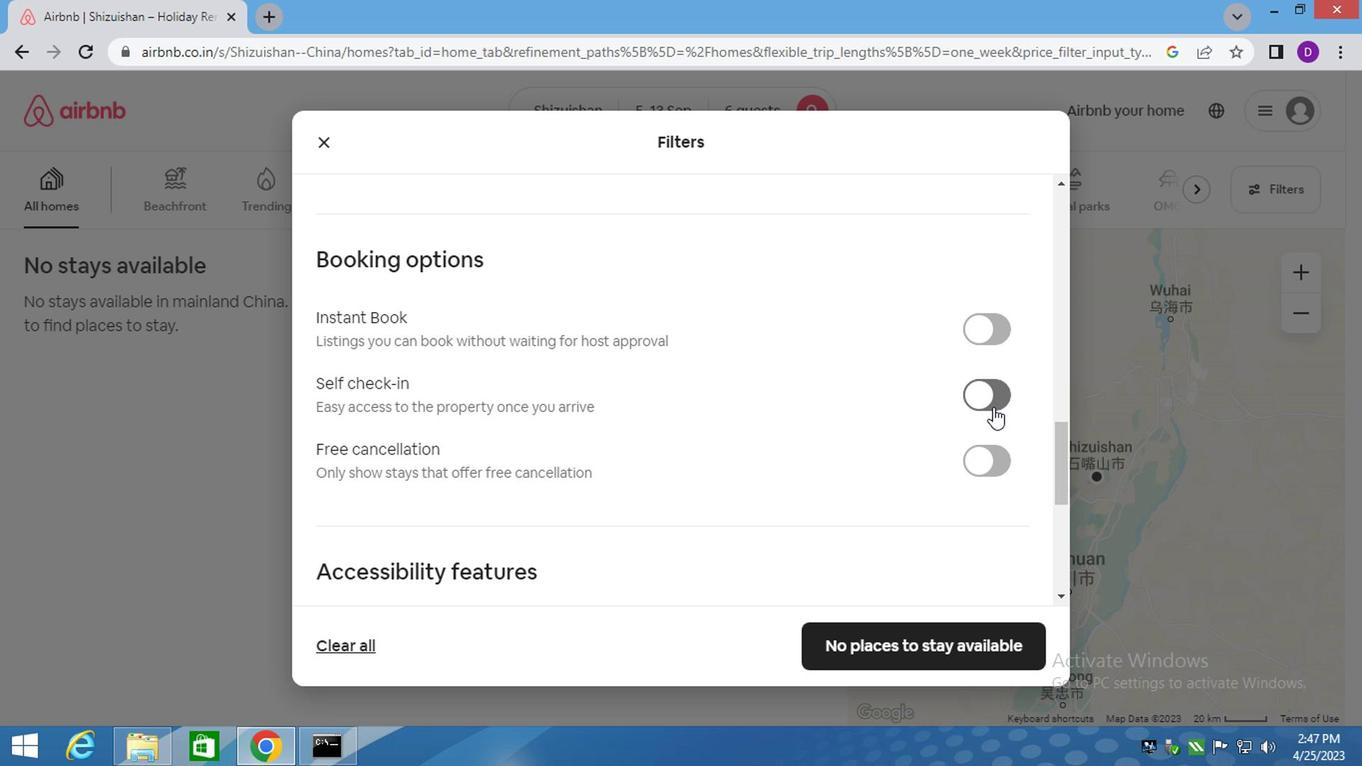 
Action: Mouse pressed left at (976, 401)
Screenshot: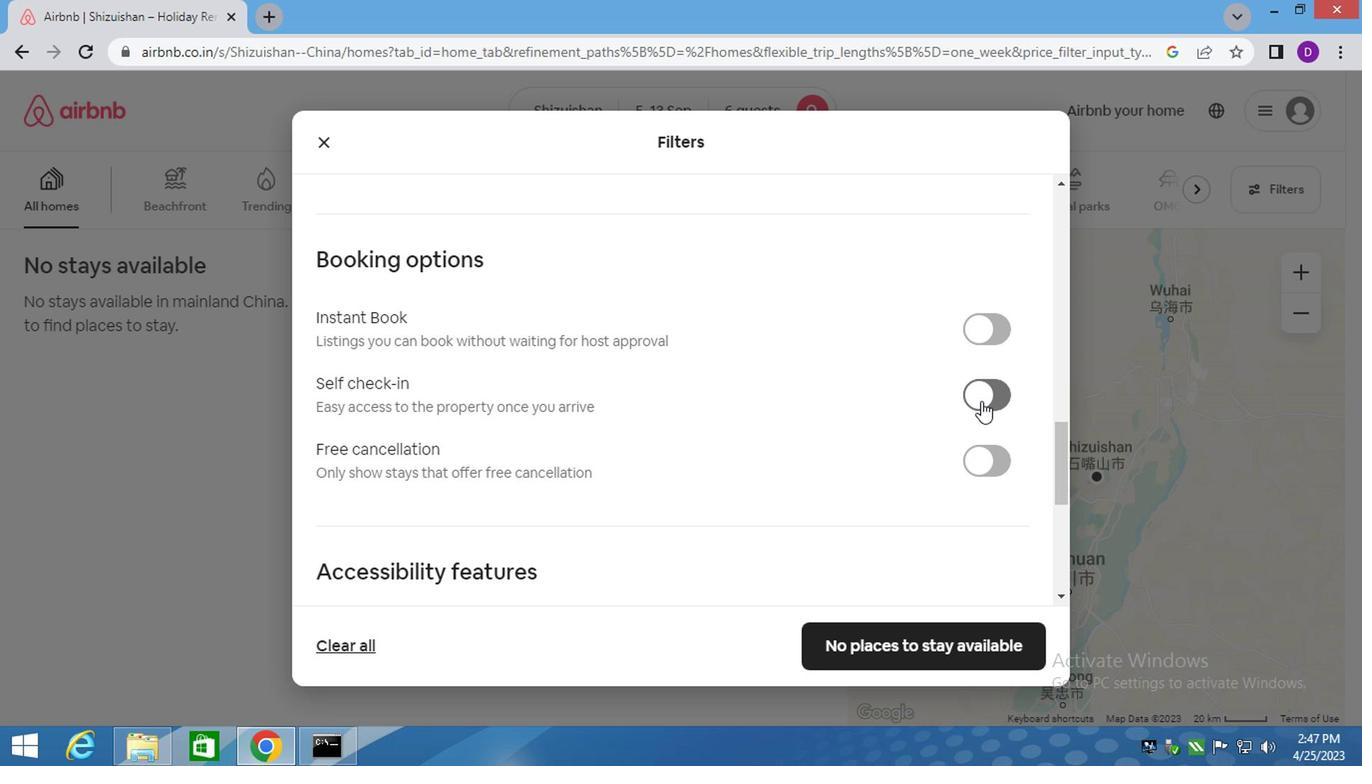 
Action: Mouse moved to (685, 461)
Screenshot: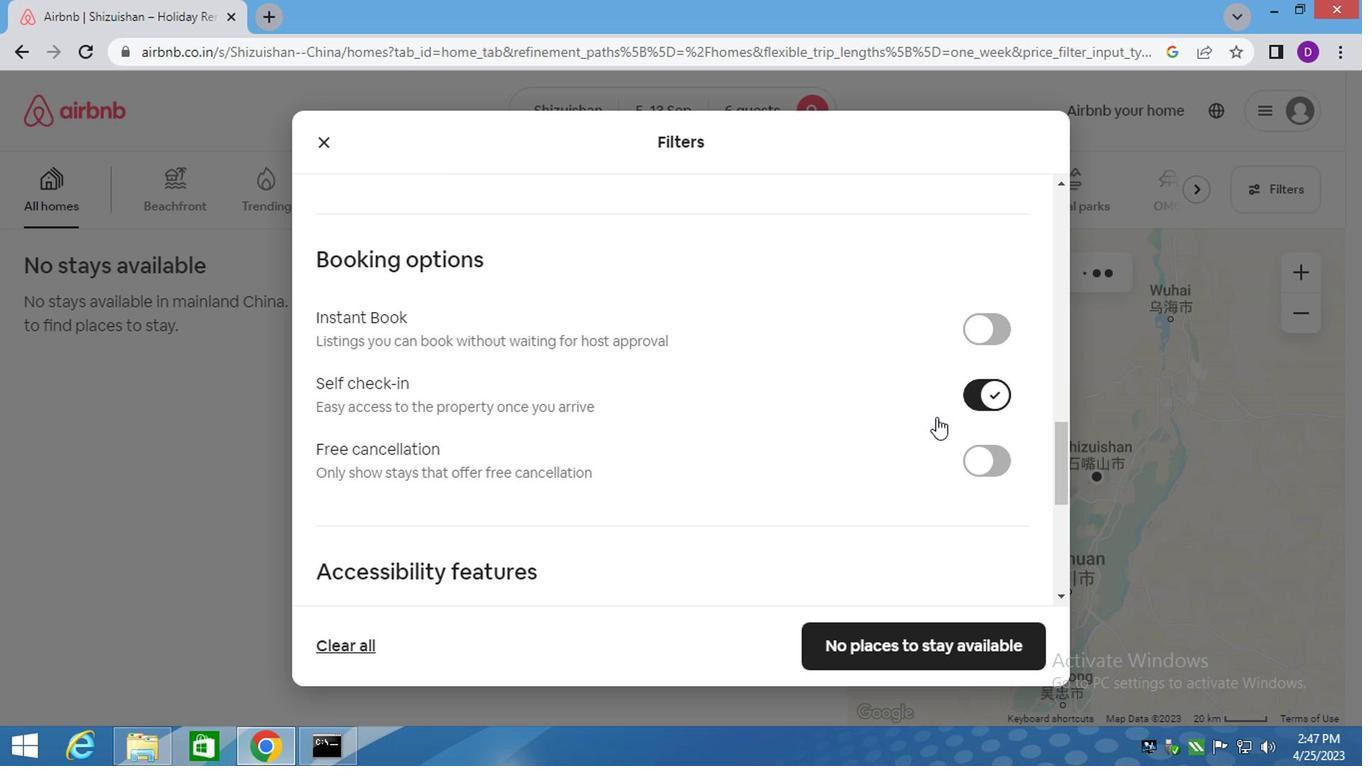 
Action: Mouse scrolled (685, 460) with delta (0, 0)
Screenshot: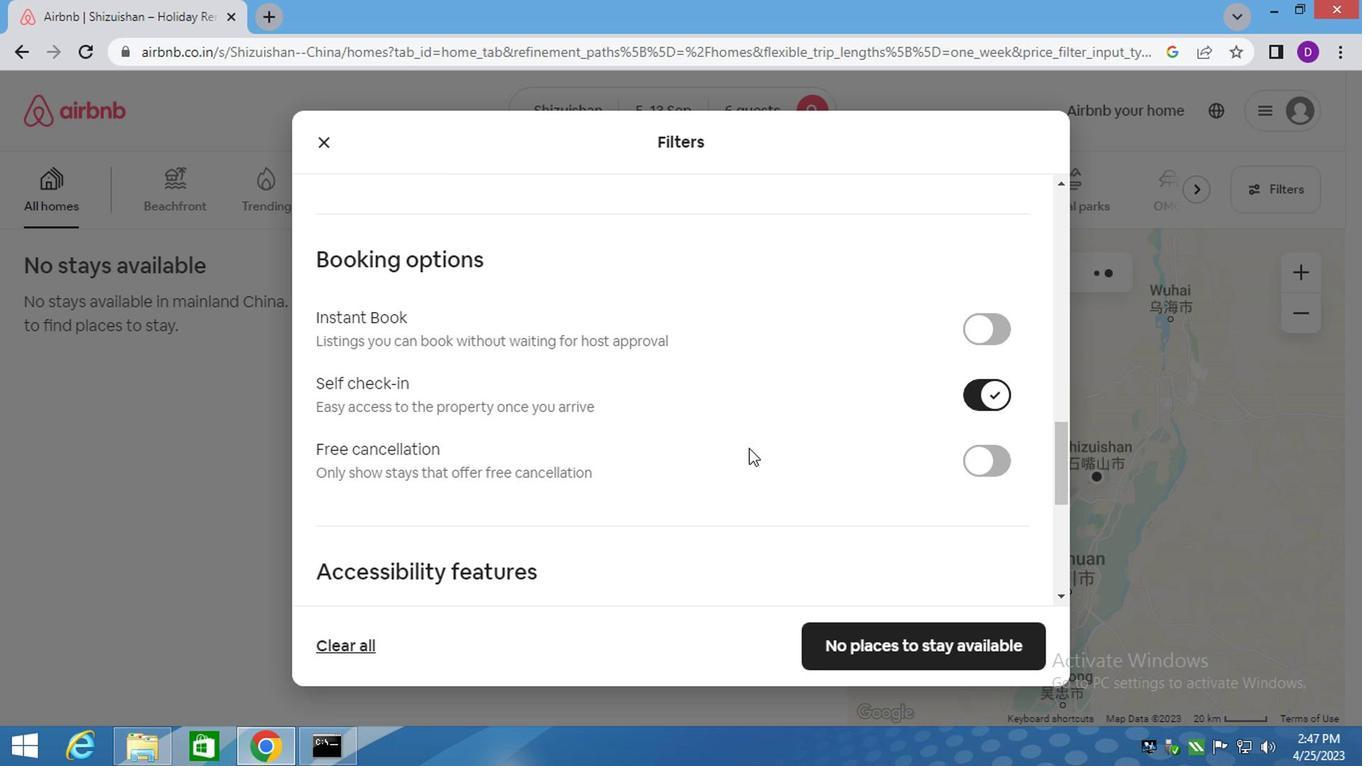 
Action: Mouse moved to (681, 465)
Screenshot: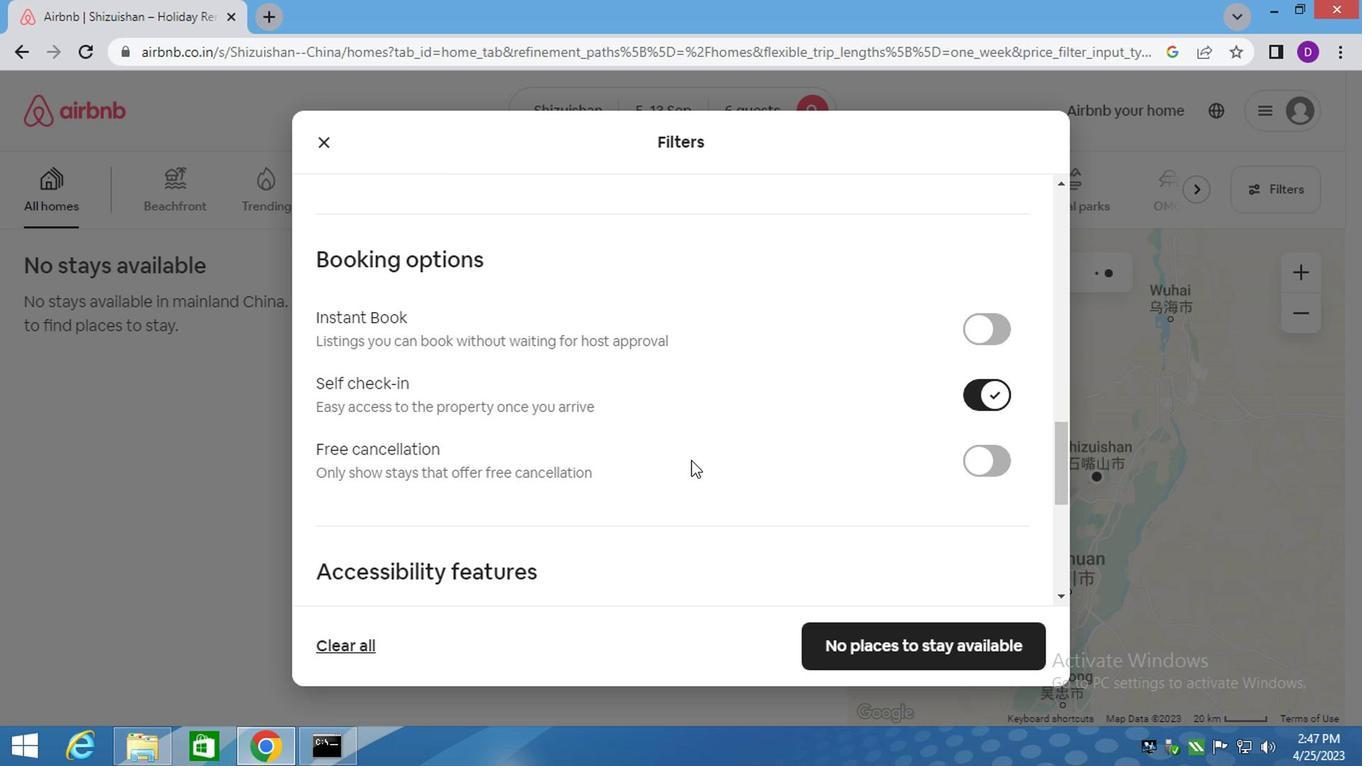 
Action: Mouse scrolled (681, 463) with delta (0, -1)
Screenshot: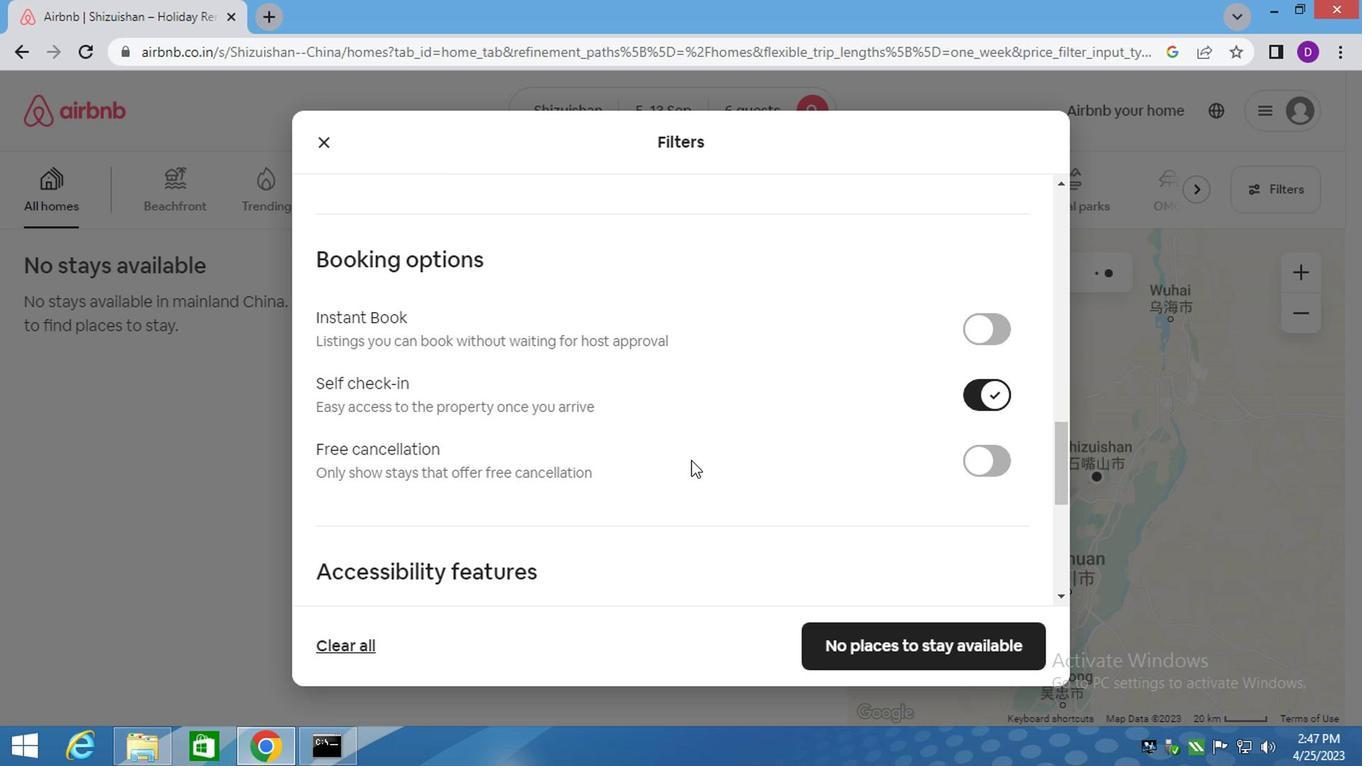 
Action: Mouse moved to (674, 469)
Screenshot: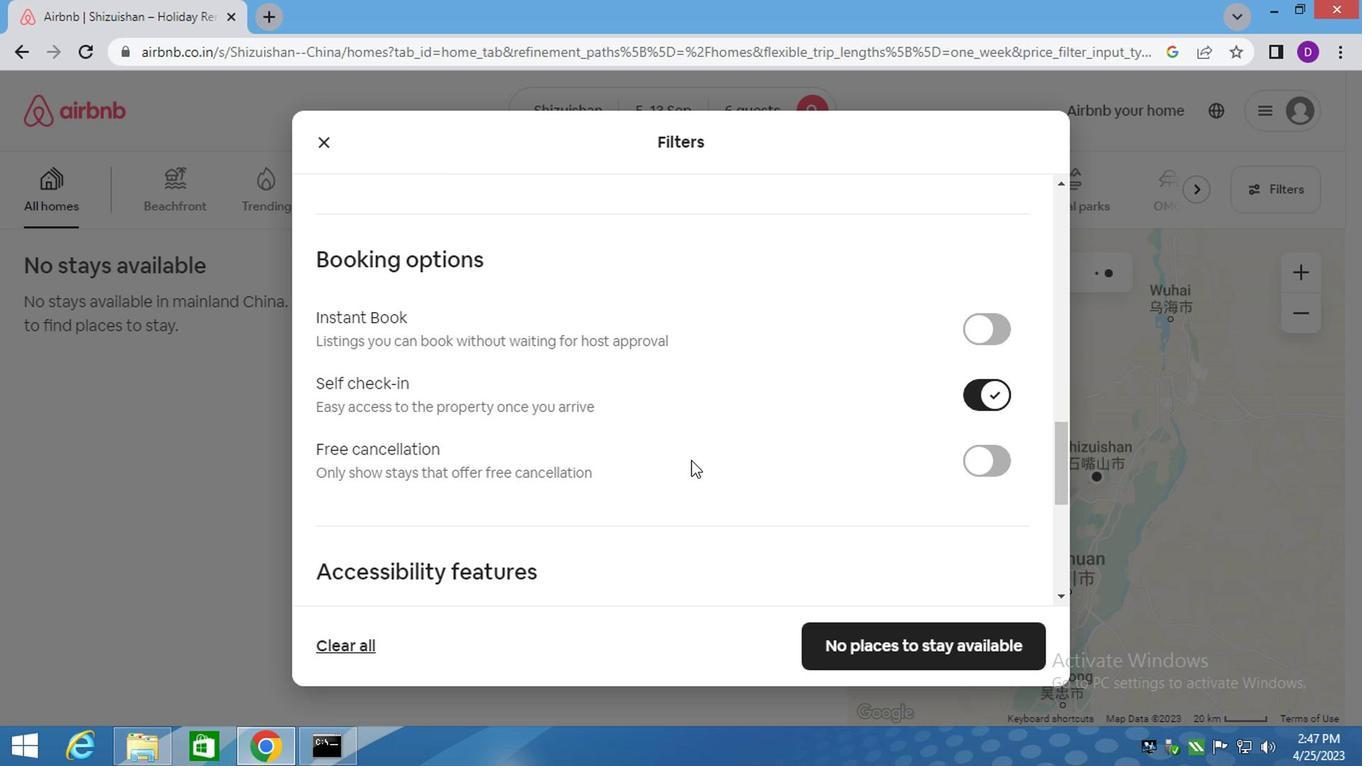 
Action: Mouse scrolled (676, 467) with delta (0, 0)
Screenshot: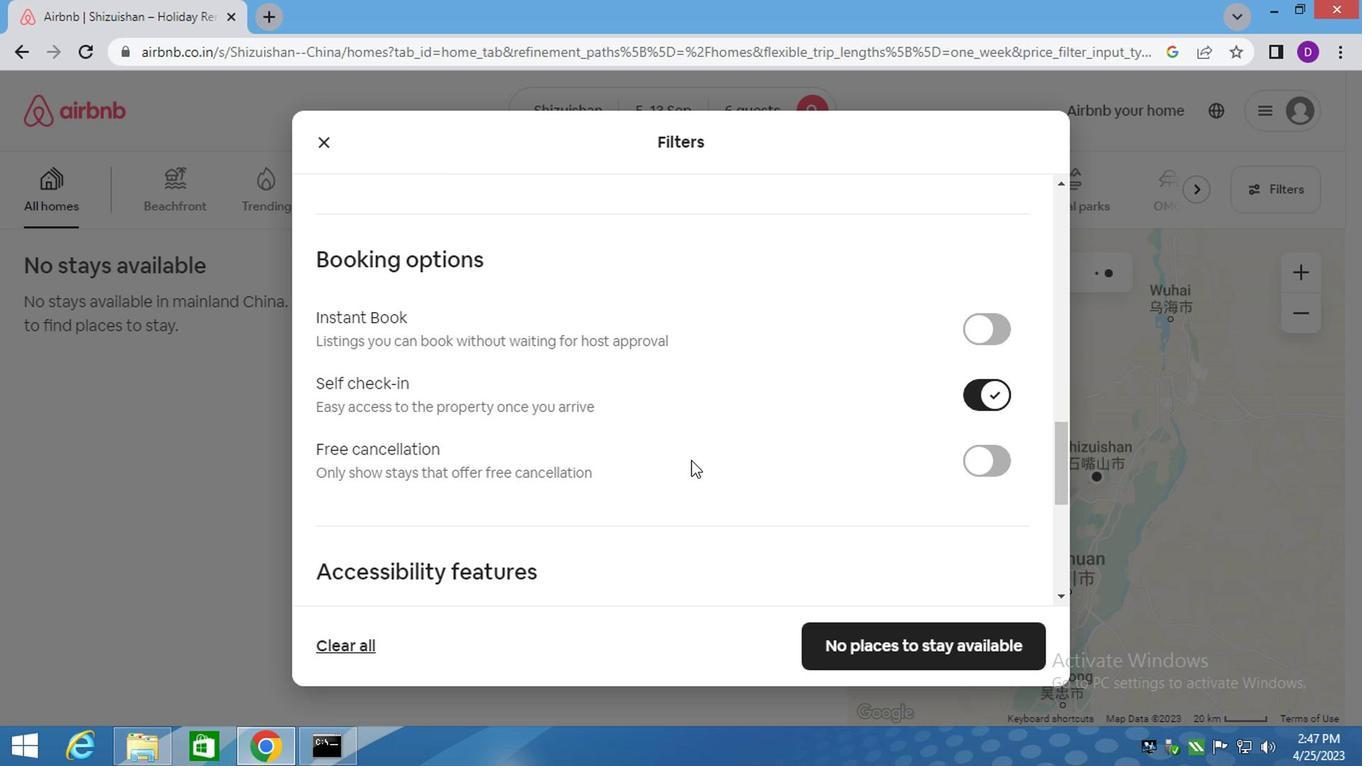 
Action: Mouse moved to (673, 469)
Screenshot: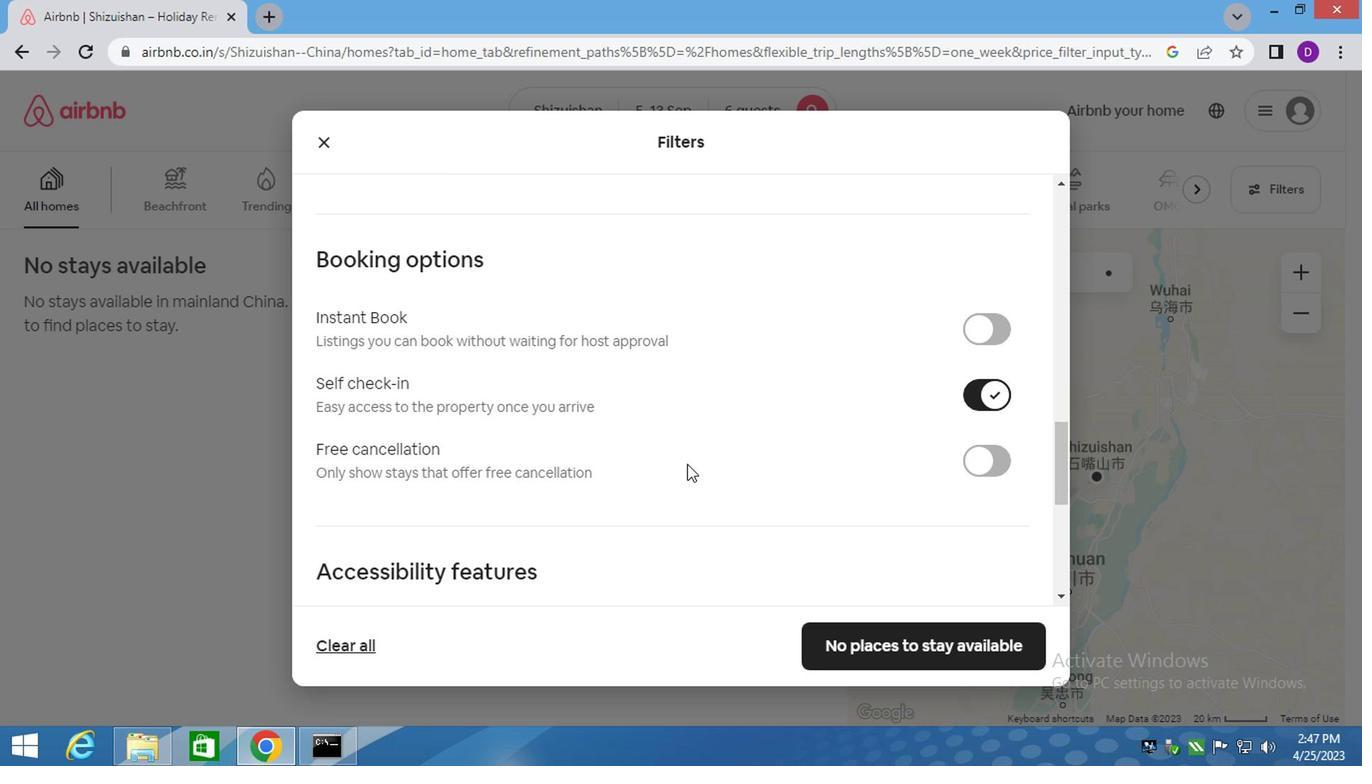
Action: Mouse scrolled (675, 467) with delta (0, 0)
Screenshot: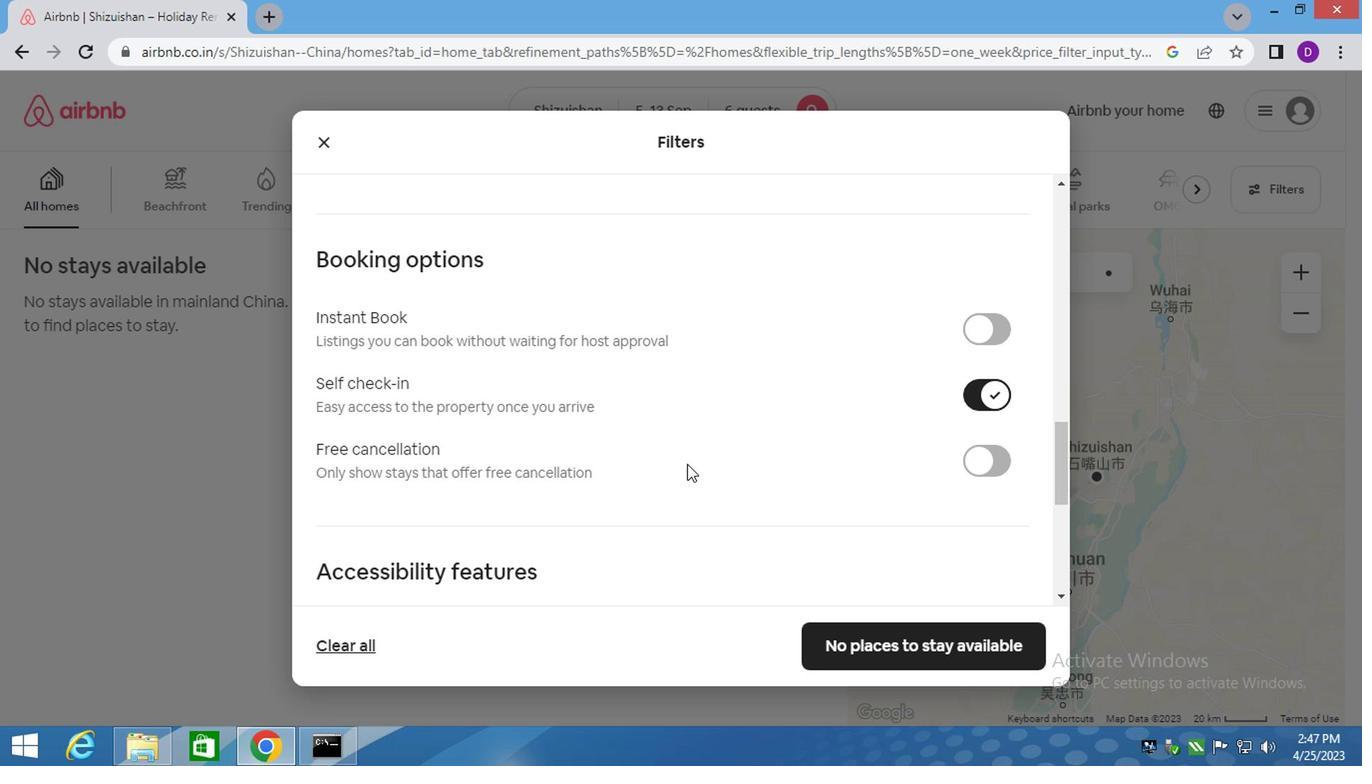 
Action: Mouse moved to (672, 469)
Screenshot: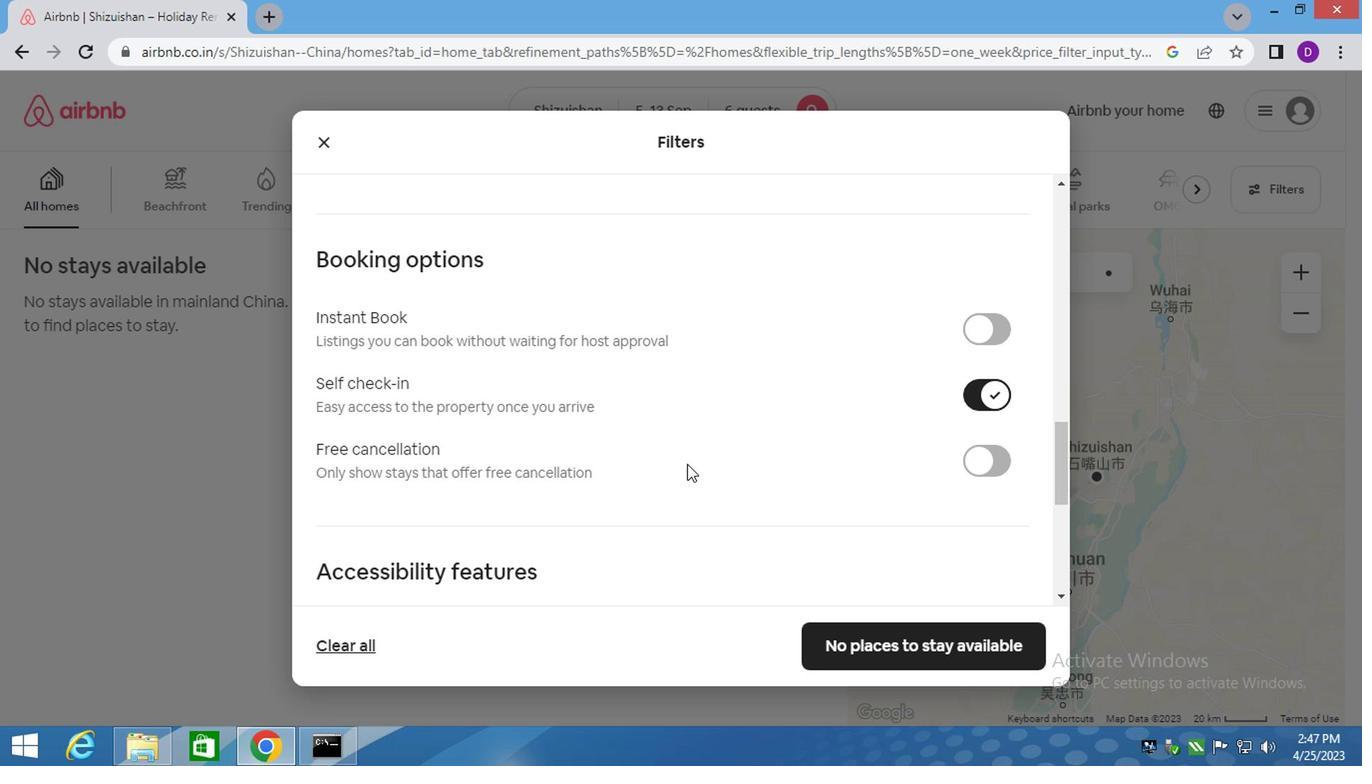 
Action: Mouse scrolled (673, 468) with delta (0, -1)
Screenshot: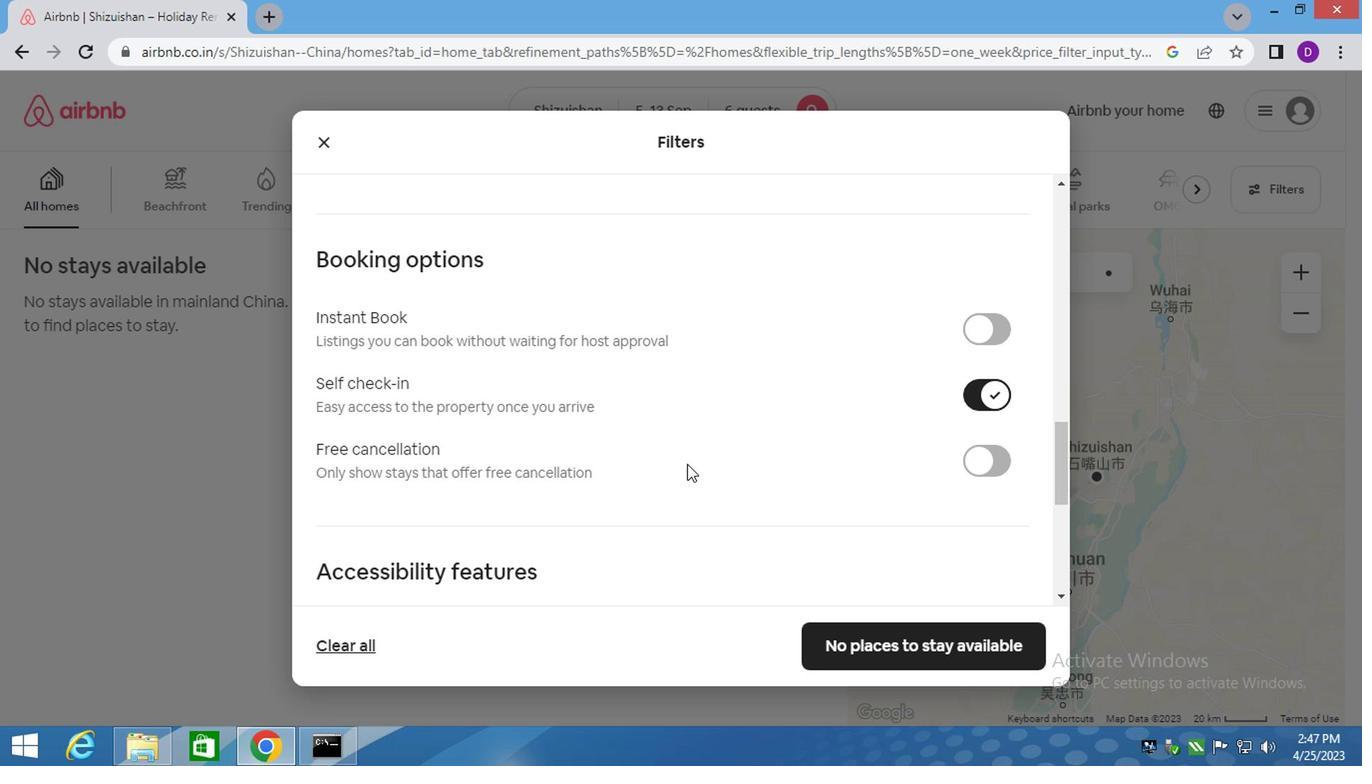 
Action: Mouse scrolled (672, 468) with delta (0, -1)
Screenshot: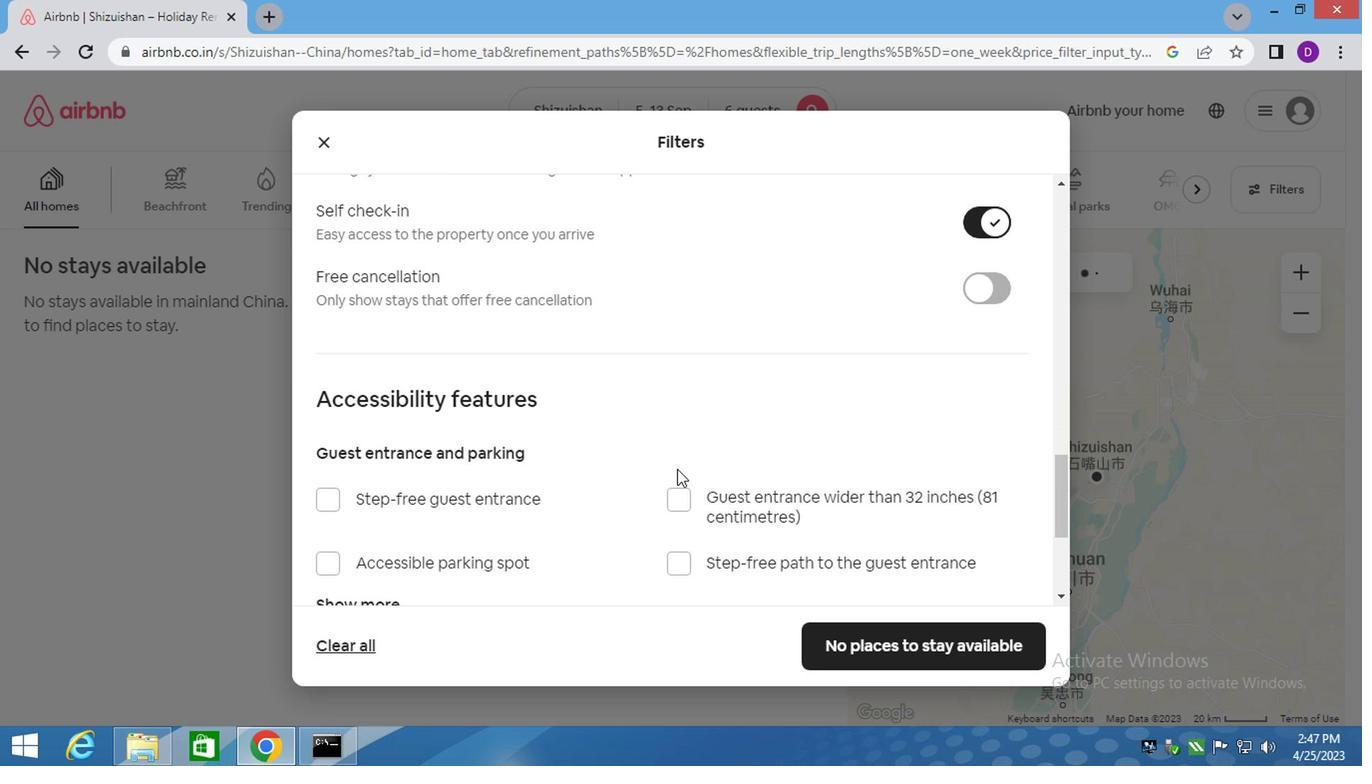 
Action: Mouse moved to (672, 469)
Screenshot: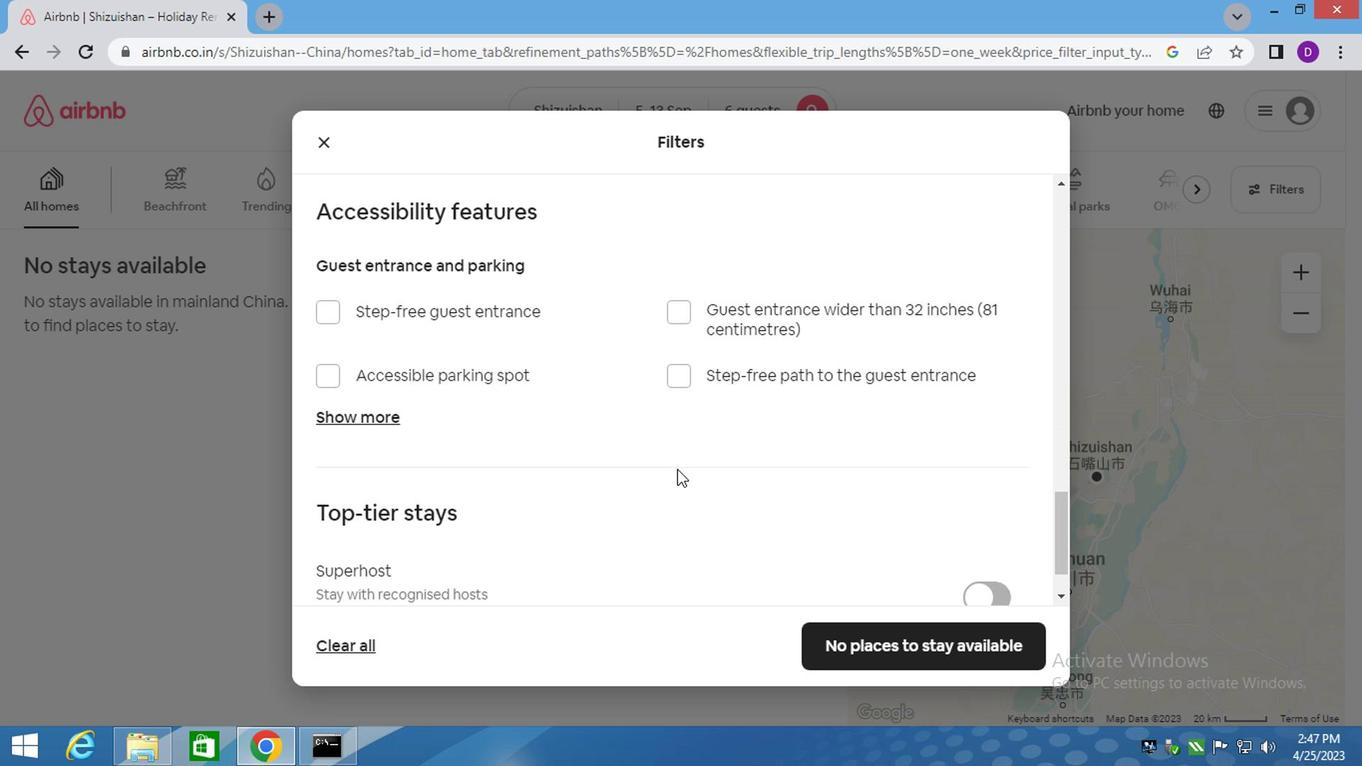 
Action: Mouse scrolled (672, 468) with delta (0, -1)
Screenshot: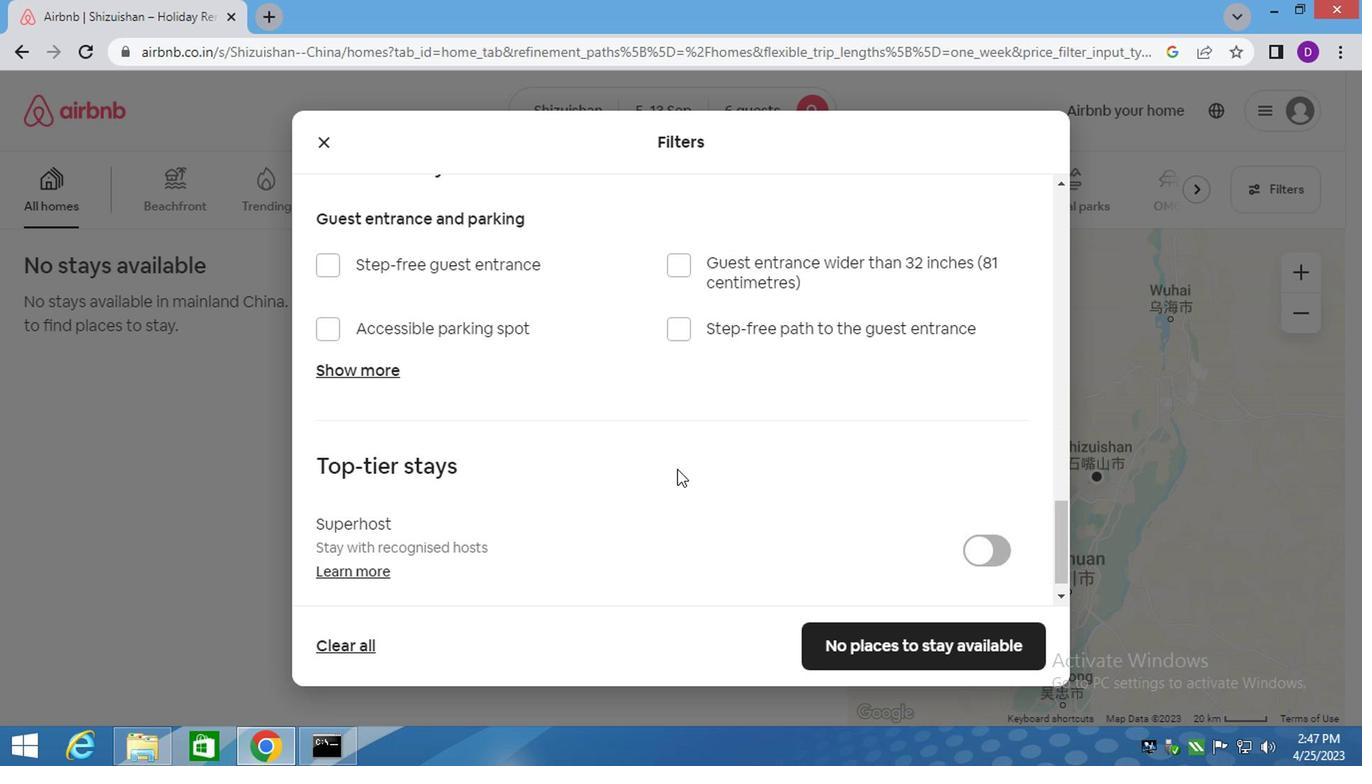 
Action: Mouse moved to (672, 472)
Screenshot: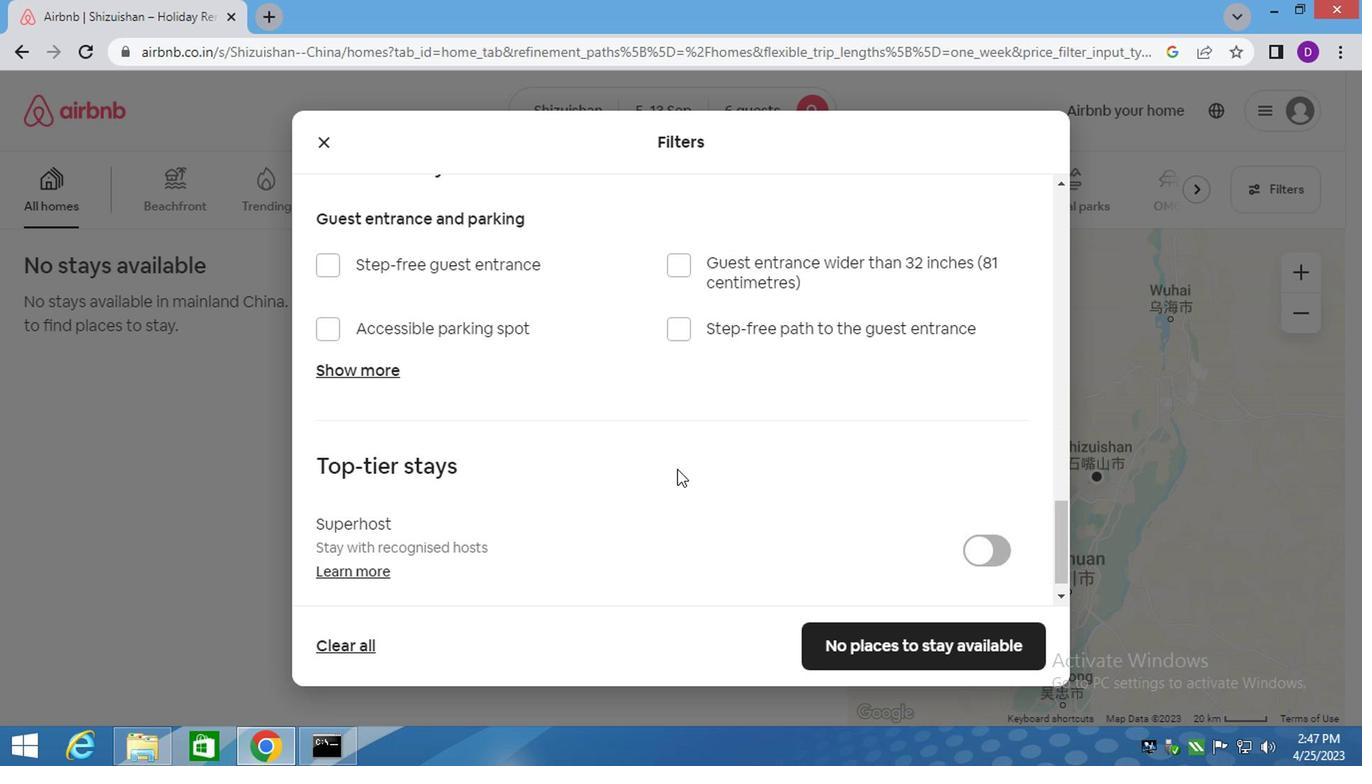 
Action: Mouse scrolled (672, 472) with delta (0, 0)
Screenshot: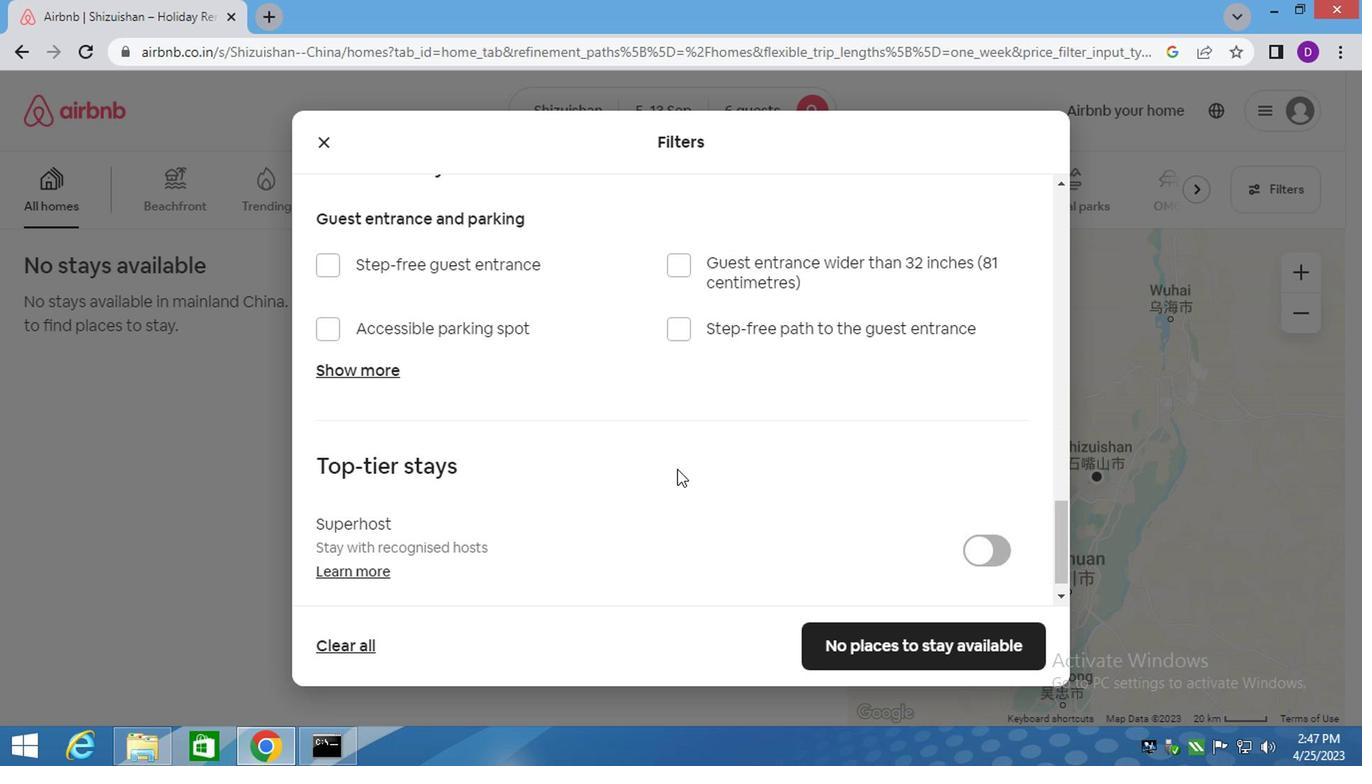
Action: Mouse moved to (674, 474)
Screenshot: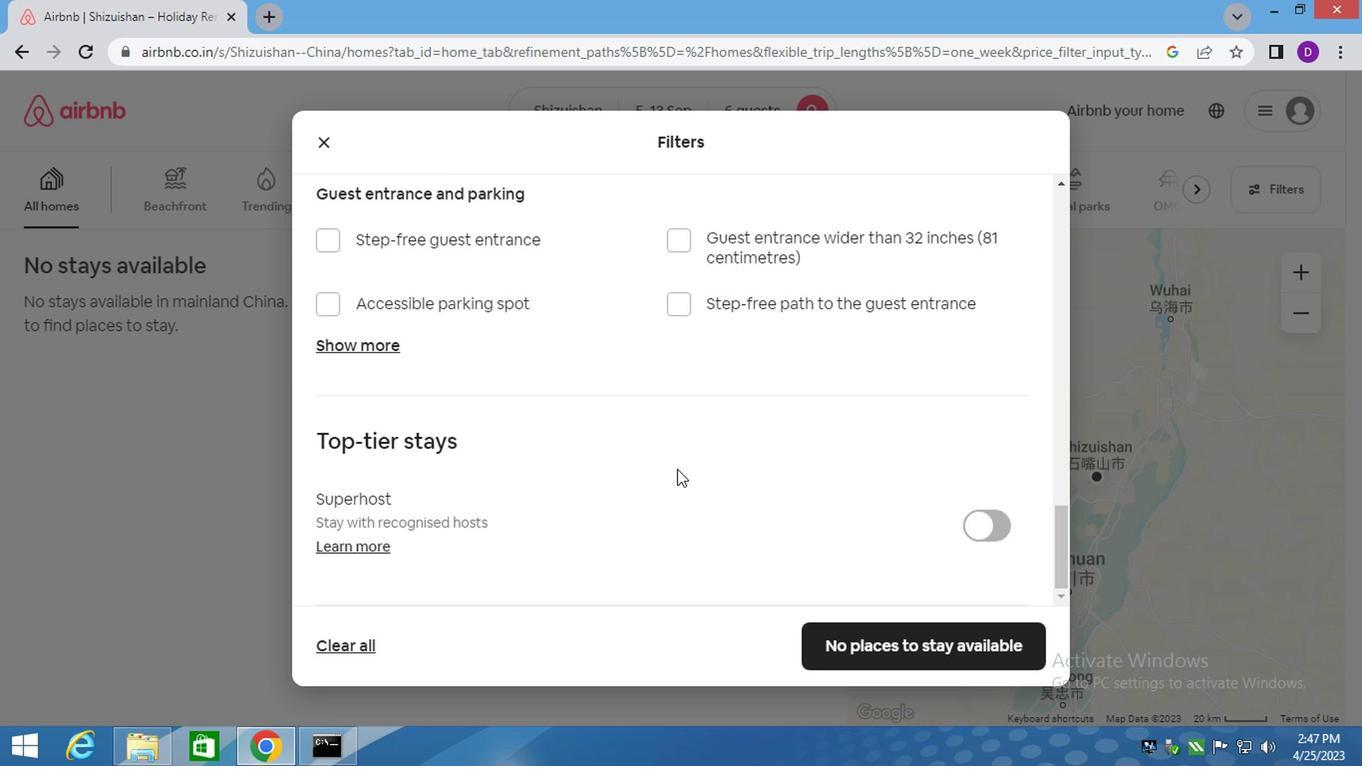 
Action: Mouse scrolled (674, 474) with delta (0, 0)
Screenshot: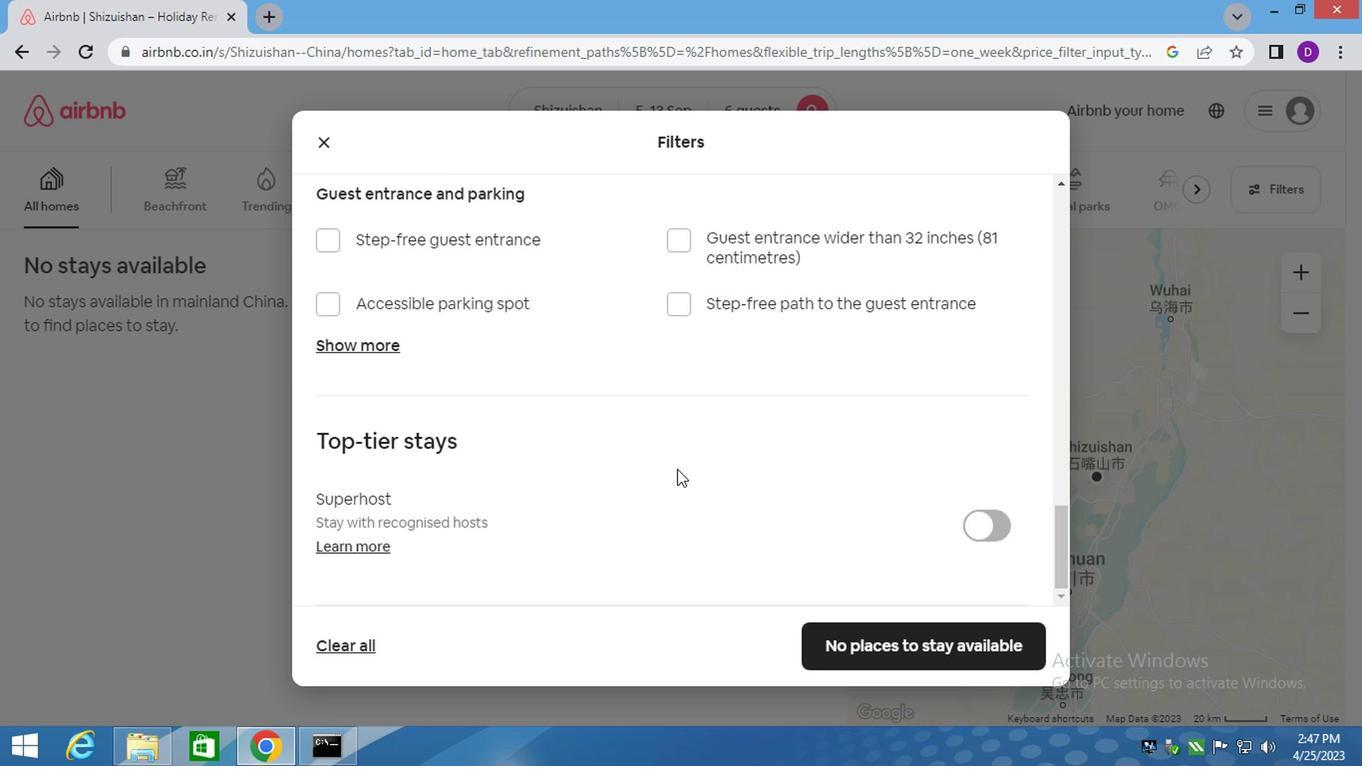 
Action: Mouse moved to (675, 475)
Screenshot: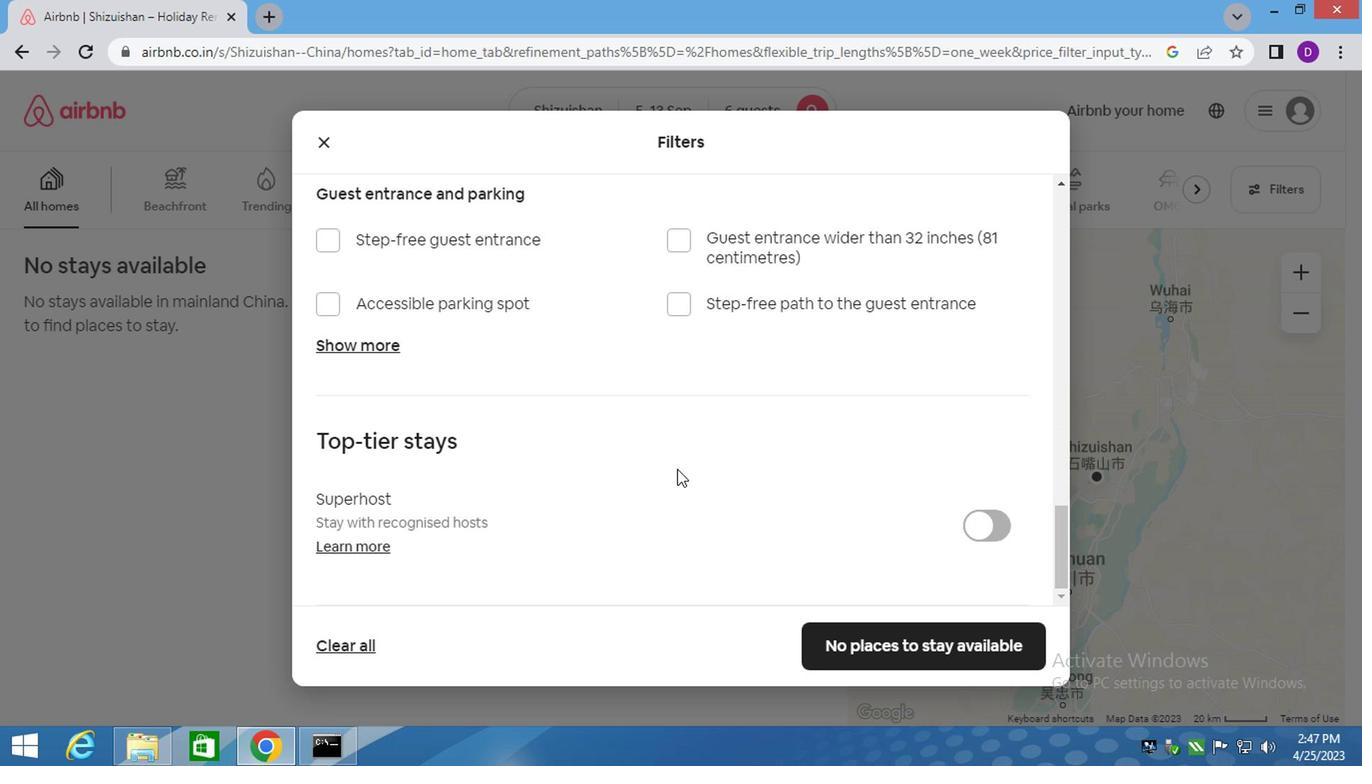 
Action: Mouse scrolled (675, 474) with delta (0, 0)
Screenshot: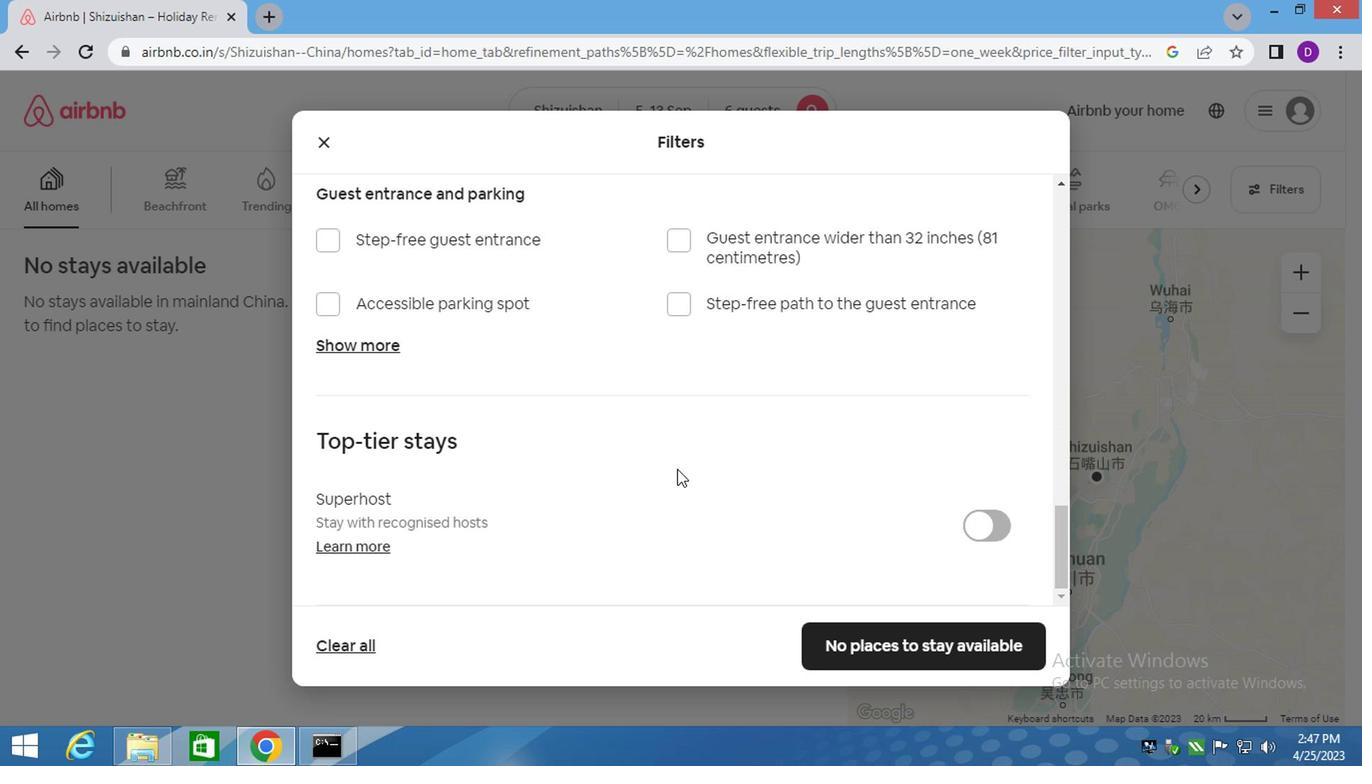 
Action: Mouse moved to (677, 477)
Screenshot: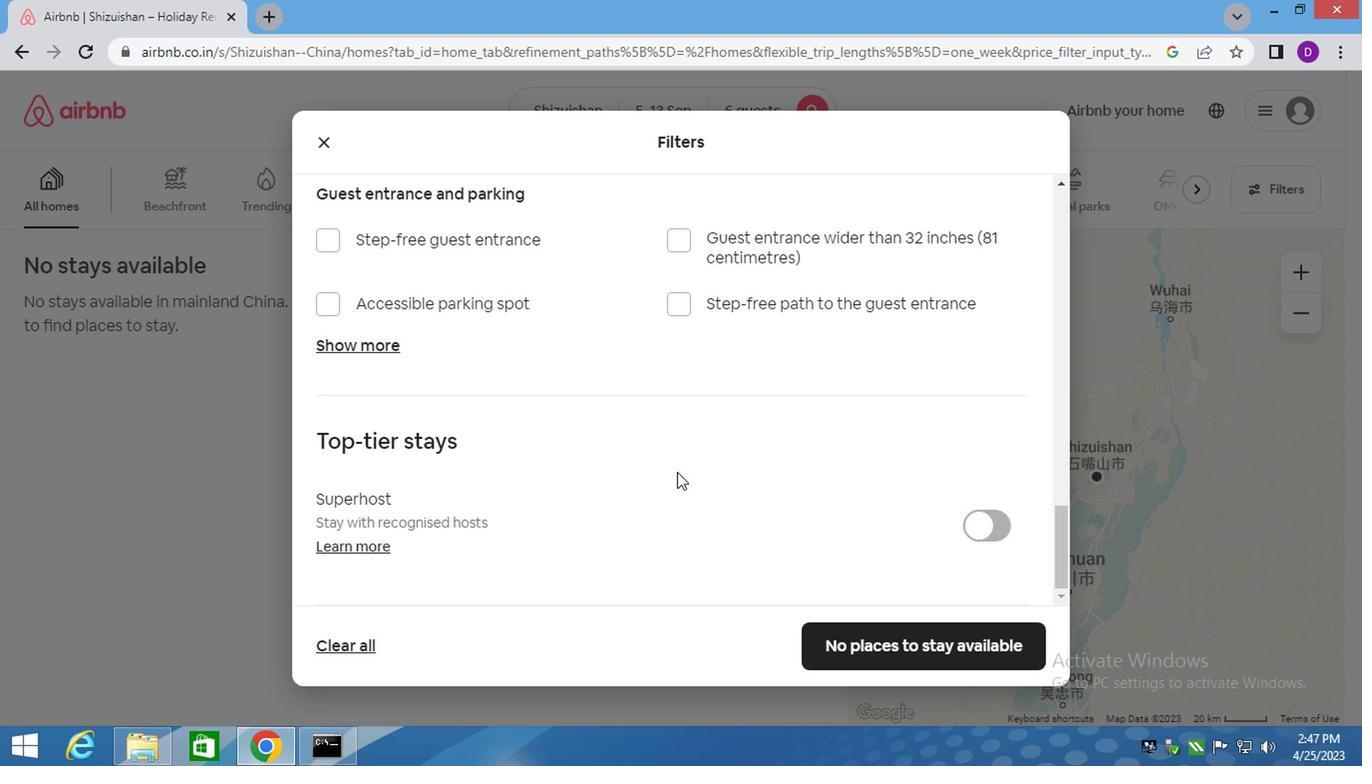 
Action: Mouse scrolled (677, 475) with delta (0, -1)
Screenshot: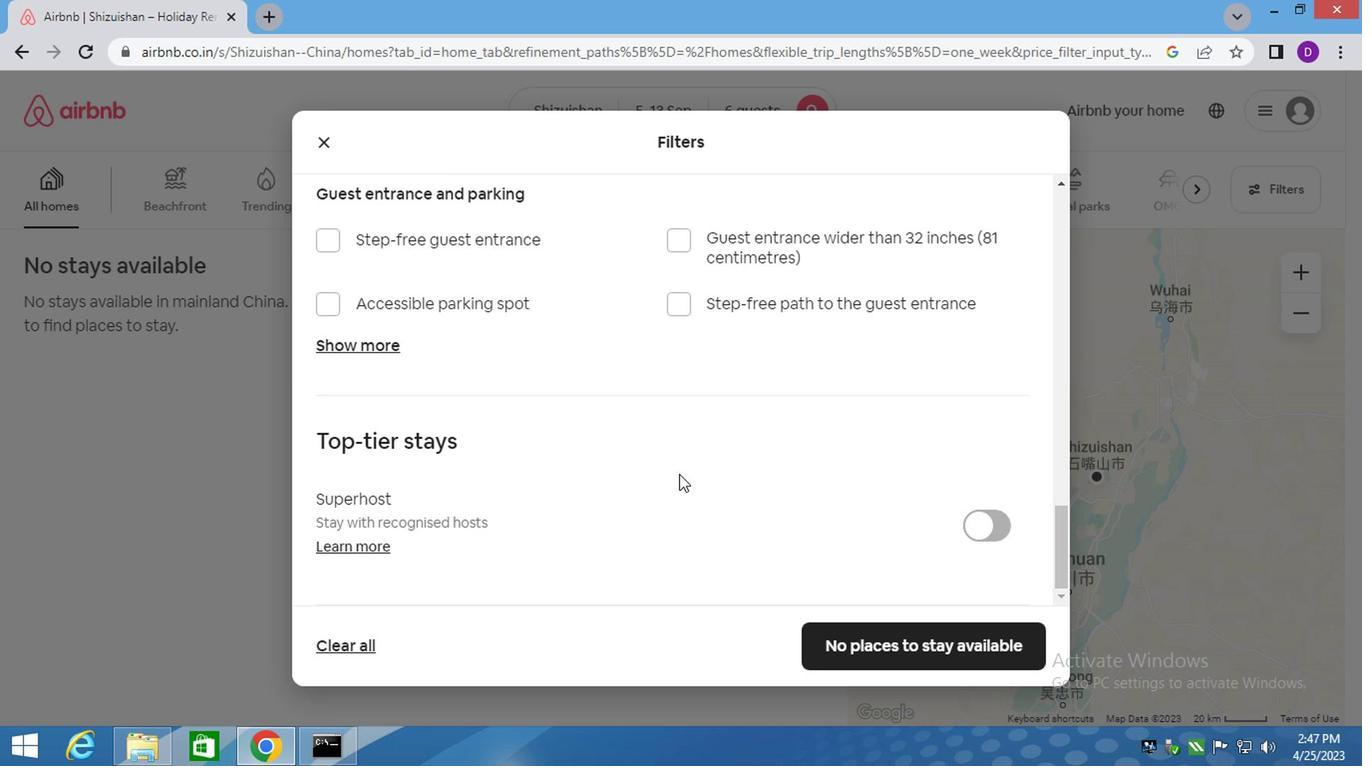 
Action: Mouse moved to (715, 491)
Screenshot: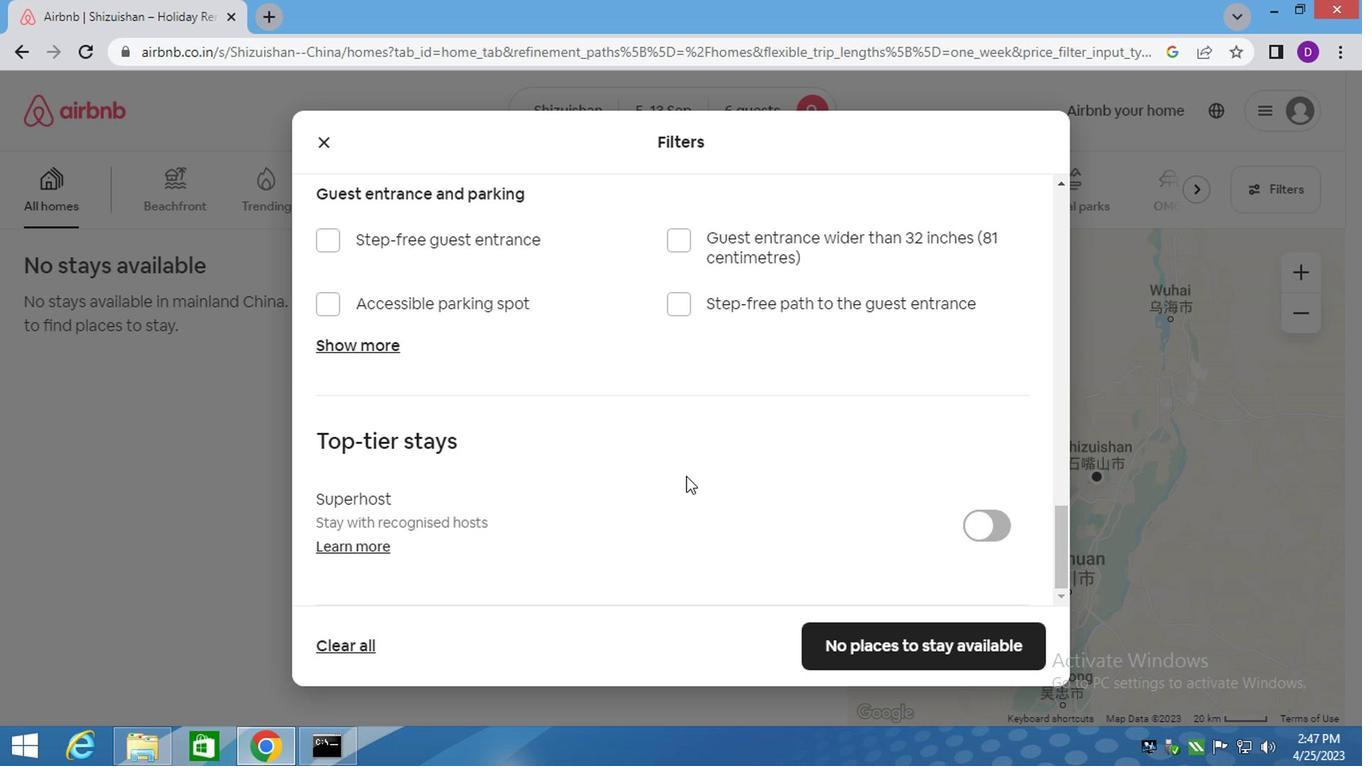 
Action: Mouse scrolled (715, 491) with delta (0, 0)
Screenshot: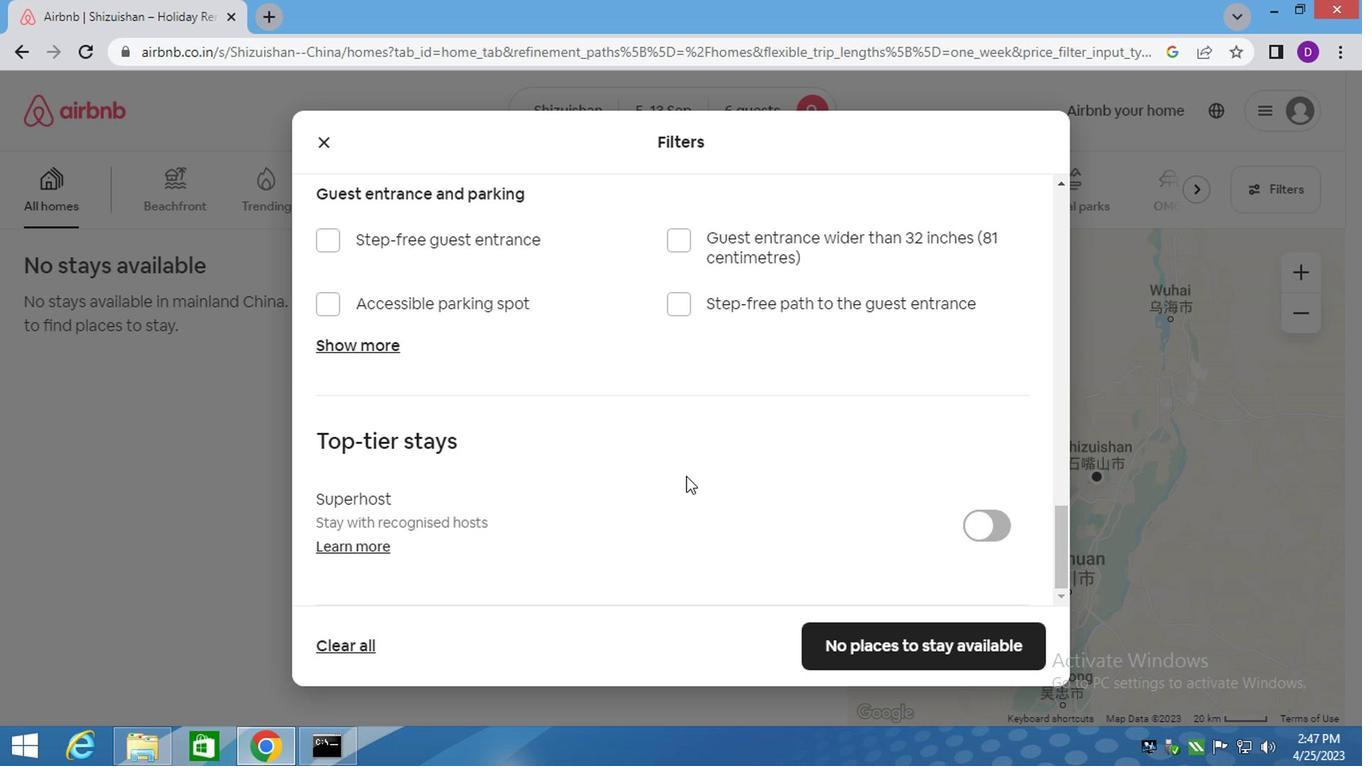 
Action: Mouse moved to (746, 511)
Screenshot: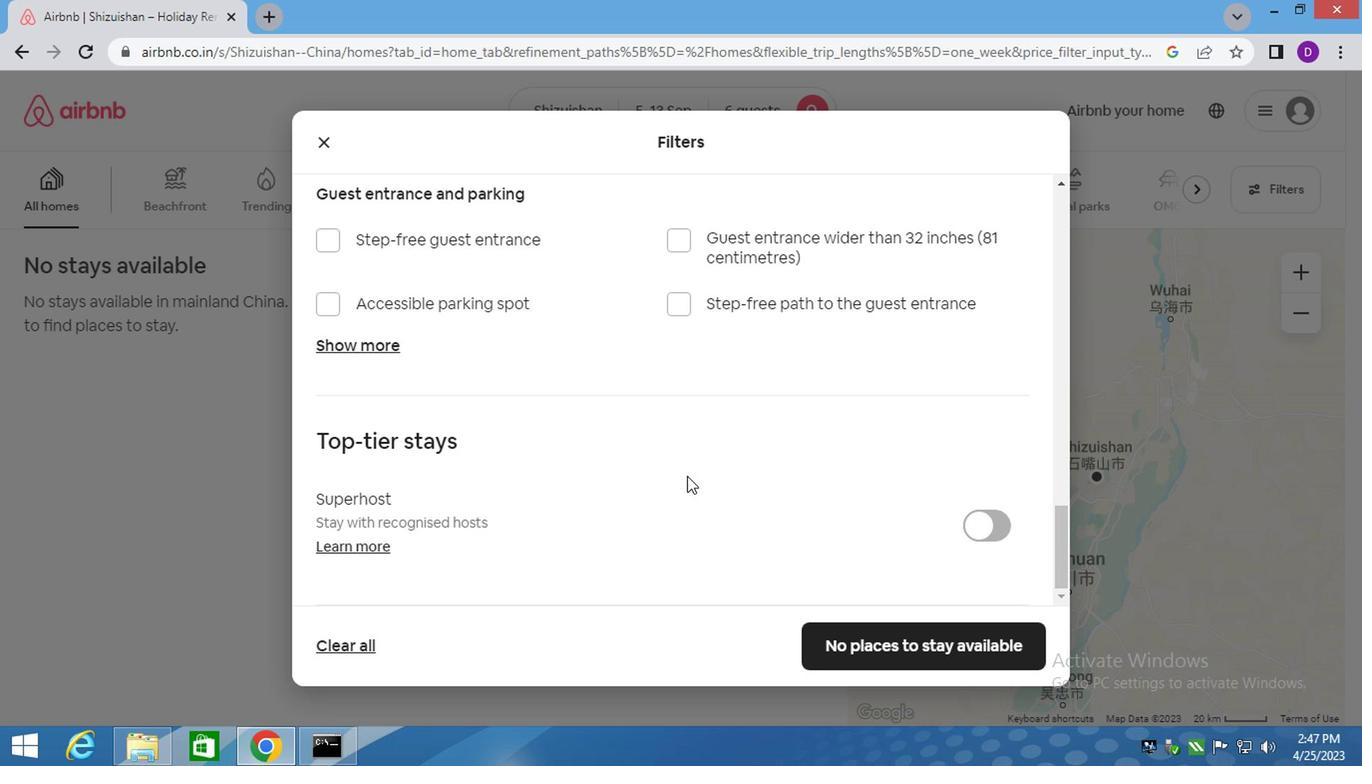 
Action: Mouse scrolled (746, 510) with delta (0, 0)
Screenshot: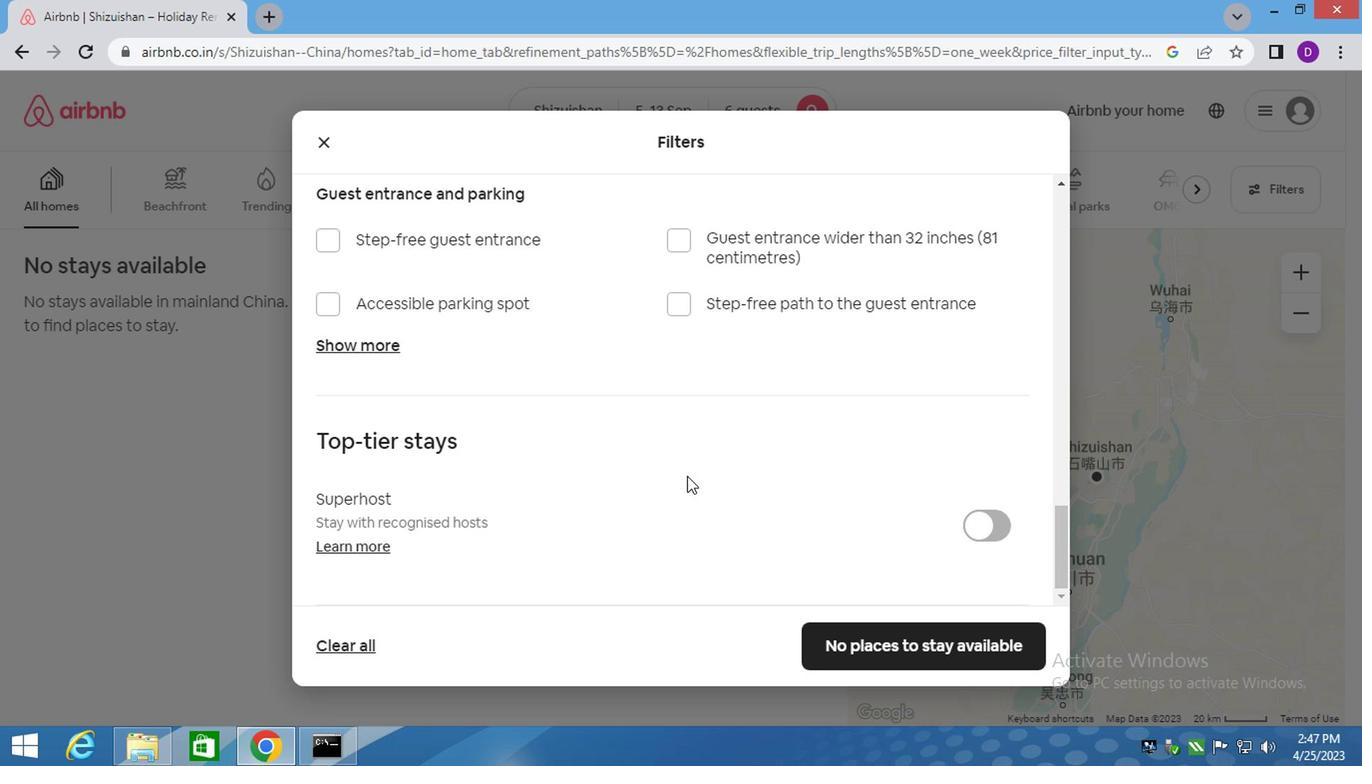 
Action: Mouse moved to (770, 522)
Screenshot: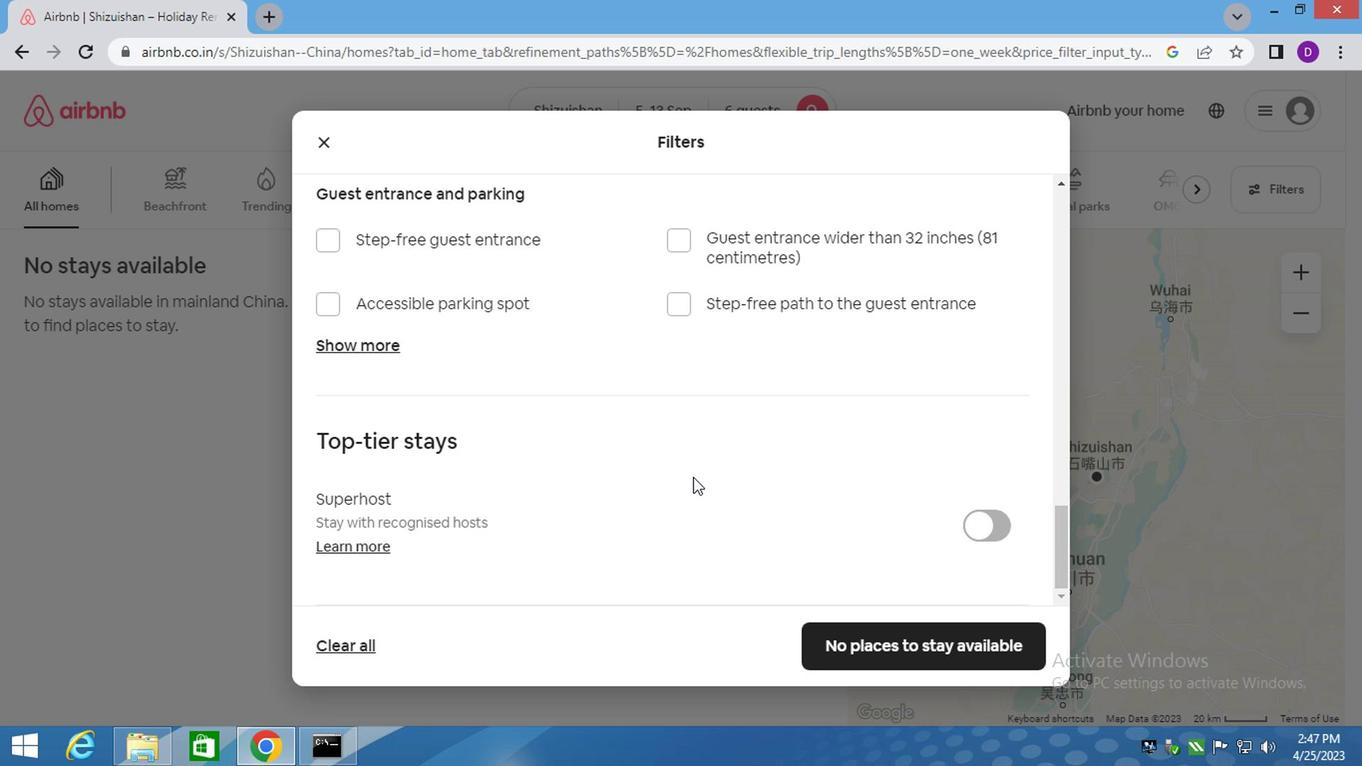 
Action: Mouse scrolled (770, 521) with delta (0, 0)
Screenshot: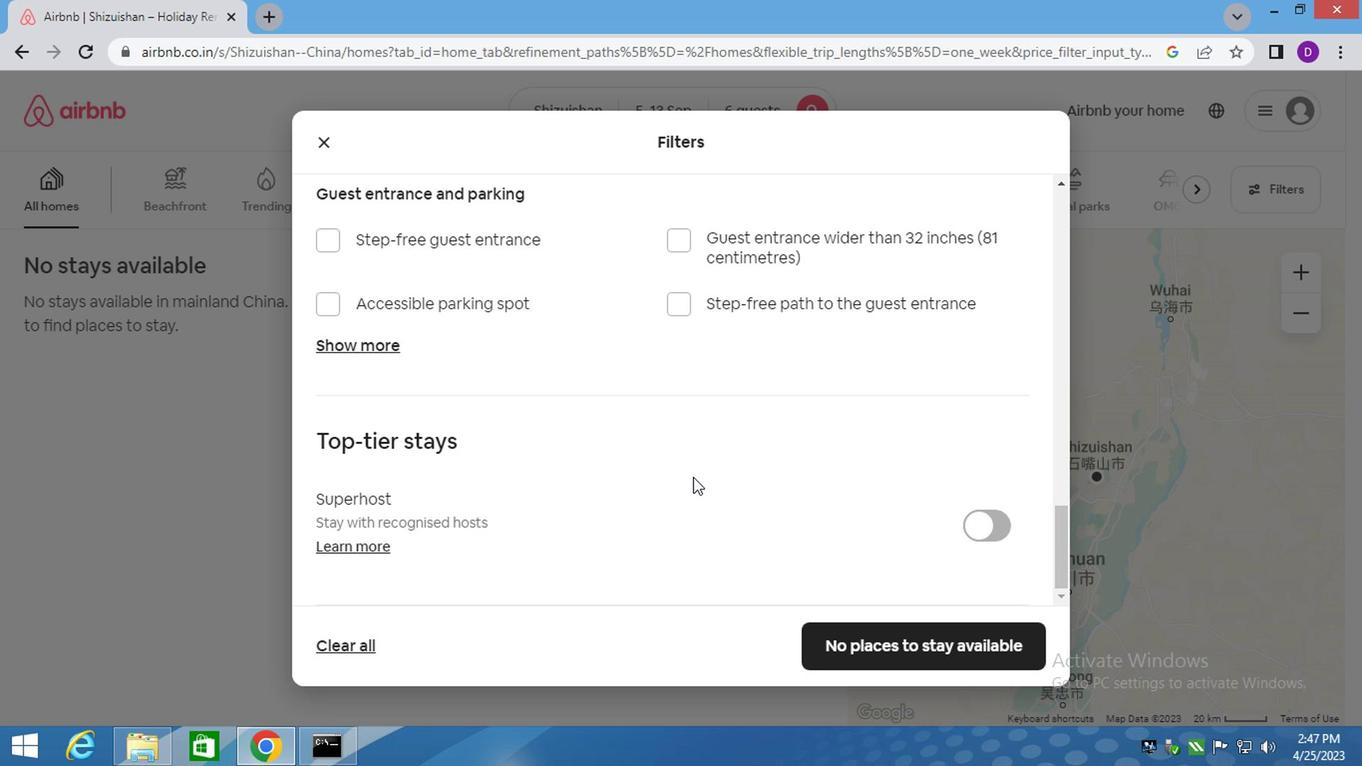 
Action: Mouse moved to (878, 643)
Screenshot: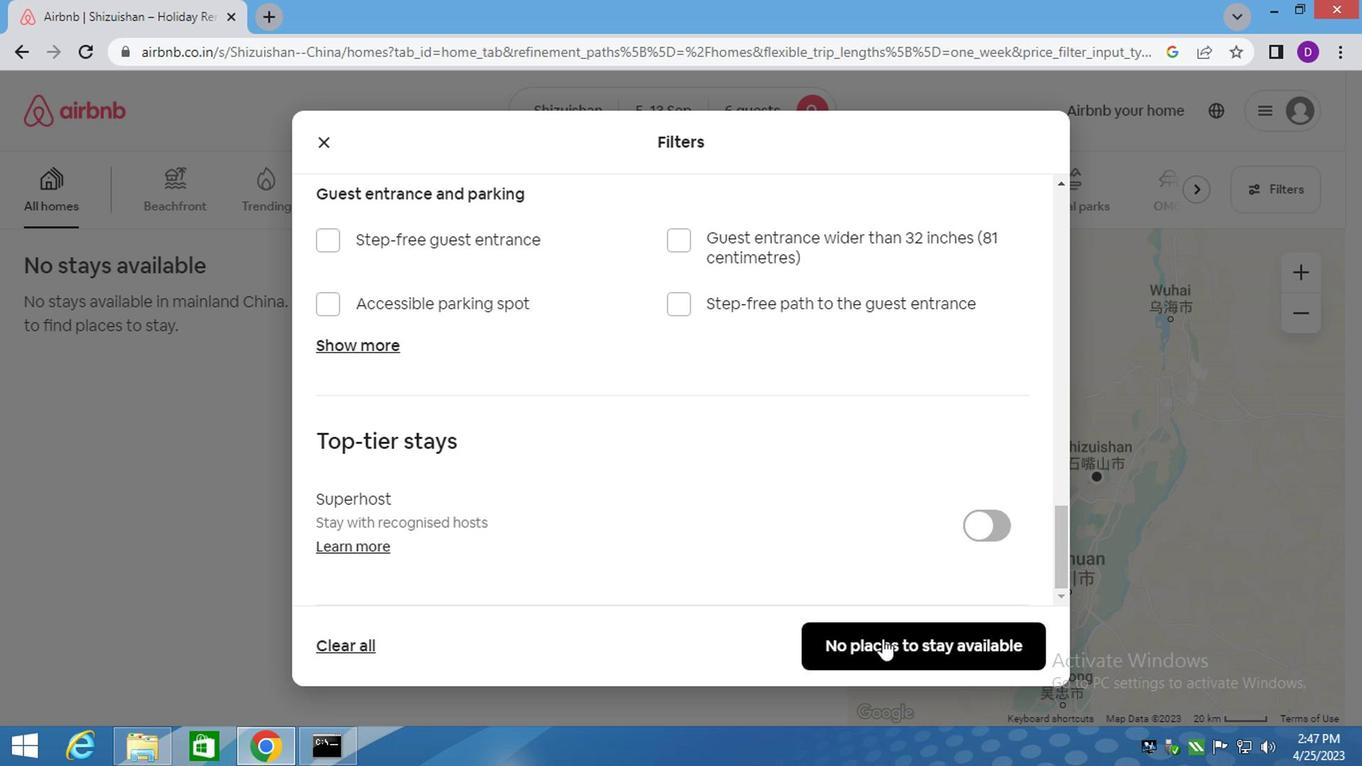 
Action: Mouse pressed left at (878, 643)
Screenshot: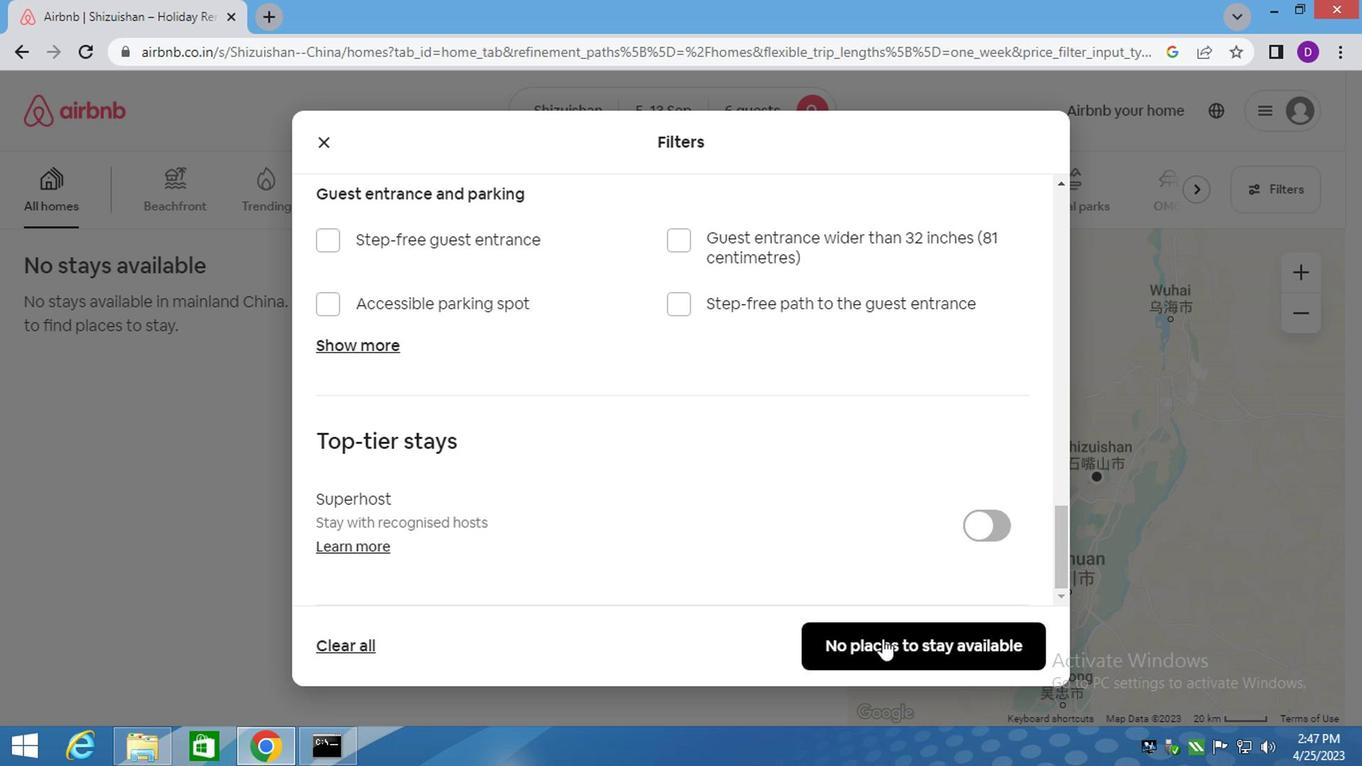 
Action: Mouse moved to (617, 320)
Screenshot: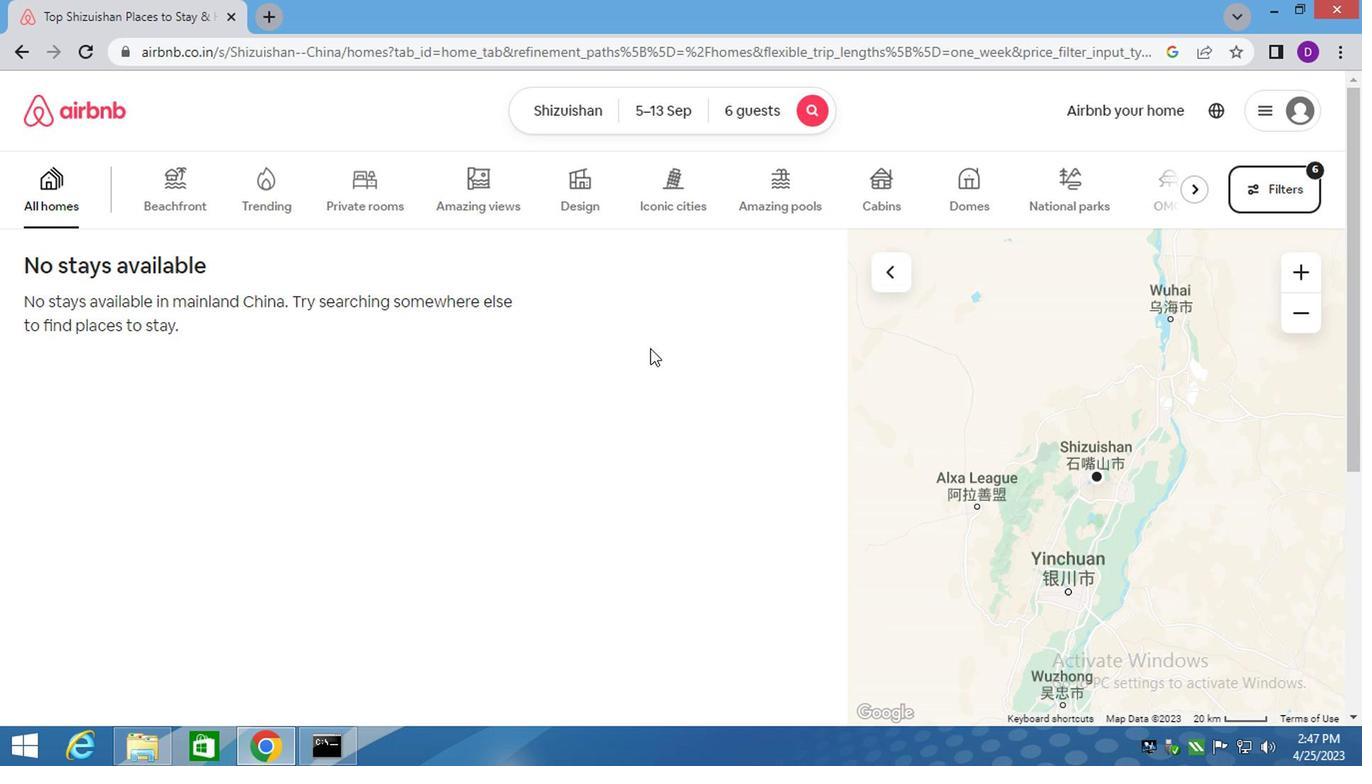 
